Task: Open an excel sheet and write heading  Quantum Sales. Add 10 people name  'William Wilson, Isabella Robinson, James Taylor, Charlotte Clark, Michael Walker, Amelia Wright, Matthew Turner, Harper Hall, Joseph Phillips, Abigail Adams'Item code in between  450-900. Product range in between  1000-10000. Add Products  Nike shoe, Adidas shoe, Gucci T-shirt, Louis Vuitton bag, Zara Shirt, H&M jeans, Chanel perfume, Versace perfume, Ralph Lauren, Prada Shirt_x000D_
Choose quantity  2 to 5 Tax 12 percent Total Add Amount. Save page  Quantum Sales templetes book
Action: Mouse moved to (140, 218)
Screenshot: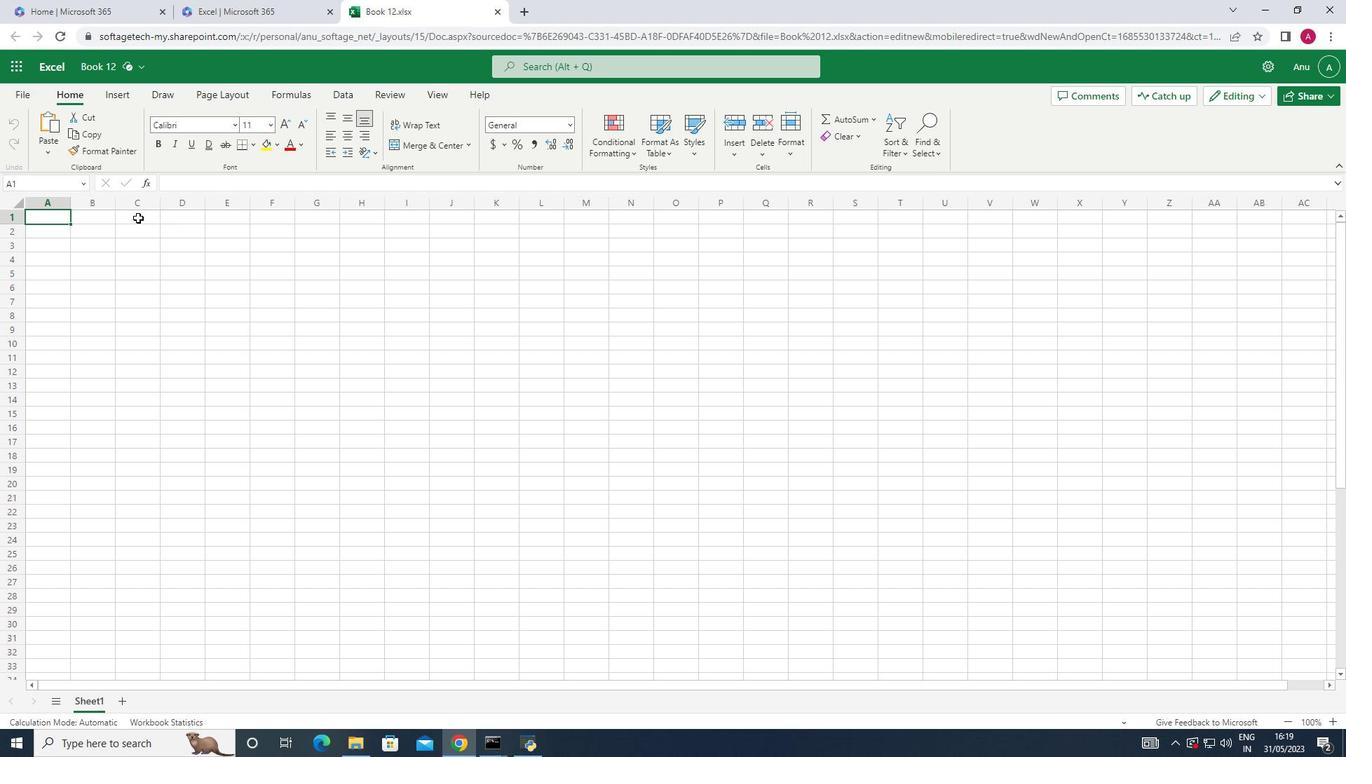
Action: Mouse pressed left at (140, 218)
Screenshot: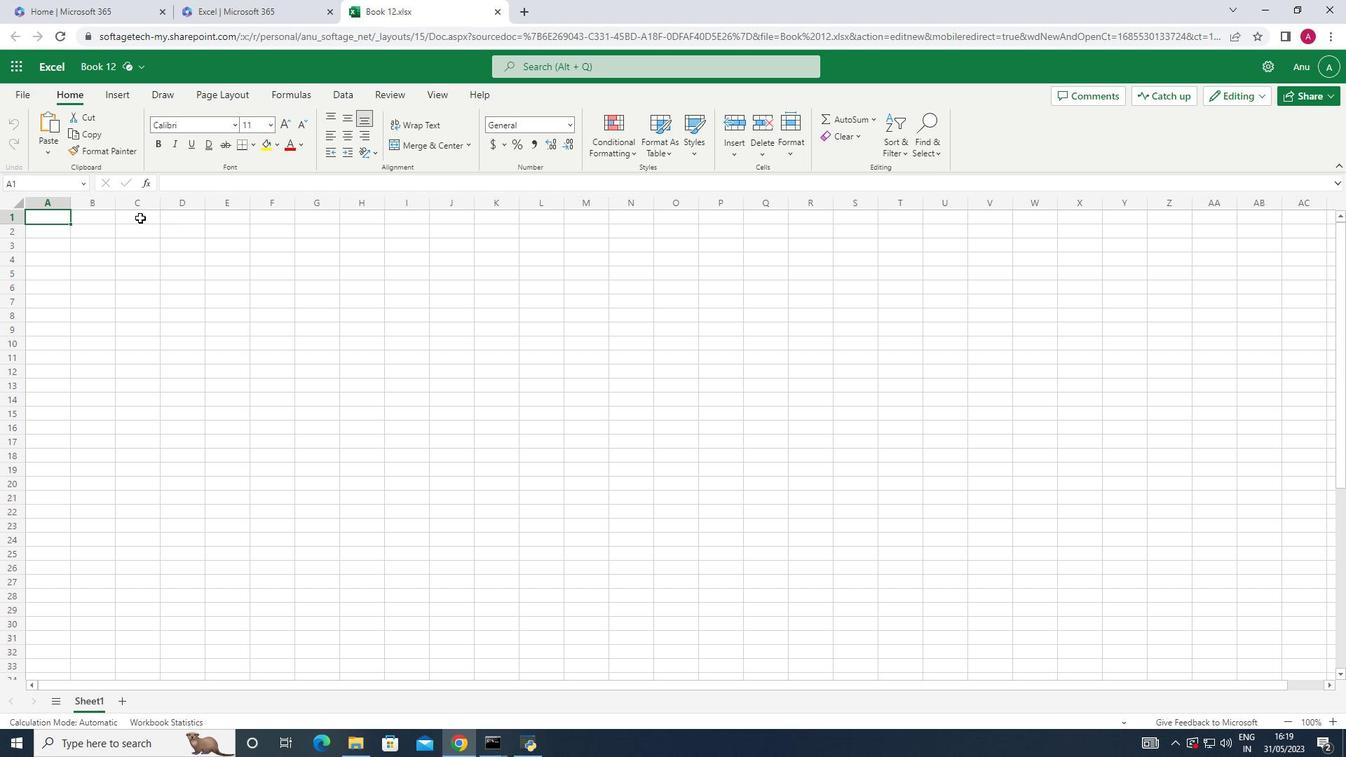 
Action: Key pressed <Key.shift><Key.shift><Key.shift><Key.shift>Quantum<Key.space><Key.shift><Key.shift>Sales
Screenshot: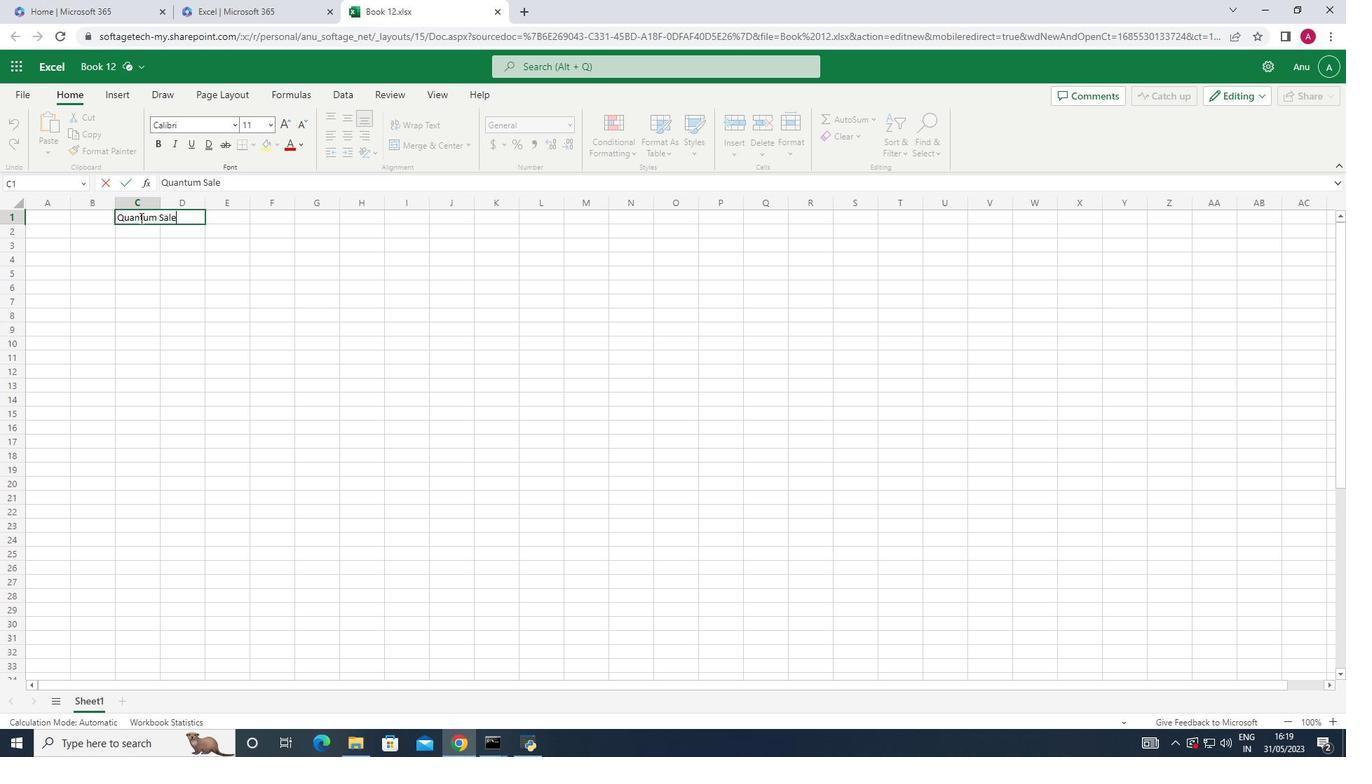 
Action: Mouse moved to (61, 231)
Screenshot: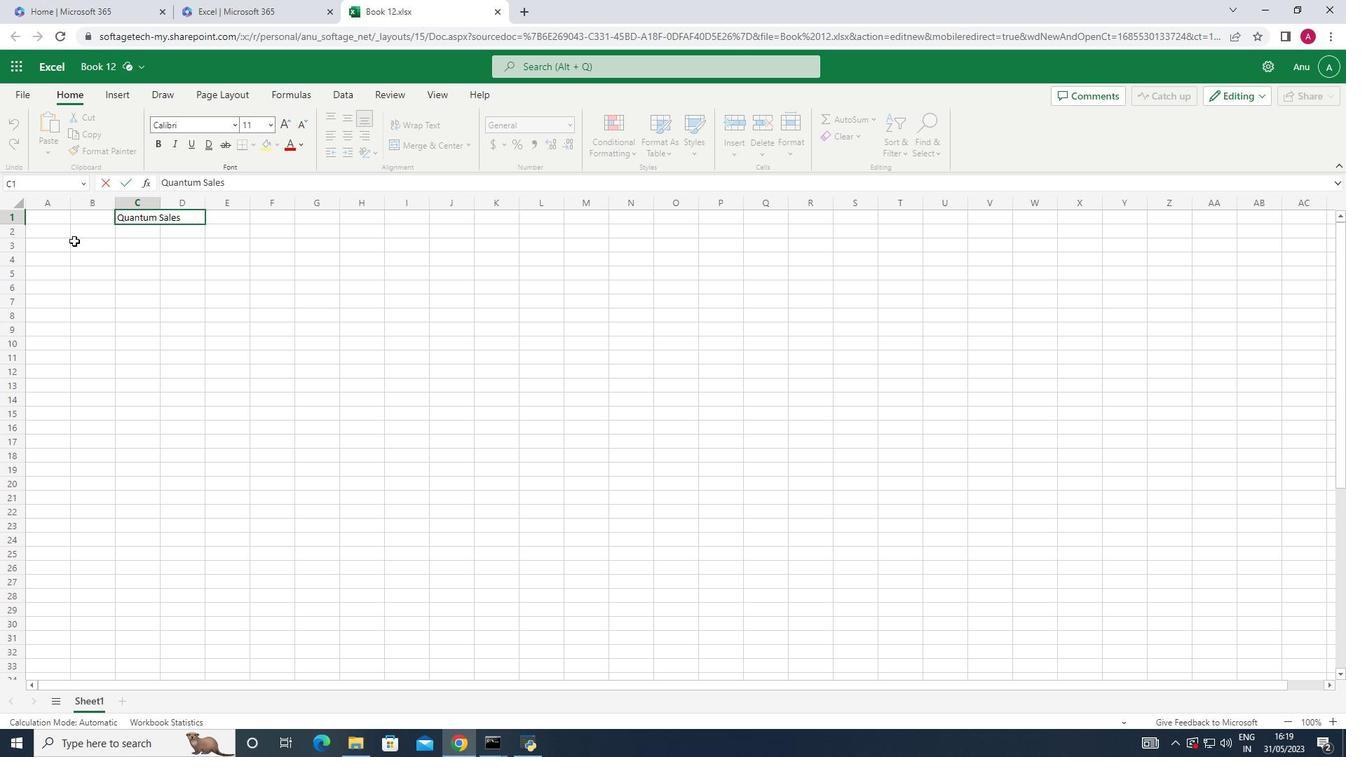 
Action: Mouse pressed left at (61, 231)
Screenshot: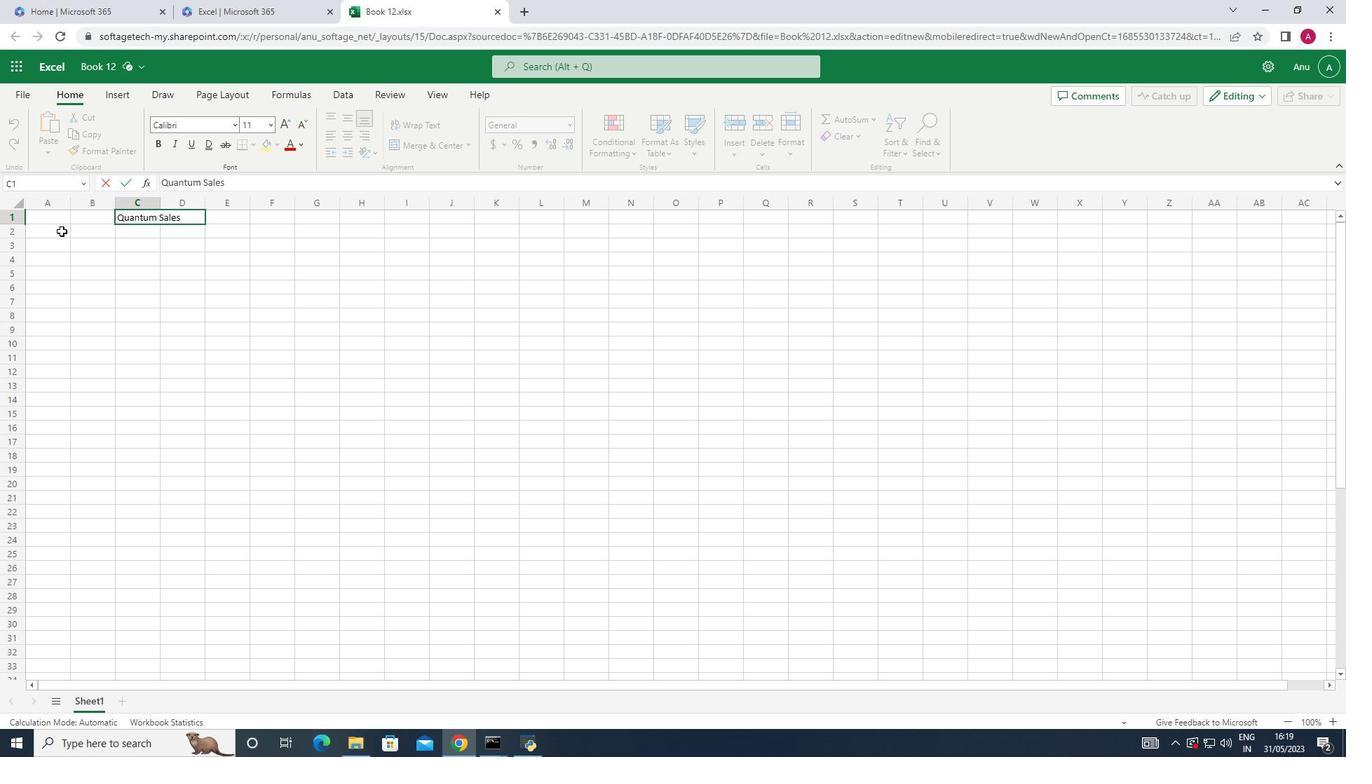 
Action: Key pressed <Key.shift_r>Name<Key.down><Key.shift>William<Key.space><Key.shift>Wilson<Key.down><Key.shift><Key.shift><Key.shift><Key.shift><Key.shift><Key.shift><Key.shift><Key.shift><Key.shift><Key.shift><Key.shift><Key.shift><Key.shift><Key.shift><Key.shift><Key.shift>Isabella<Key.space><Key.shift>Robinson<Key.down><Key.shift_r><Key.shift_r><Key.shift_r>James<Key.space><Key.shift>Ty<Key.backspace>aylor<Key.down><Key.shift>Charlotte<Key.space><Key.shift>Clr<Key.backspace>ark<Key.down><Key.shift_r>Michael<Key.space><Key.shift>Walker<Key.down><Key.shift><Key.shift><Key.shift><Key.shift><Key.shift><Key.shift><Key.shift><Key.shift><Key.shift><Key.shift>Amelia<Key.space><Key.shift>Wright<Key.down><Key.shift><Key.shift><Key.shift><Key.shift><Key.shift><Key.shift><Key.shift>Matthew<Key.space><Key.shift>Turner<Key.down><Key.shift>Harper<Key.space><Key.shift>Hall<Key.down><Key.shift>Joseph<Key.space><Key.shift>Phillips<Key.space><Key.shift>Abigail<Key.space><Key.backspace><Key.backspace><Key.backspace><Key.backspace><Key.backspace><Key.backspace><Key.backspace><Key.backspace><Key.down><Key.shift>Abigail<Key.space><Key.shift>Adams
Screenshot: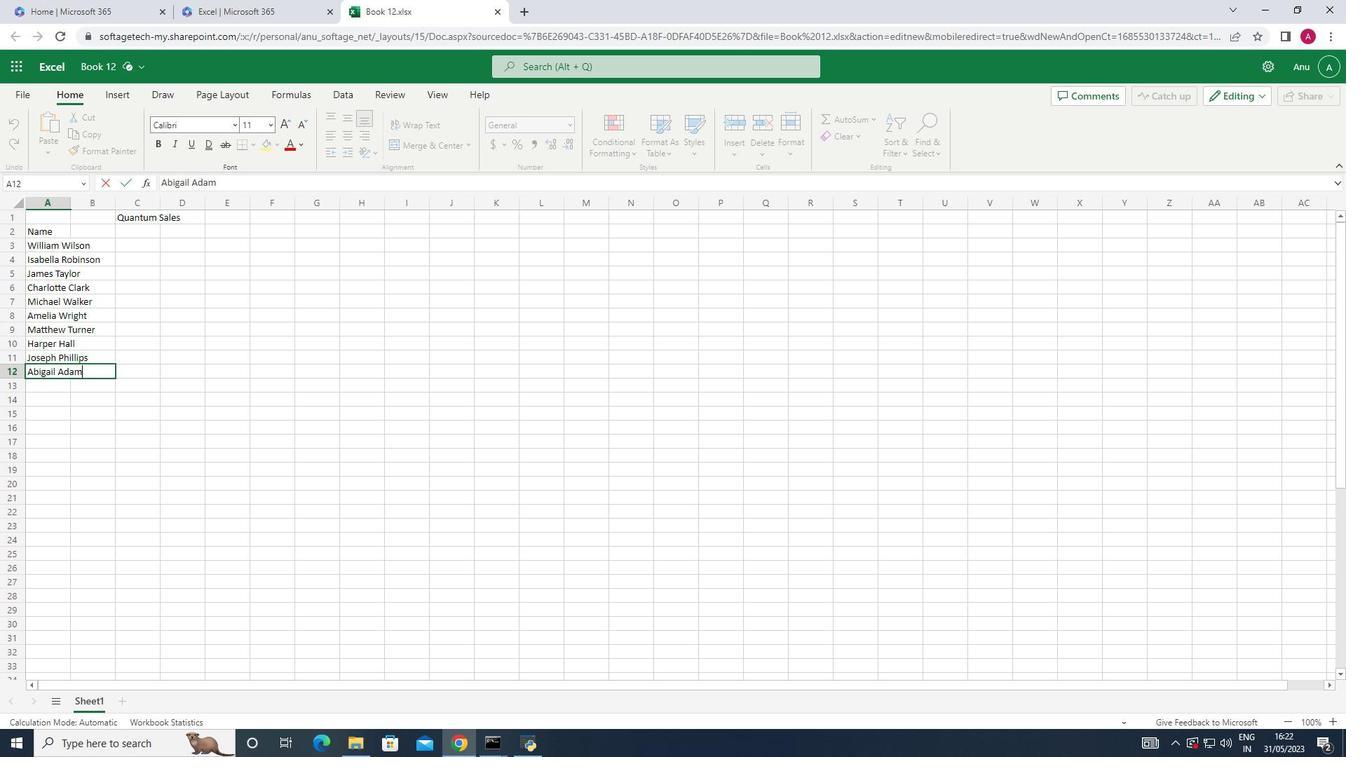 
Action: Mouse moved to (91, 234)
Screenshot: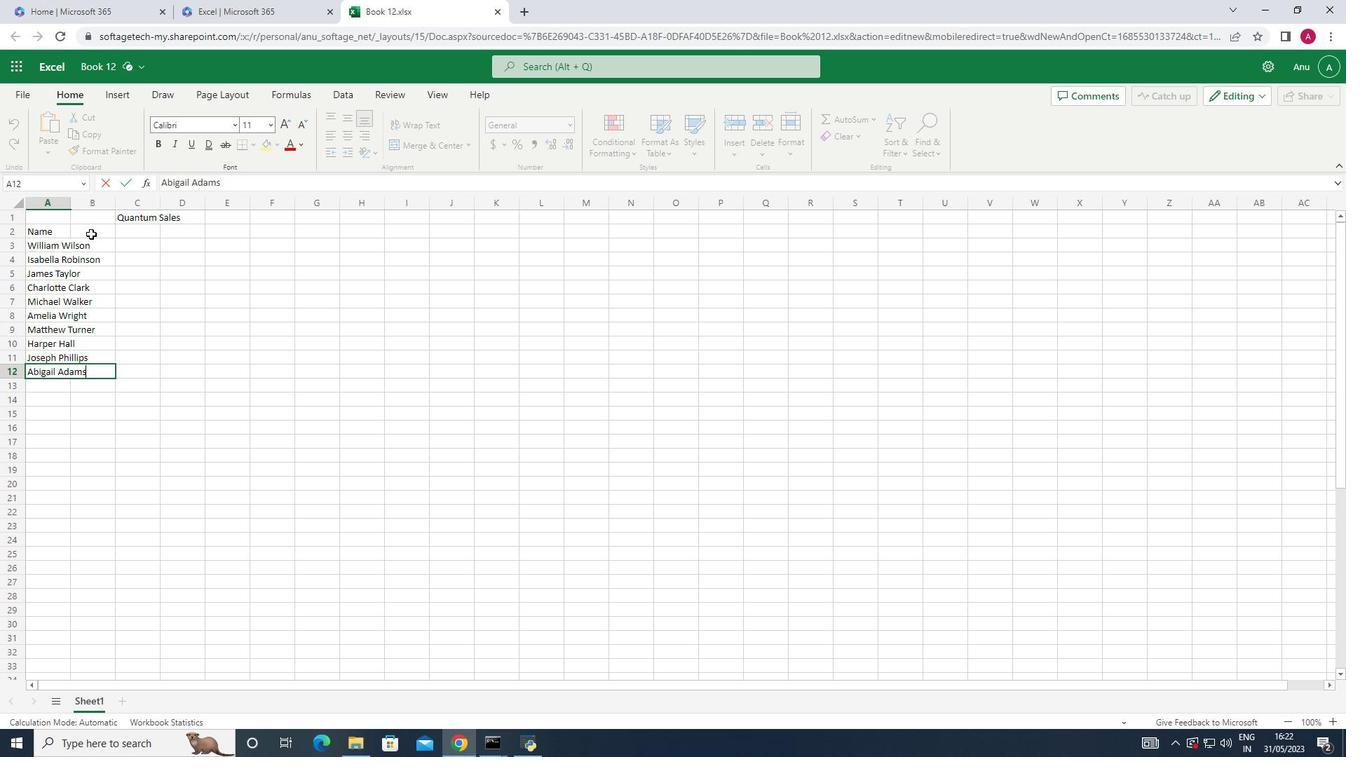 
Action: Mouse pressed left at (91, 234)
Screenshot: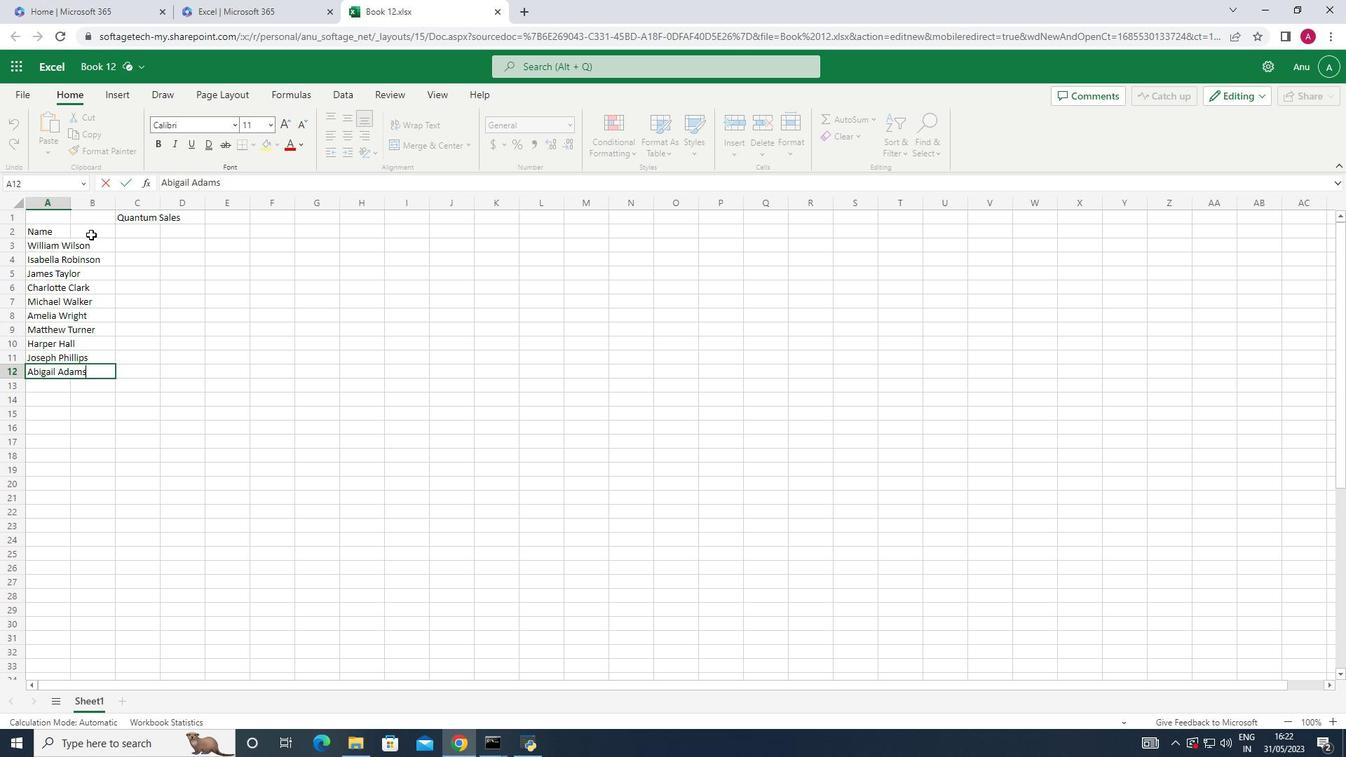 
Action: Mouse moved to (72, 204)
Screenshot: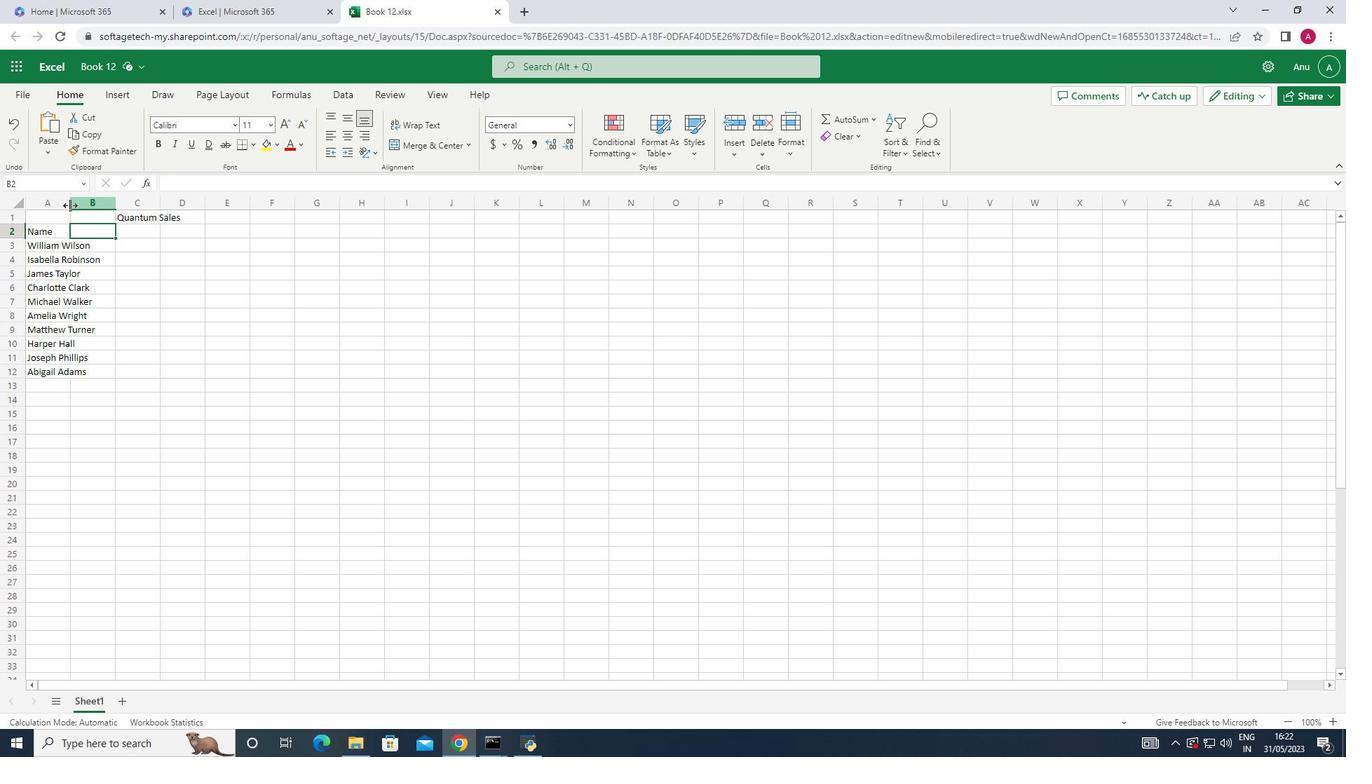 
Action: Mouse pressed left at (72, 204)
Screenshot: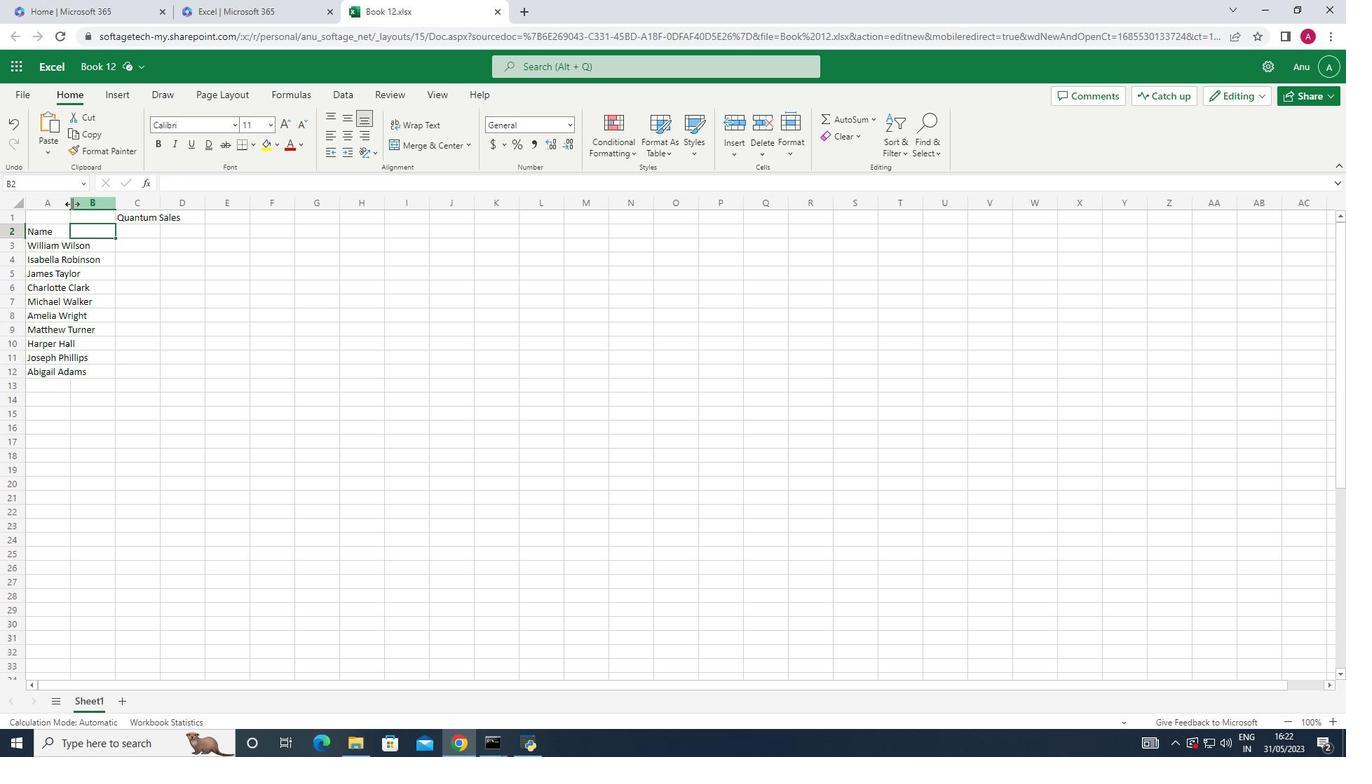 
Action: Mouse pressed left at (72, 204)
Screenshot: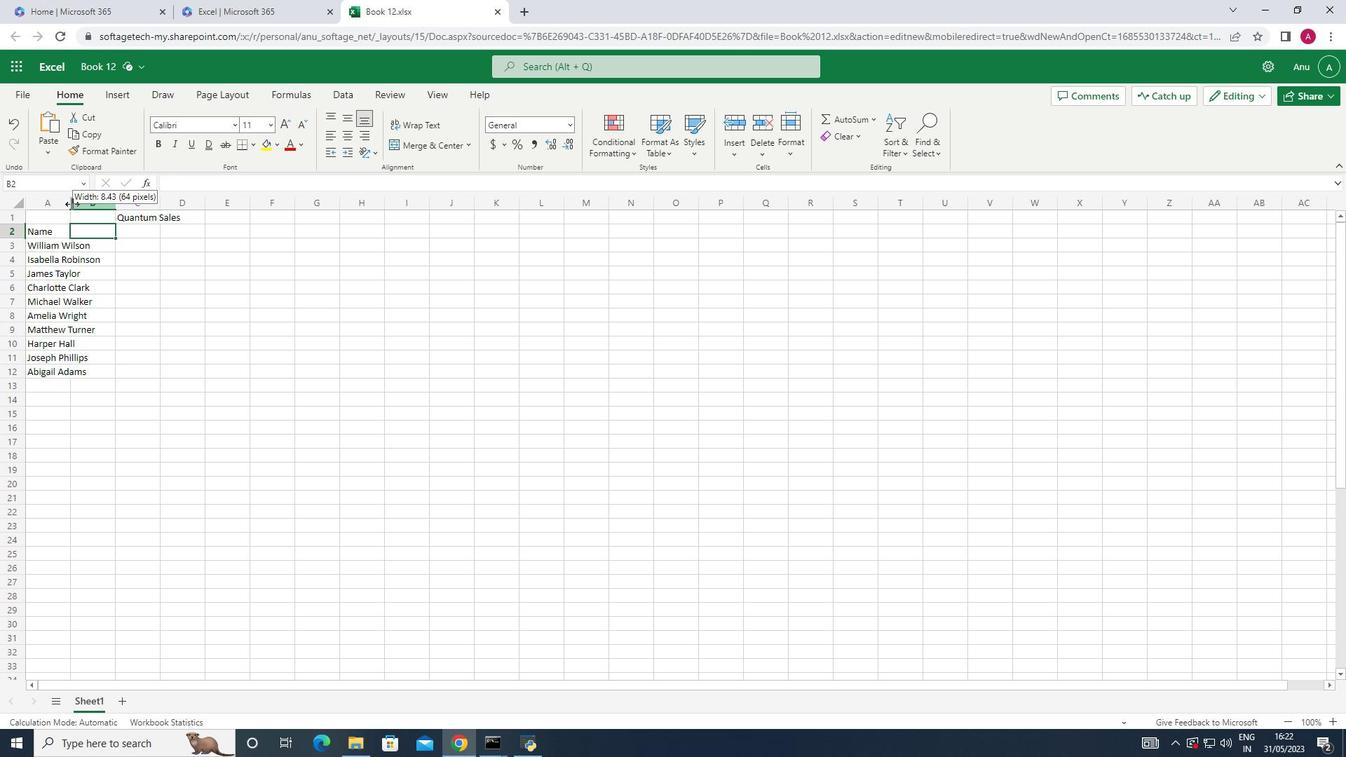 
Action: Mouse moved to (72, 203)
Screenshot: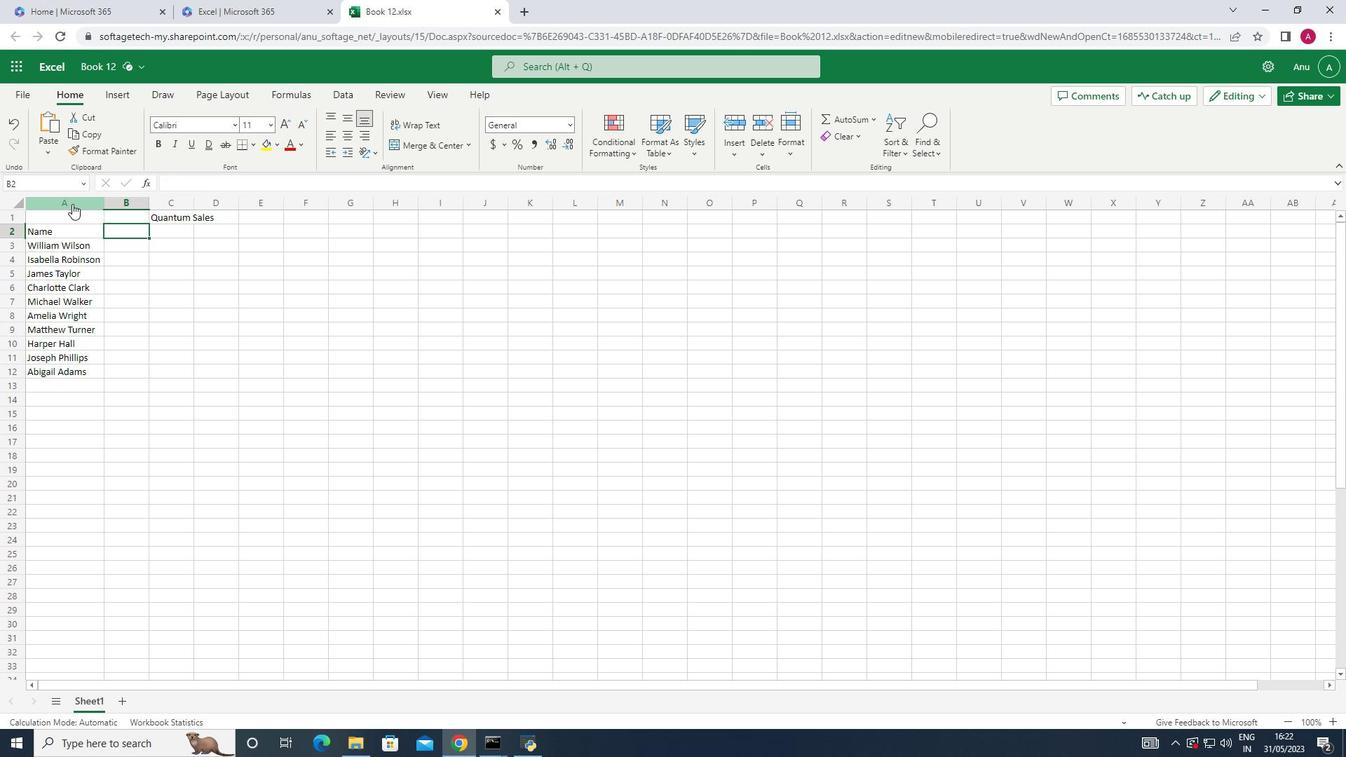 
Action: Key pressed <Key.shift_r>Item<Key.space><Key.shift><Key.shift><Key.shift><Key.shift><Key.shift>Code<Key.down>450465<Key.down><Key.up>450<Key.down>460<Key.down>480<Key.down>520<Key.down>590<Key.down>610<Key.down>660<Key.down>780<Key.down>800<Key.down>900
Screenshot: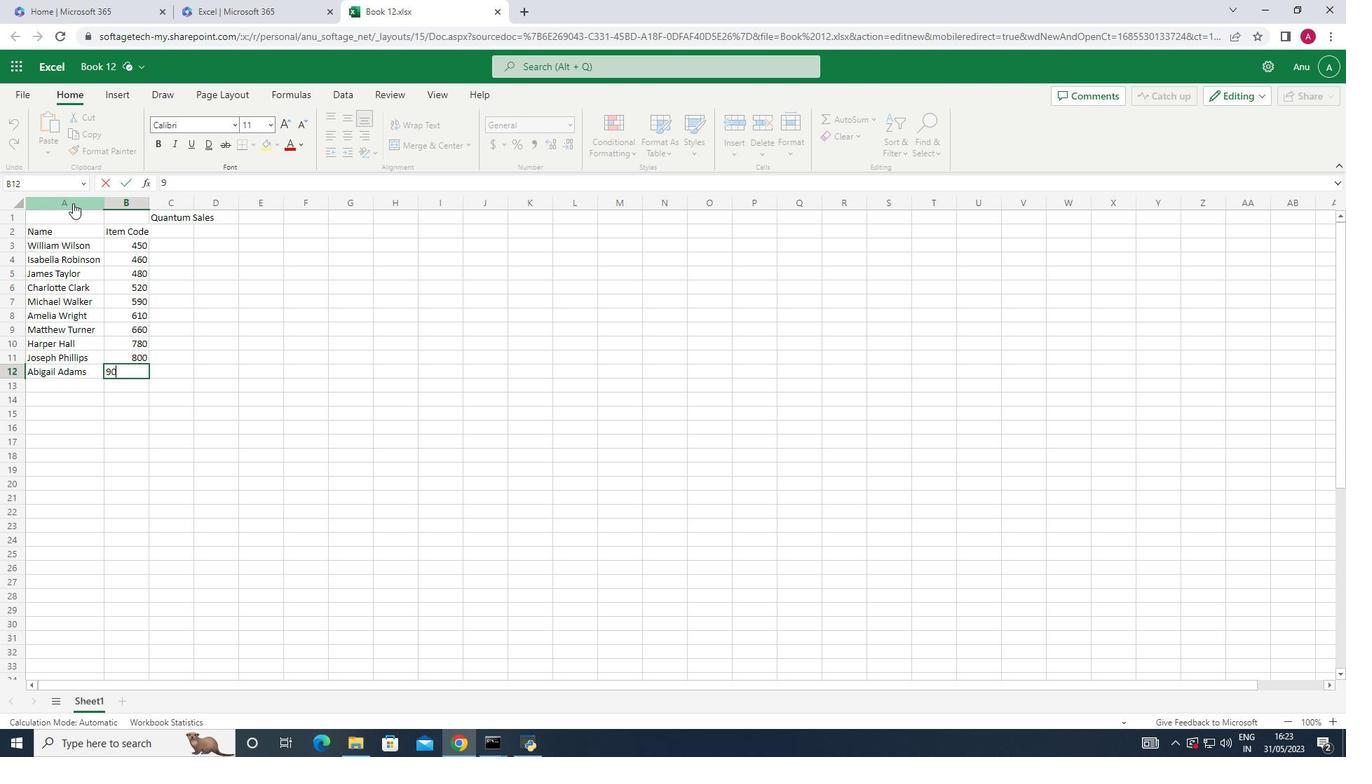 
Action: Mouse moved to (166, 234)
Screenshot: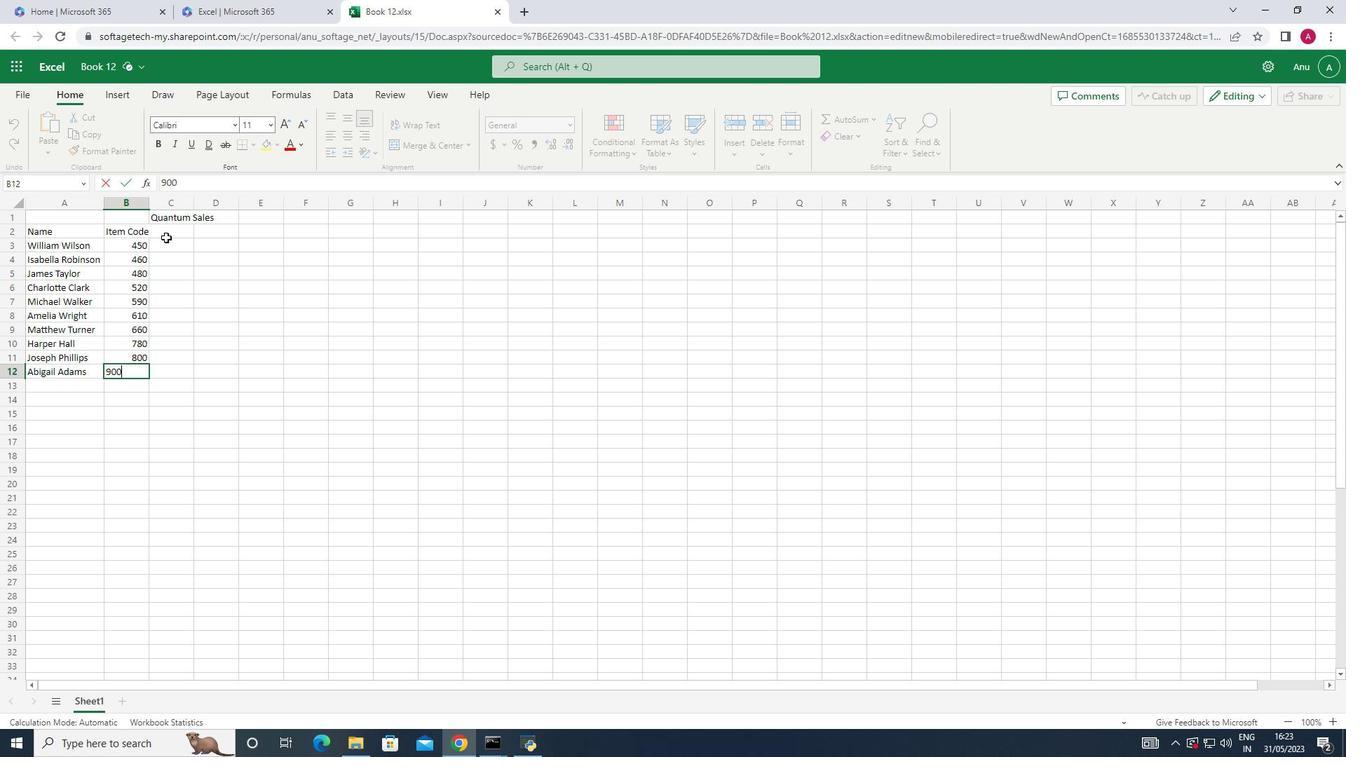 
Action: Mouse pressed left at (166, 234)
Screenshot: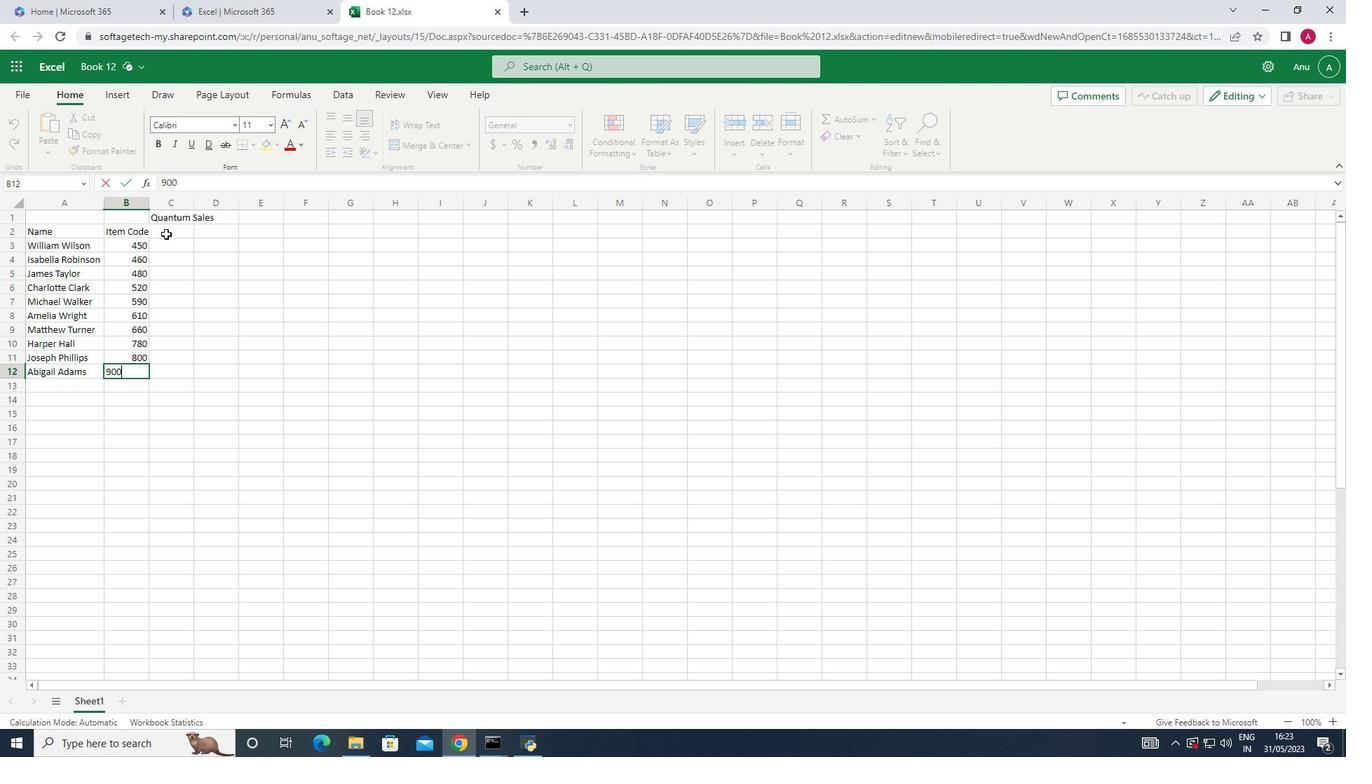 
Action: Key pressed <Key.shift_r>Product<Key.space><Key.shift>Range<Key.down>1000<Key.down>2500<Key.down>3200<Key.down>4500<Key.down>12000<Key.down>13500<Key.down>1480
Screenshot: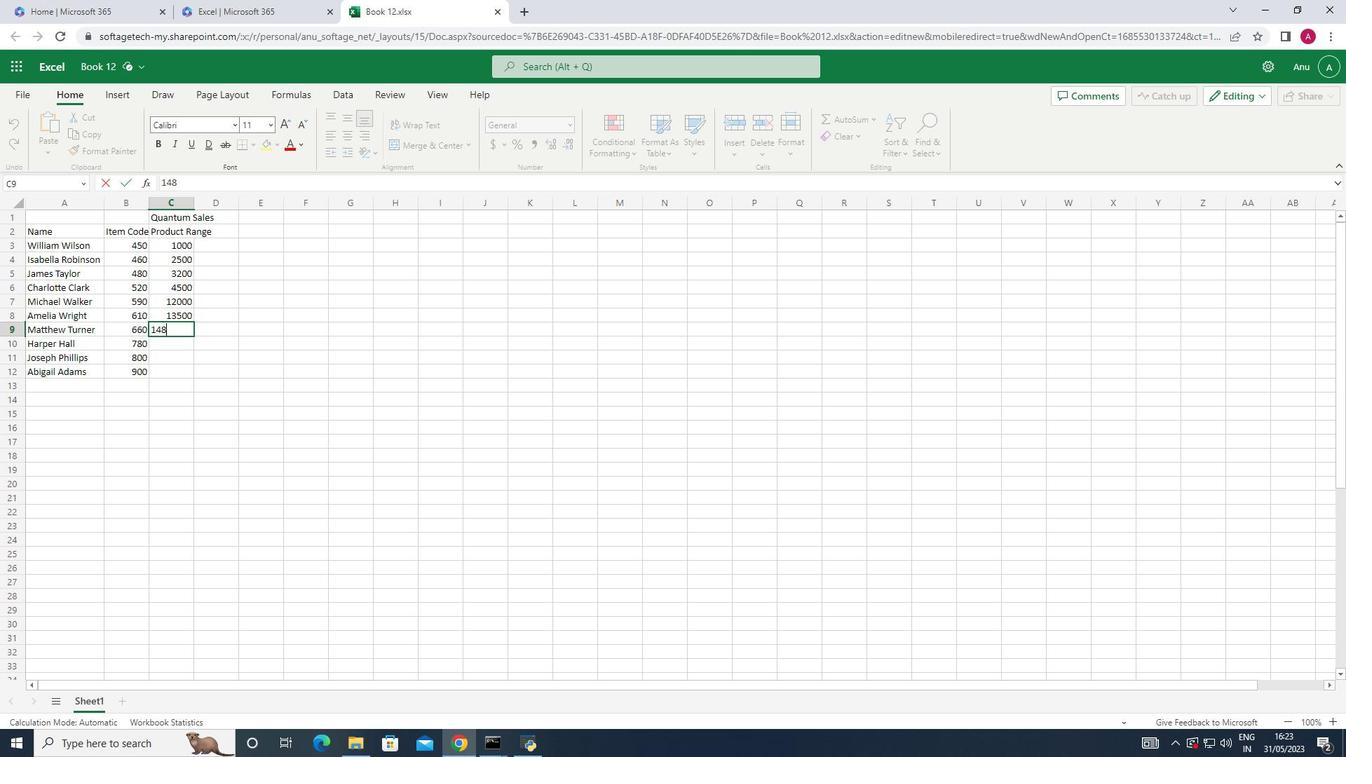 
Action: Mouse moved to (179, 296)
Screenshot: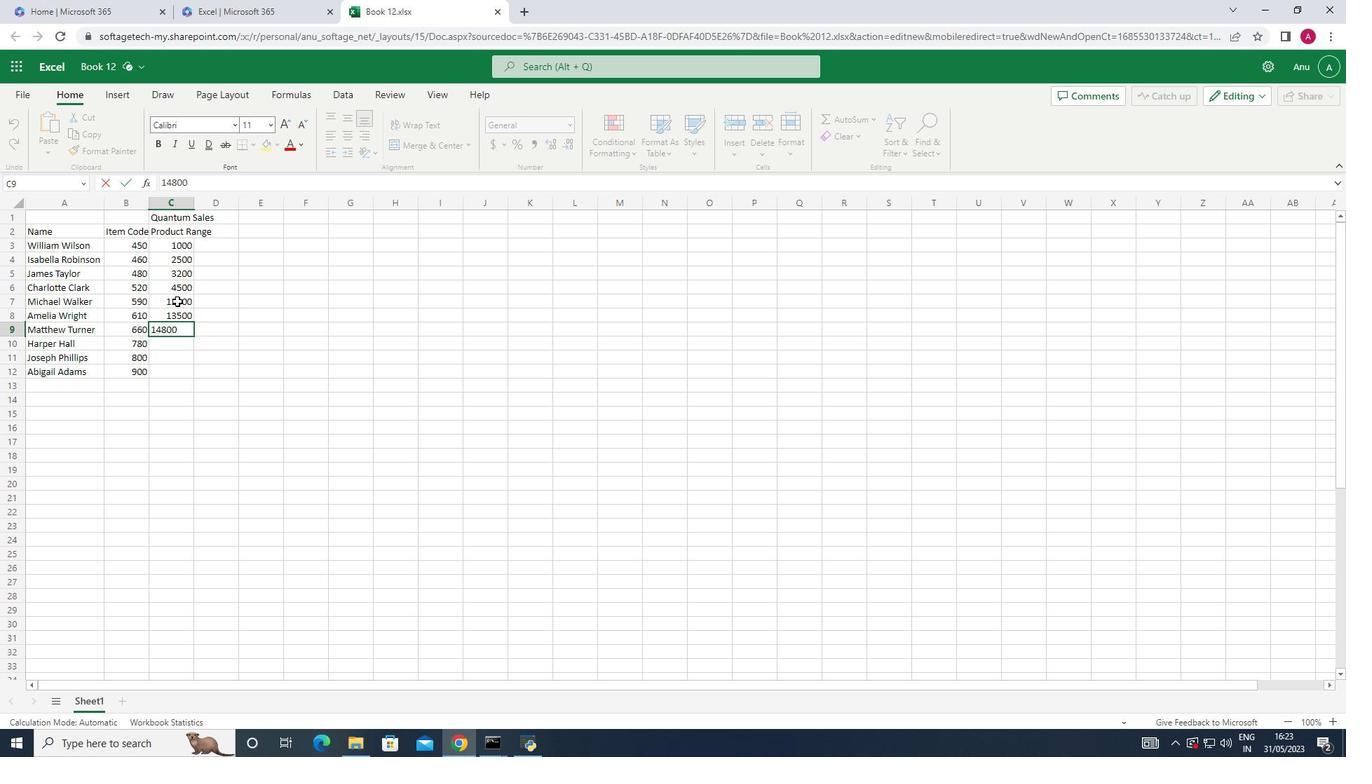 
Action: Mouse pressed left at (179, 296)
Screenshot: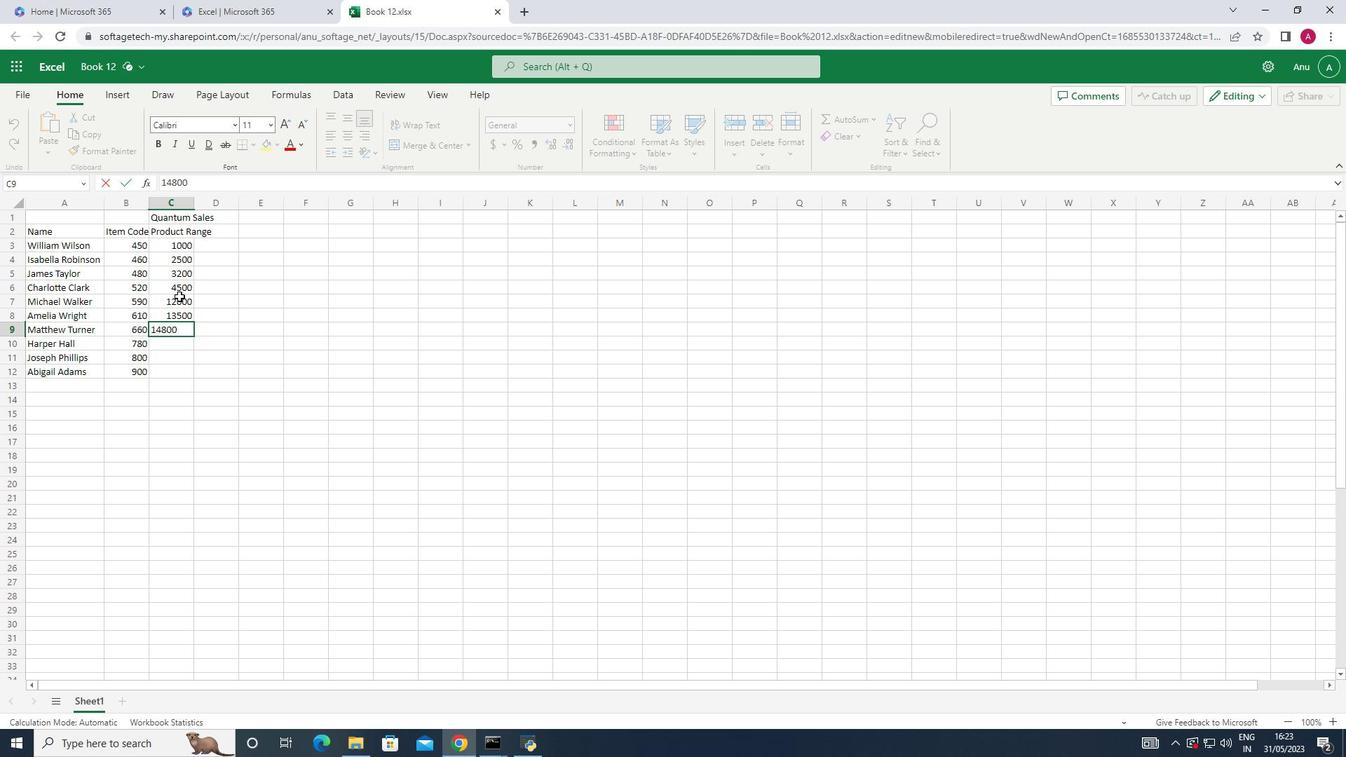 
Action: Mouse moved to (183, 327)
Screenshot: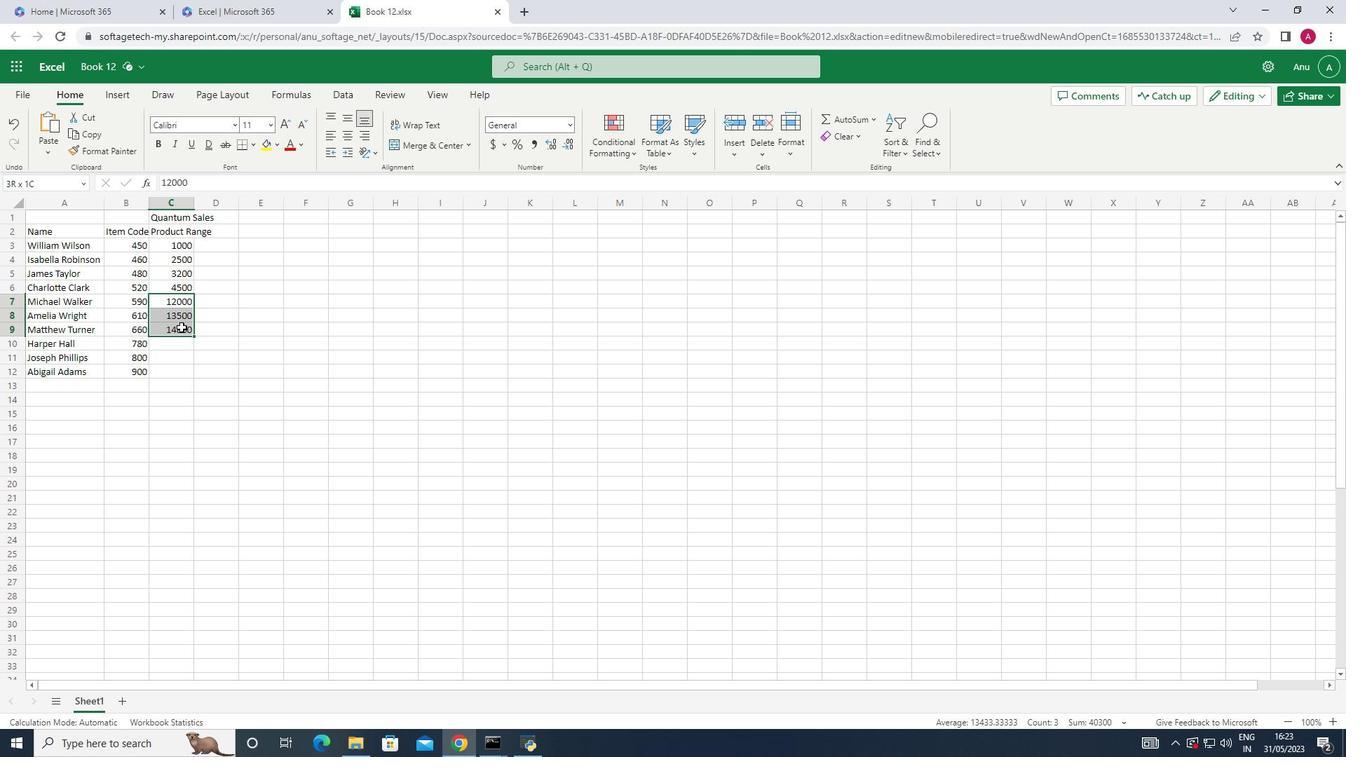 
Action: Key pressed <Key.delete>
Screenshot: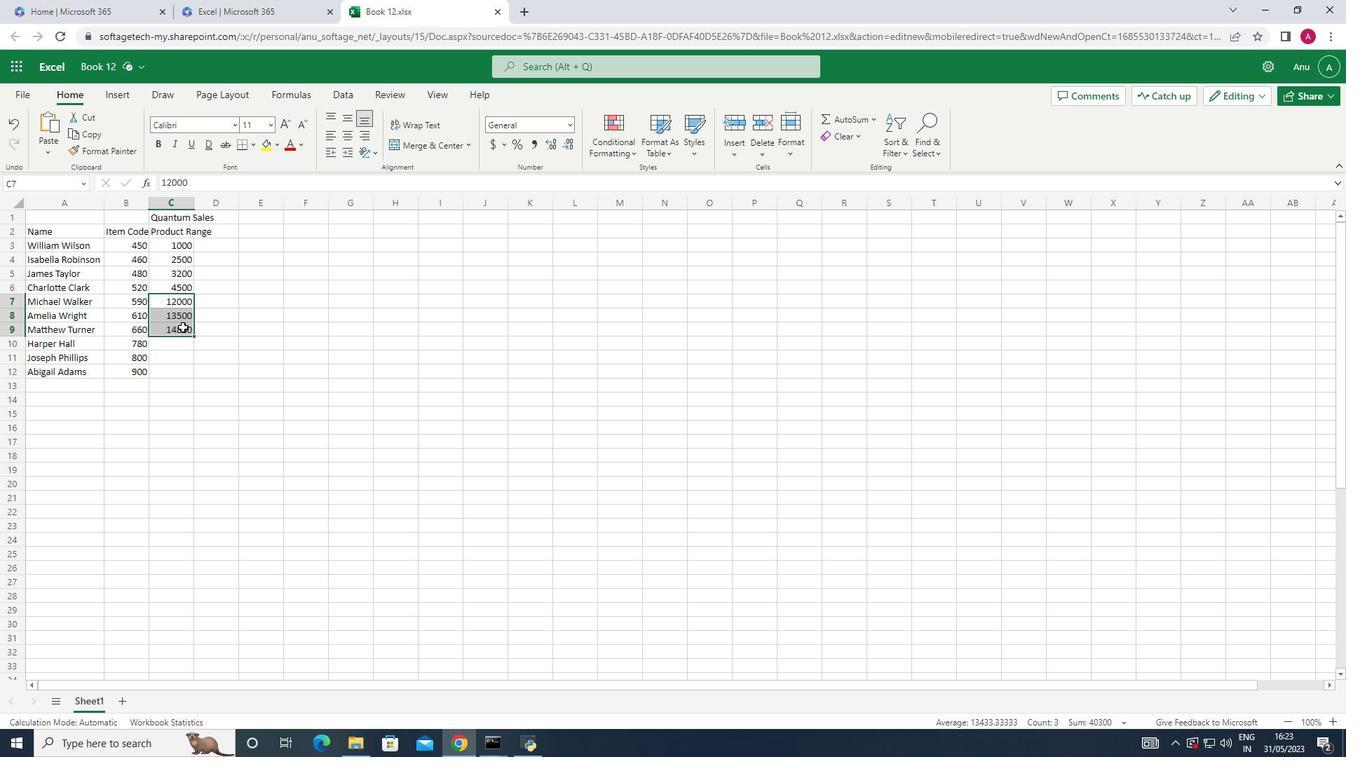 
Action: Mouse moved to (182, 300)
Screenshot: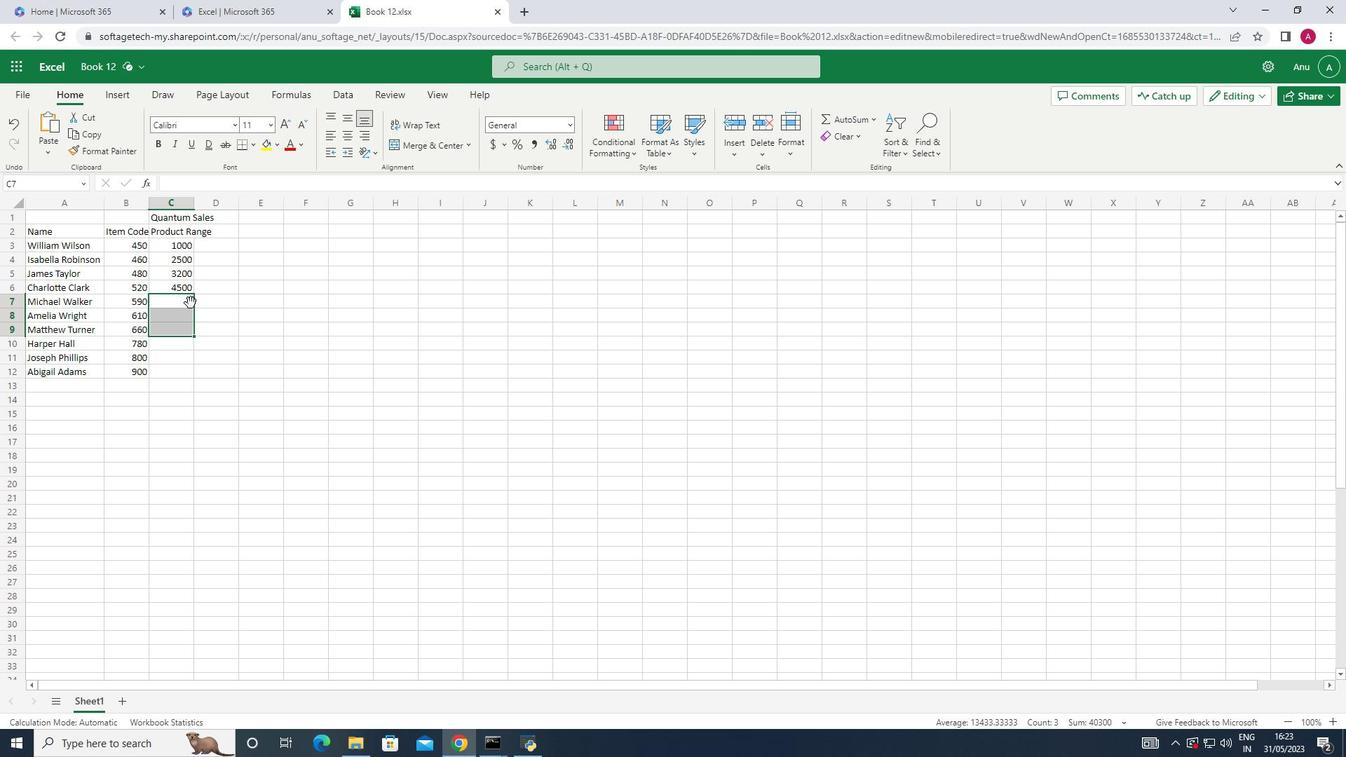 
Action: Mouse pressed left at (182, 300)
Screenshot: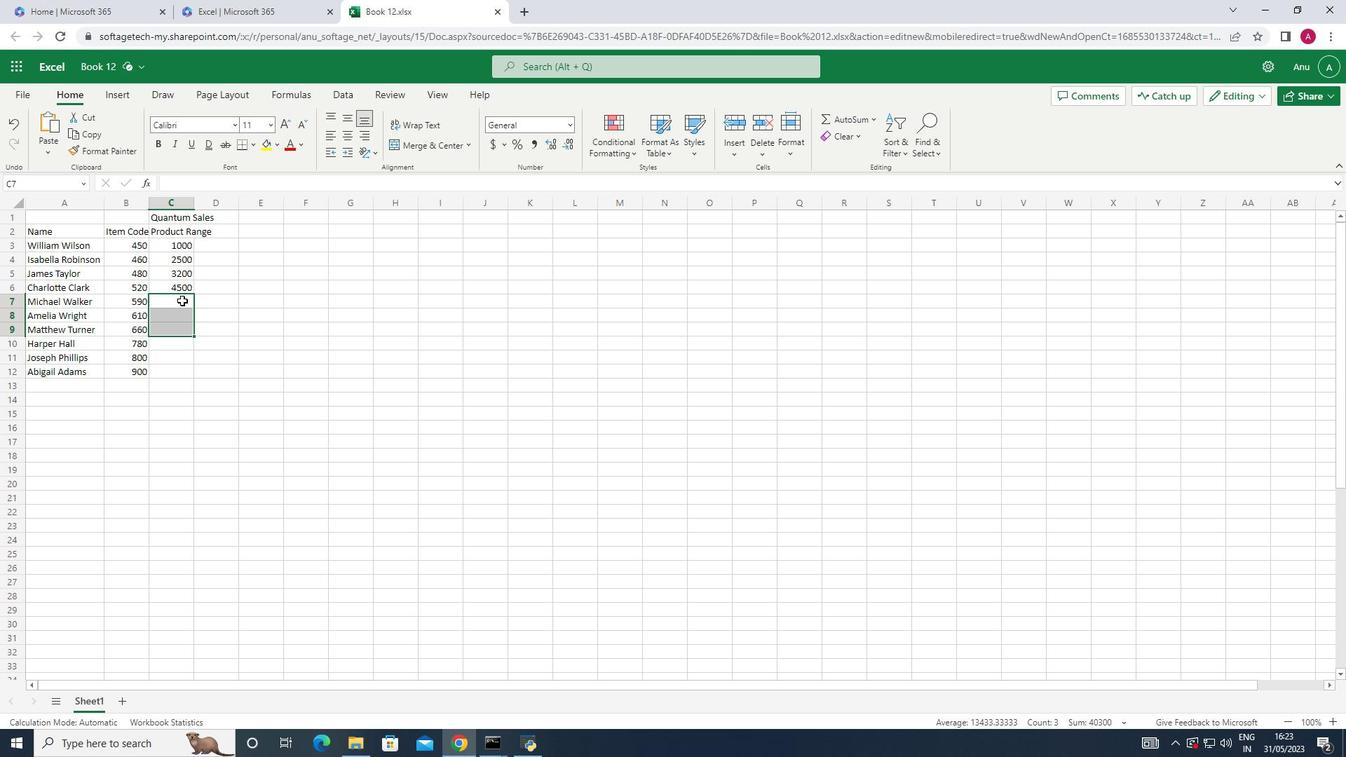 
Action: Mouse moved to (180, 295)
Screenshot: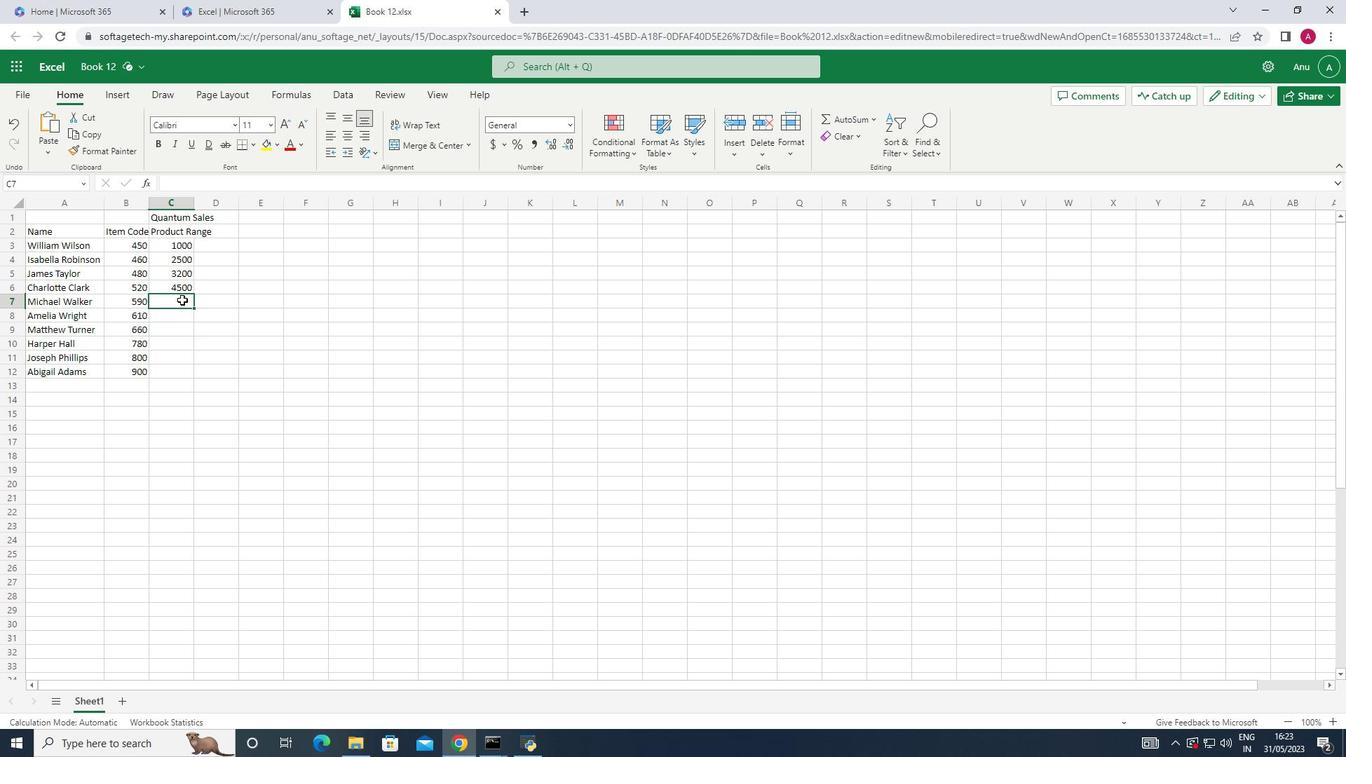 
Action: Key pressed 5000<Key.down>5200<Key.down>5600<Key.down>5800<Key.down>5900
Screenshot: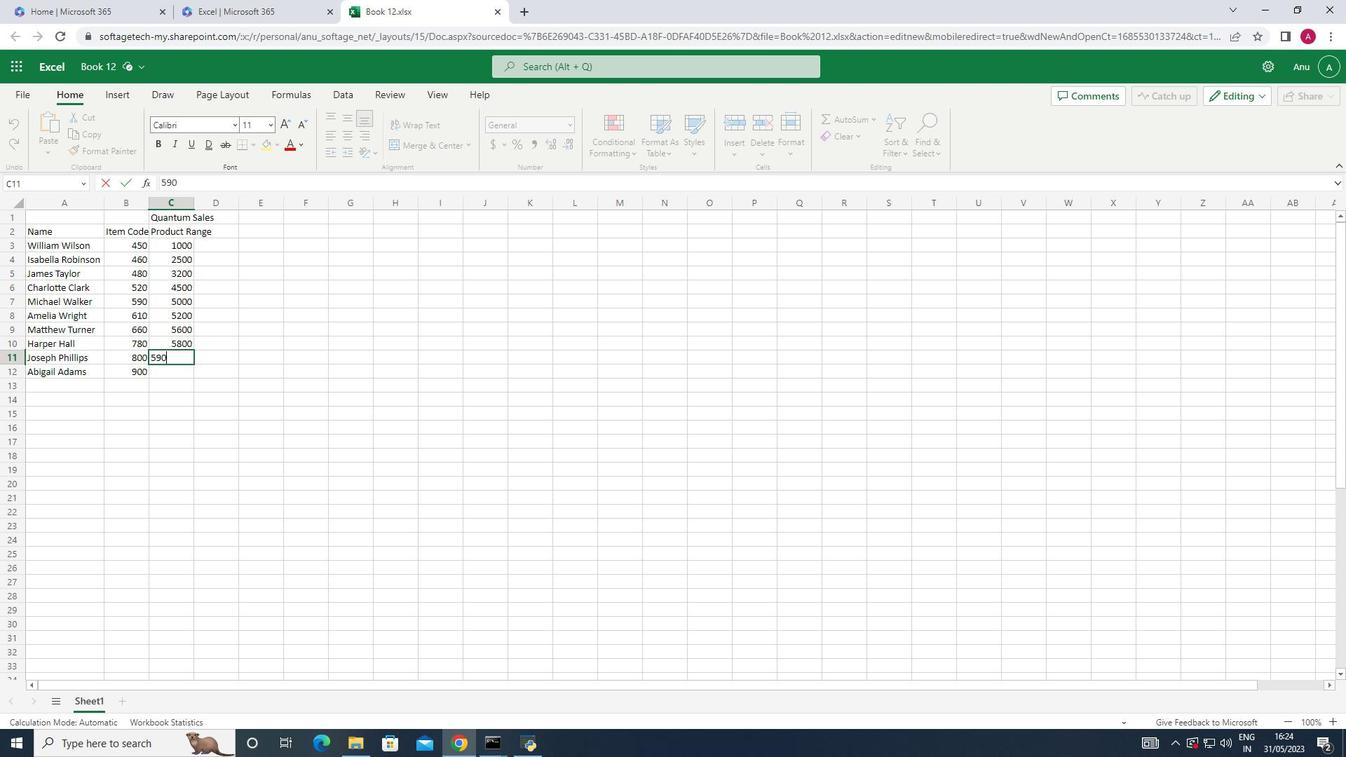 
Action: Mouse moved to (186, 326)
Screenshot: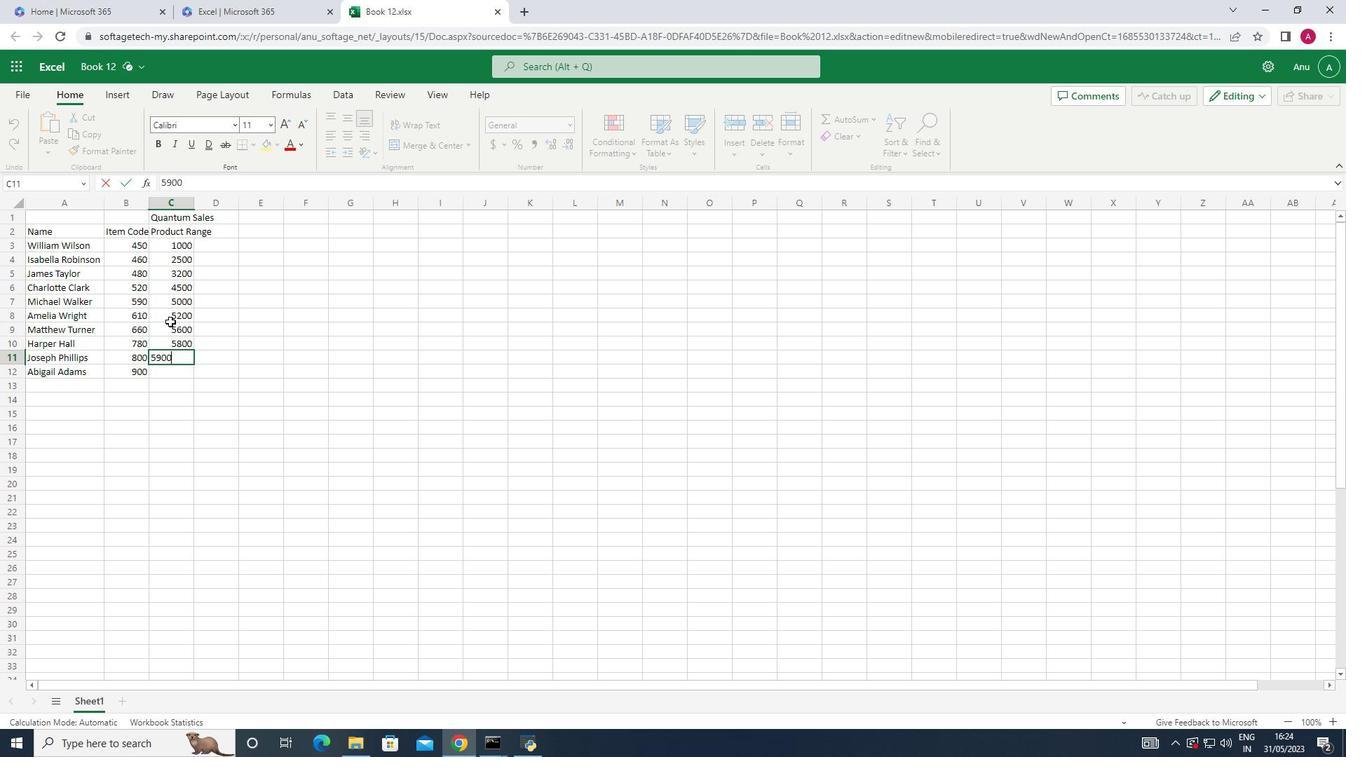 
Action: Mouse pressed left at (186, 326)
Screenshot: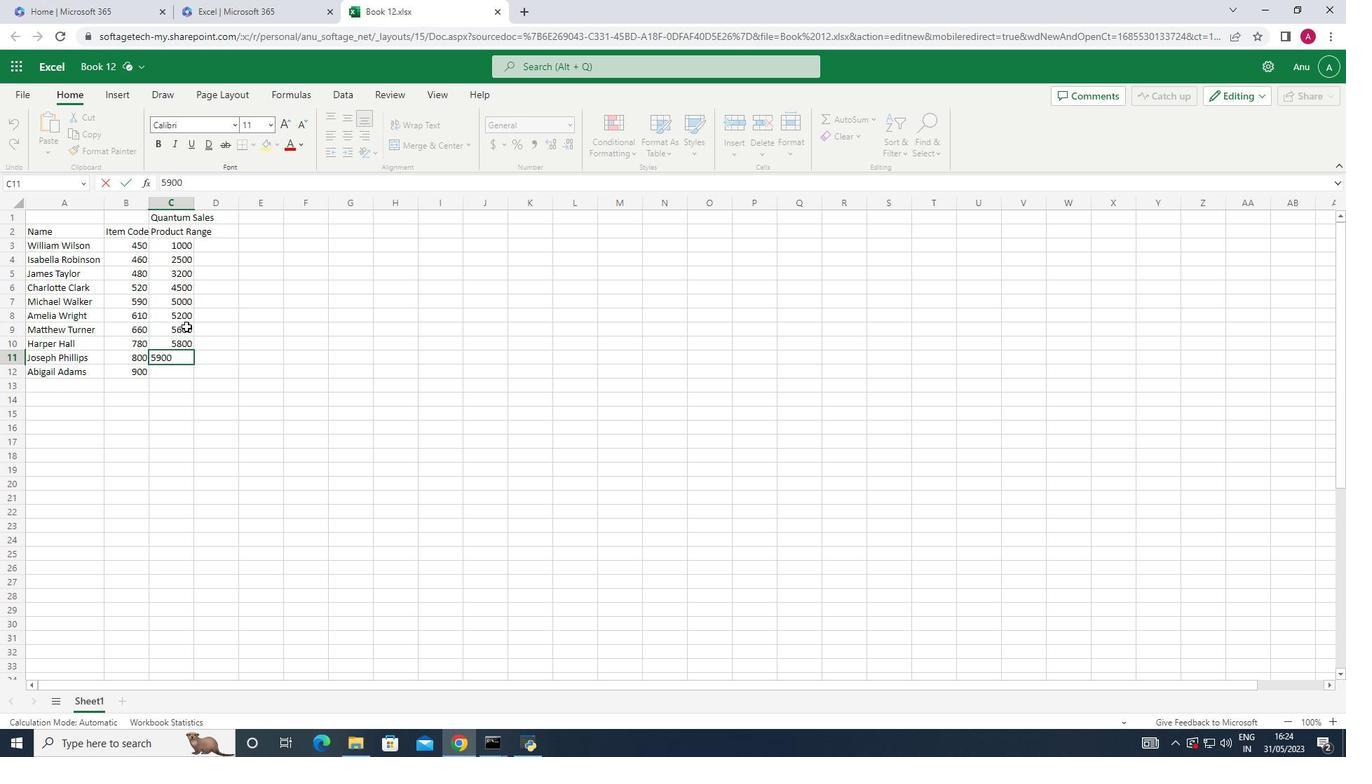 
Action: Key pressed 6000
Screenshot: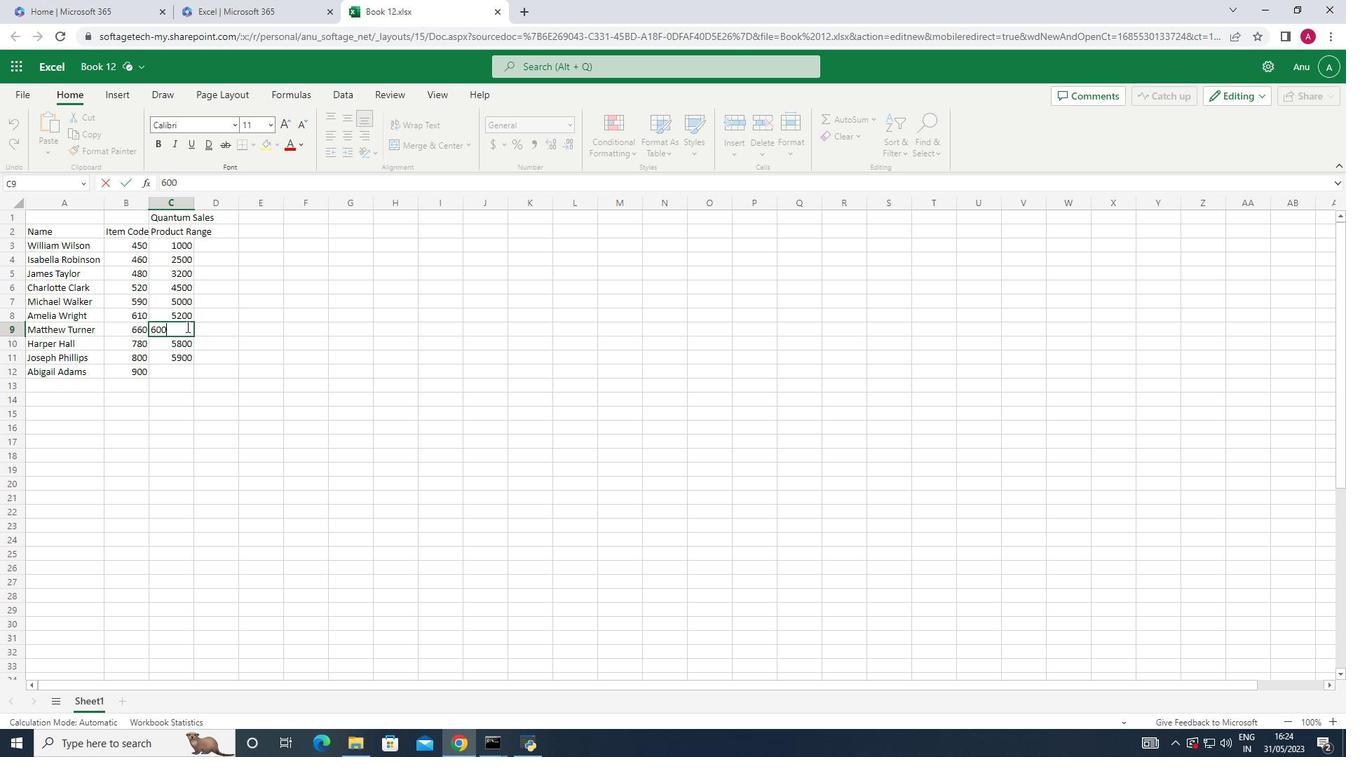 
Action: Mouse moved to (185, 349)
Screenshot: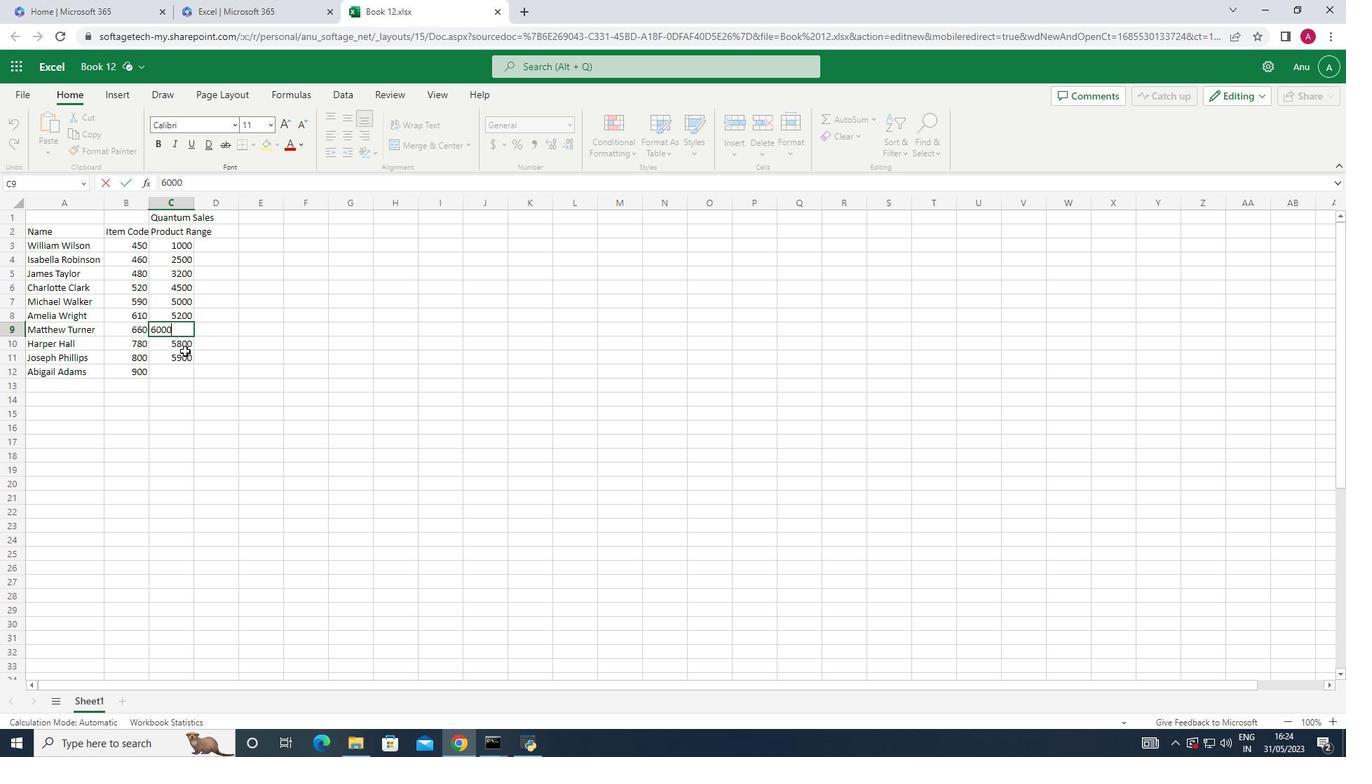 
Action: Mouse pressed left at (185, 349)
Screenshot: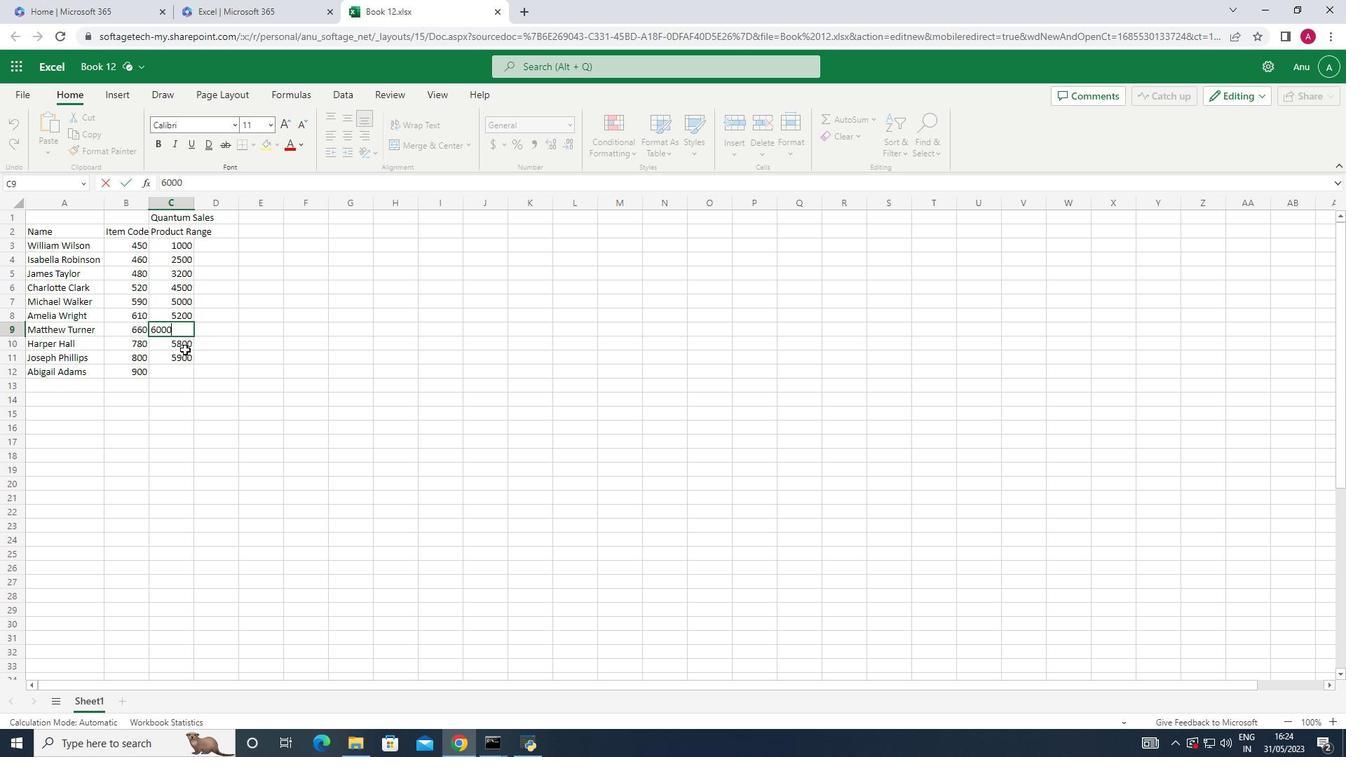 
Action: Key pressed 6800
Screenshot: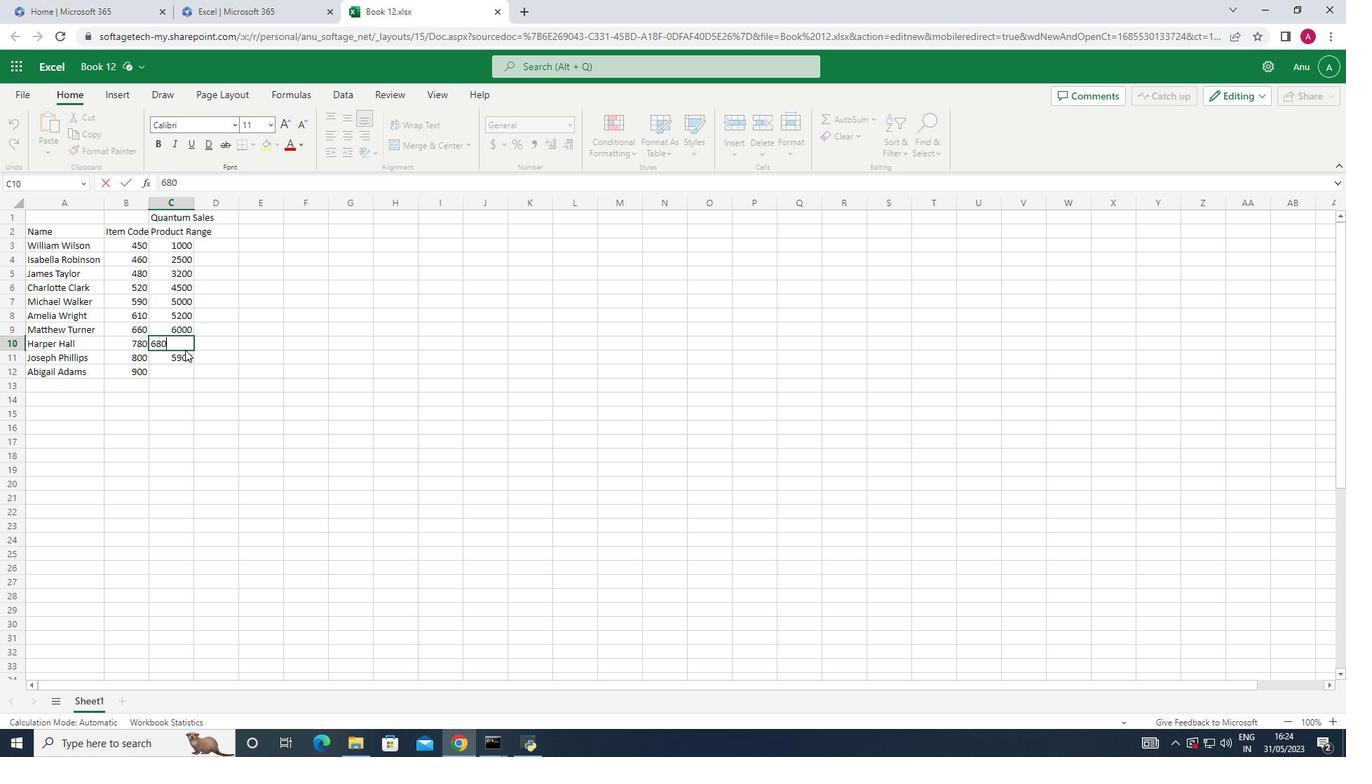 
Action: Mouse moved to (180, 356)
Screenshot: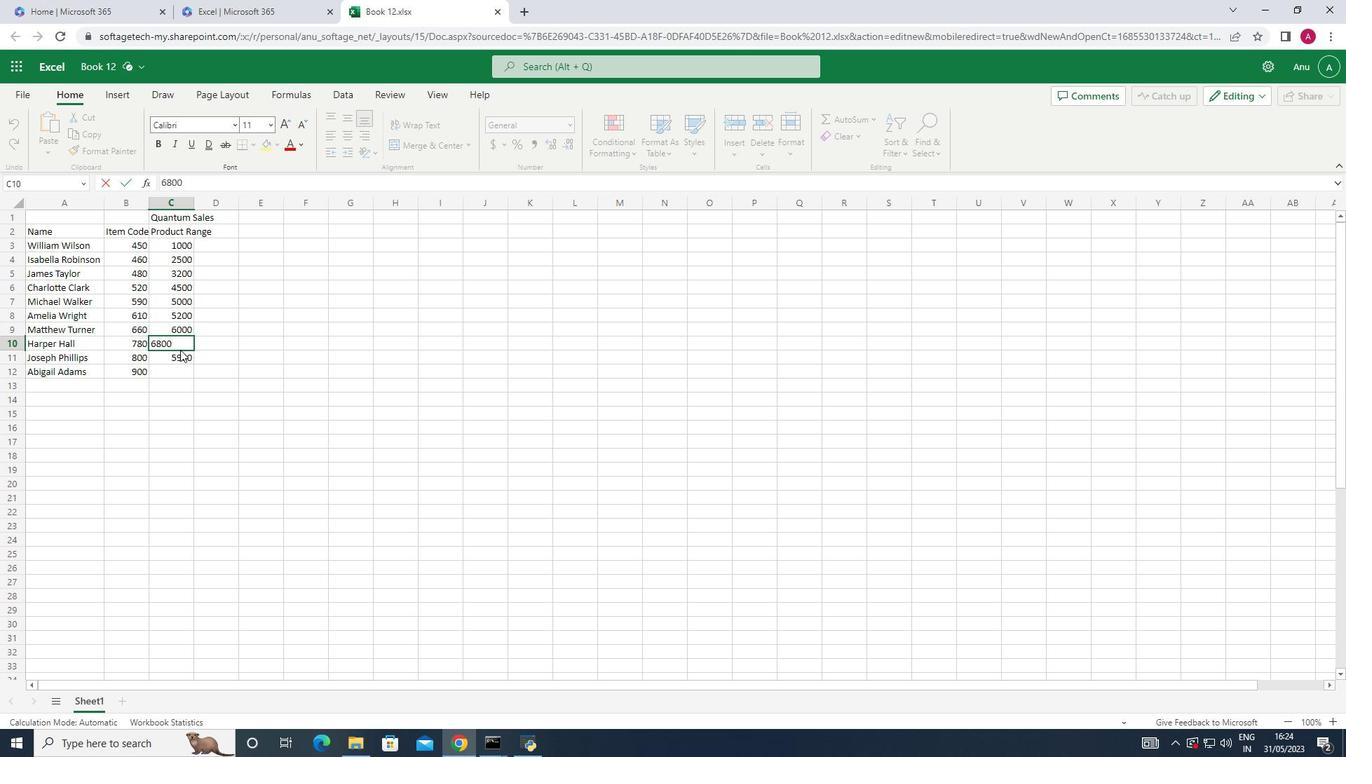 
Action: Mouse pressed left at (180, 356)
Screenshot: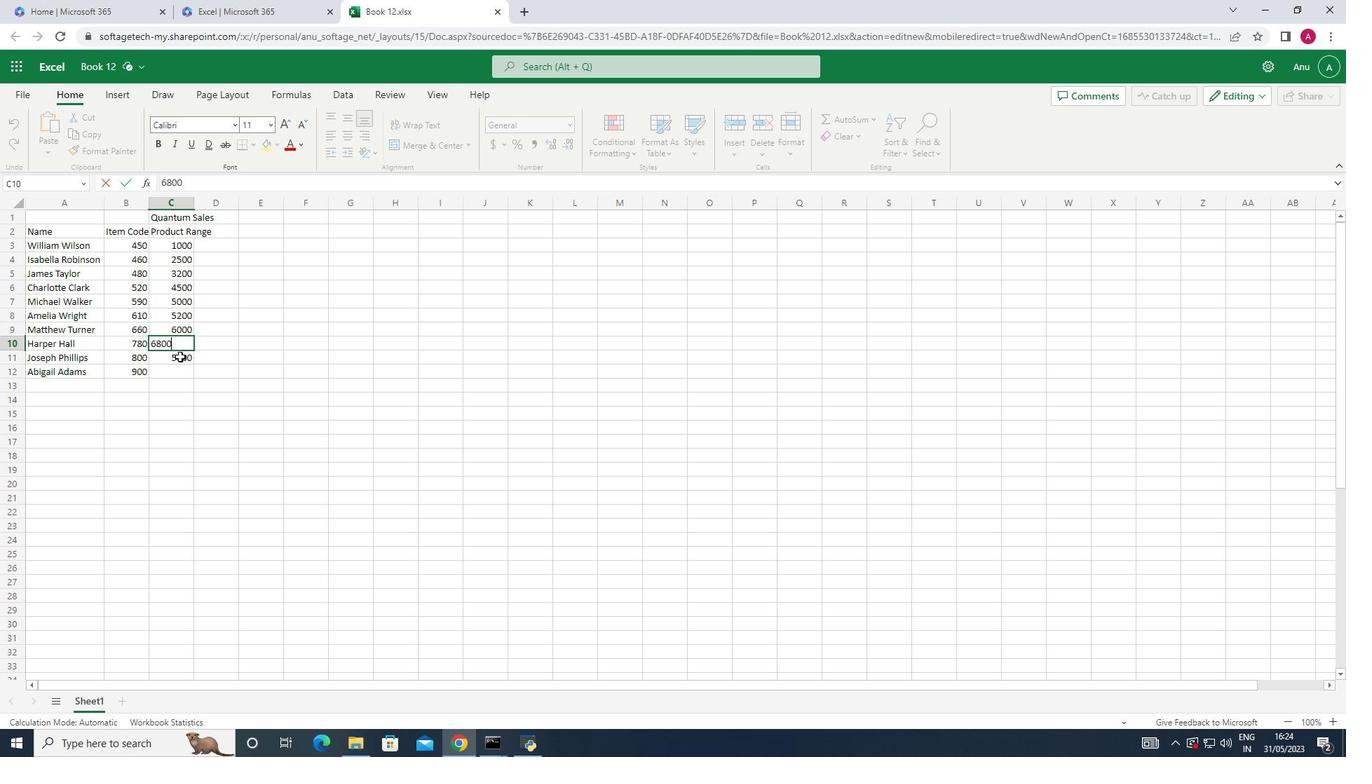 
Action: Key pressed 7800
Screenshot: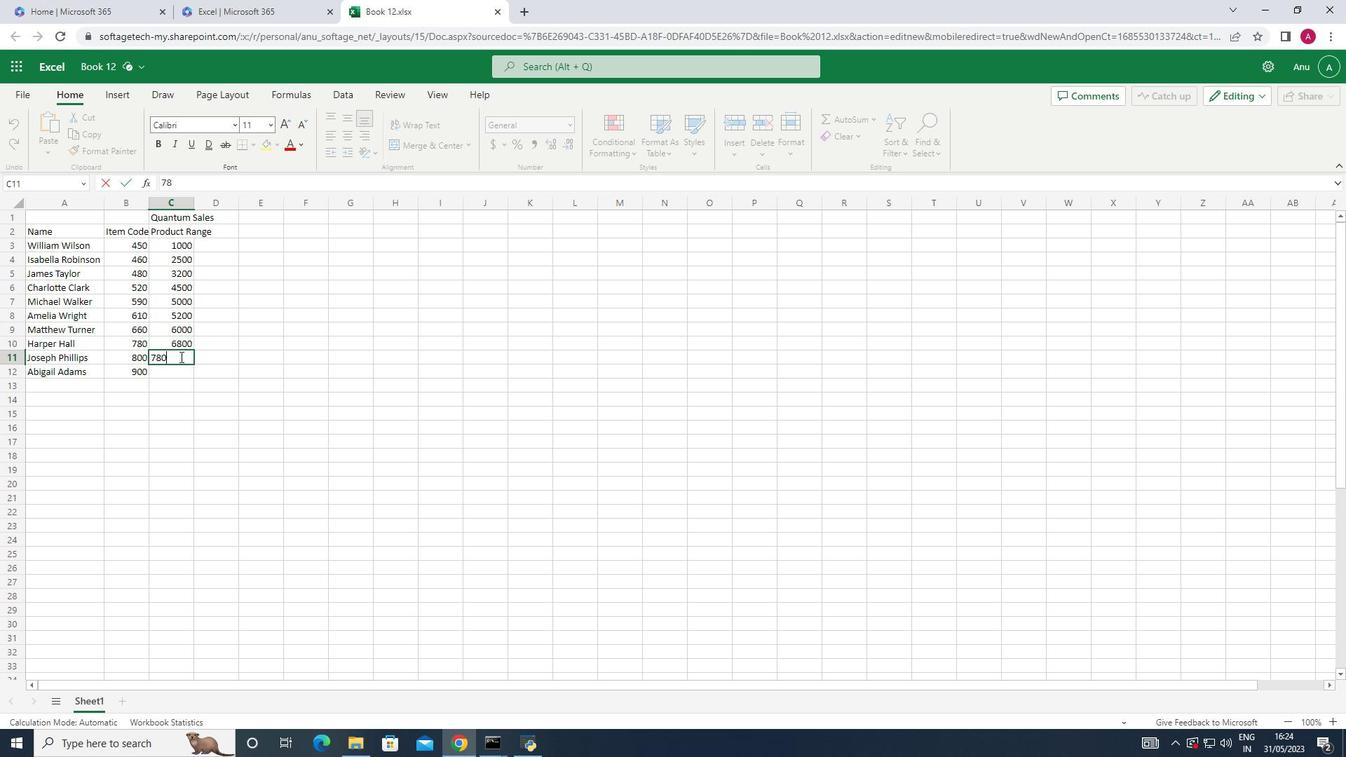 
Action: Mouse moved to (182, 375)
Screenshot: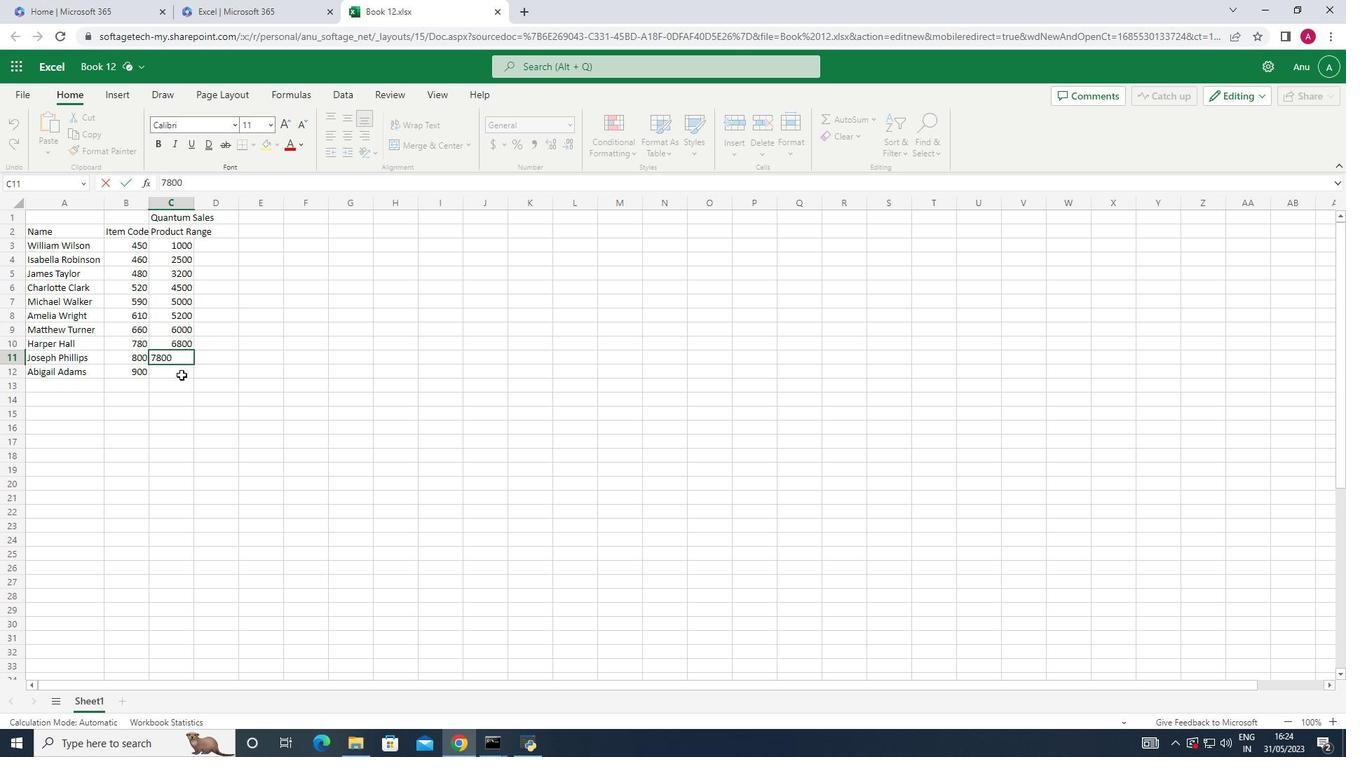 
Action: Mouse pressed left at (182, 375)
Screenshot: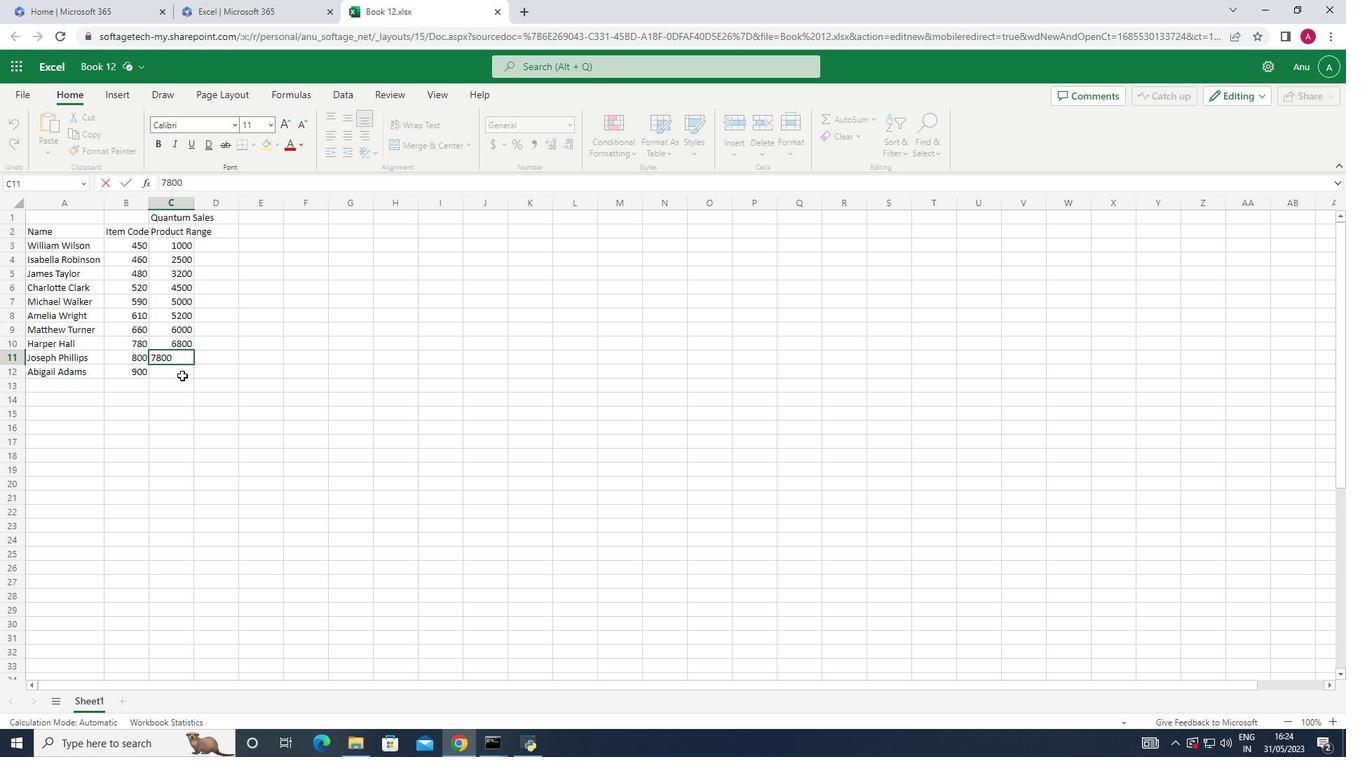 
Action: Key pressed 10000
Screenshot: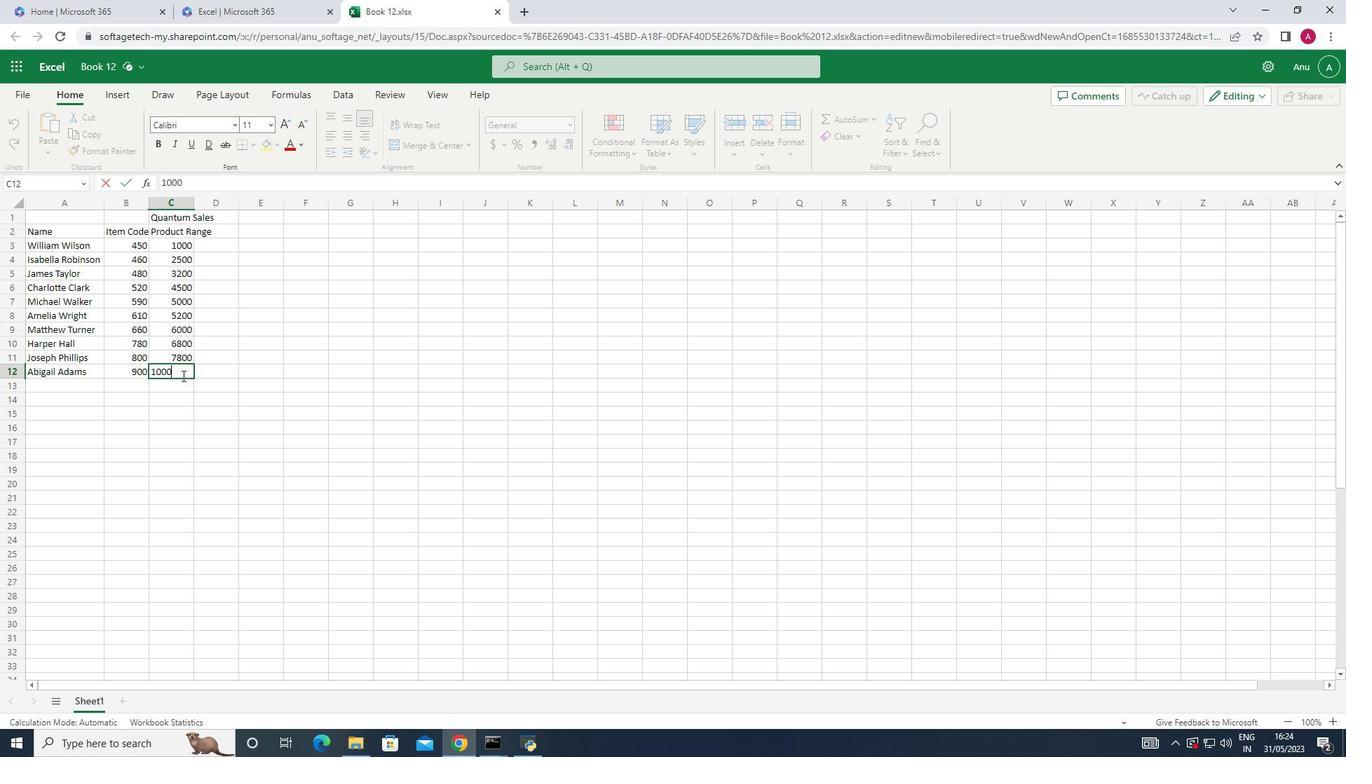 
Action: Mouse moved to (219, 237)
Screenshot: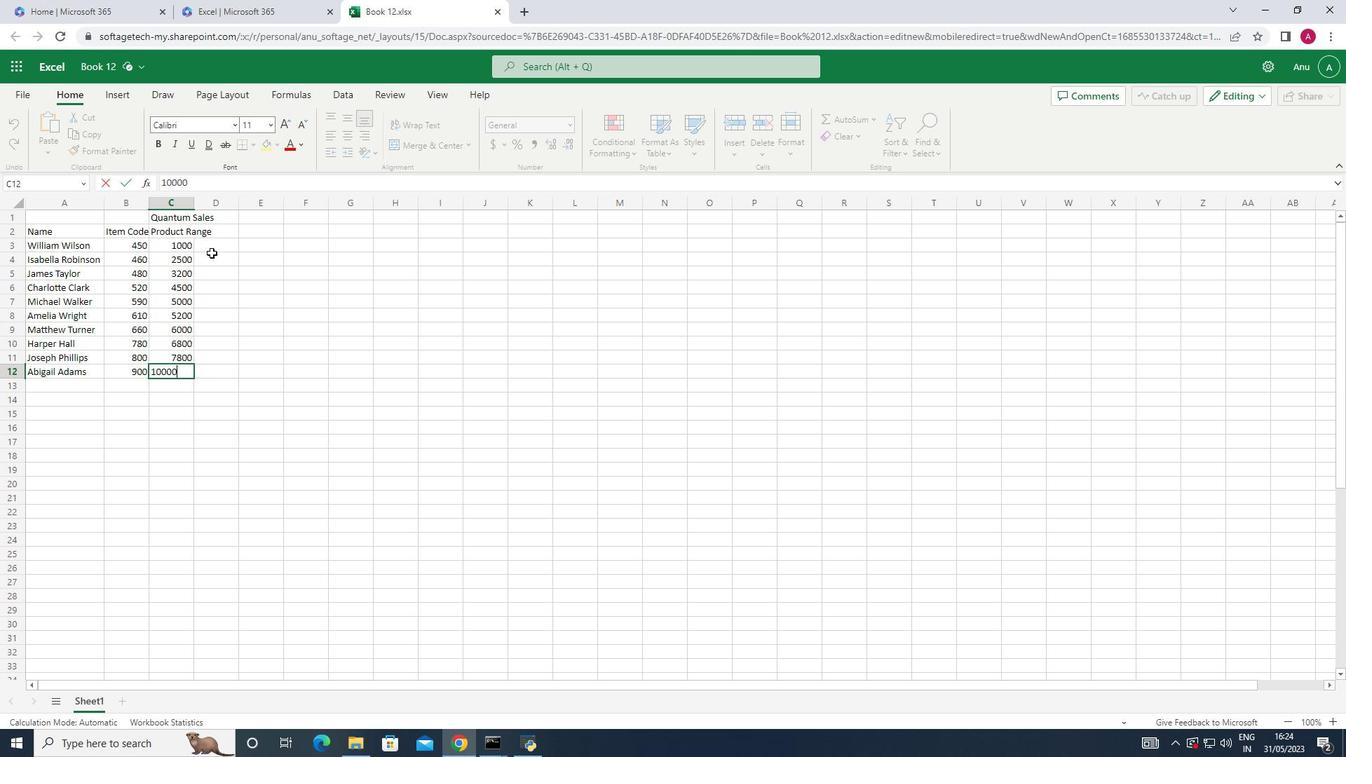 
Action: Mouse pressed left at (219, 237)
Screenshot: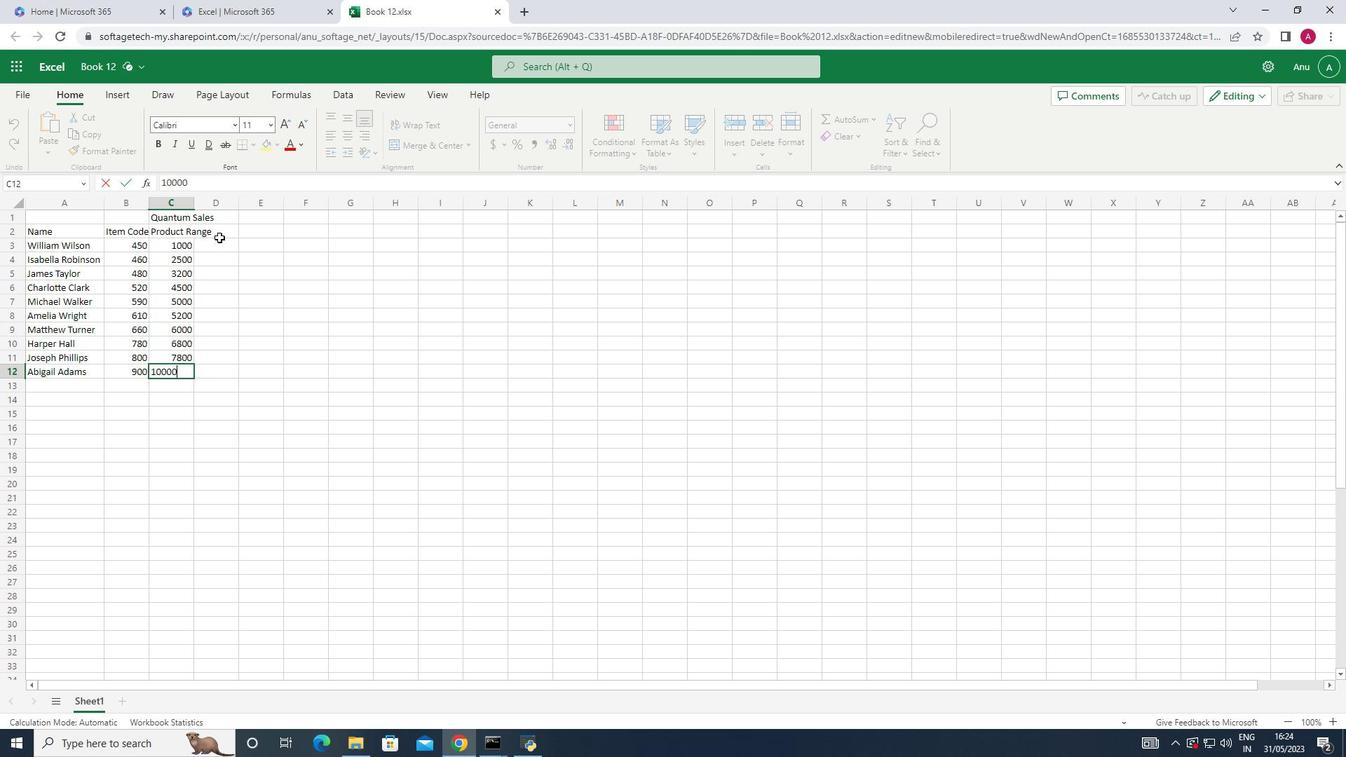 
Action: Key pressed <Key.shift_r>Products<Key.down><Key.shift_r>Nike<Key.space><Key.shift>Shoe<Key.down><Key.shift>Adidas<Key.space><Key.shift>Shoe<Key.down><Key.shift>Gucci<Key.space><Key.shift_r><Key.shift_r><Key.shift_r><Key.shift_r><Key.shift_r><Key.shift_r><Key.shift_r><Key.shift_r><Key.shift_r><Key.shift_r><Key.shift_r><Key.shift_r><Key.shift_r><Key.shift_r><Key.shift_r><Key.shift_r><Key.shift_r><Key.shift_r><Key.shift_r><Key.shift_r><Key.shift_r><Key.shift_r><Key.shift_r>T-<Key.shift>Shirt<Key.down><Key.shift_r><Key.shift_r><Key.shift_r><Key.shift_r><Key.shift_r><Key.shift_r><Key.shift_r><Key.shift_r><Key.shift_r><Key.shift_r><Key.shift_r><Key.shift_r><Key.shift_r><Key.shift_r><Key.shift_r><Key.shift_r><Key.shift_r><Key.shift_r><Key.shift_r>H<Key.shift_r>&<Key.shift_r>M<Key.space>jeans<Key.down><Key.shift>Chanel<Key.space>perfume<Key.down><Key.shift>Versace<Key.space>perfume<Key.down><Key.shift><Key.shift><Key.shift><Key.shift><Key.shift><Key.shift><Key.shift><Key.shift>Rai<Key.backspace>lph<Key.space><Key.shift_r>Lauren<Key.down><Key.shift_r>P
Screenshot: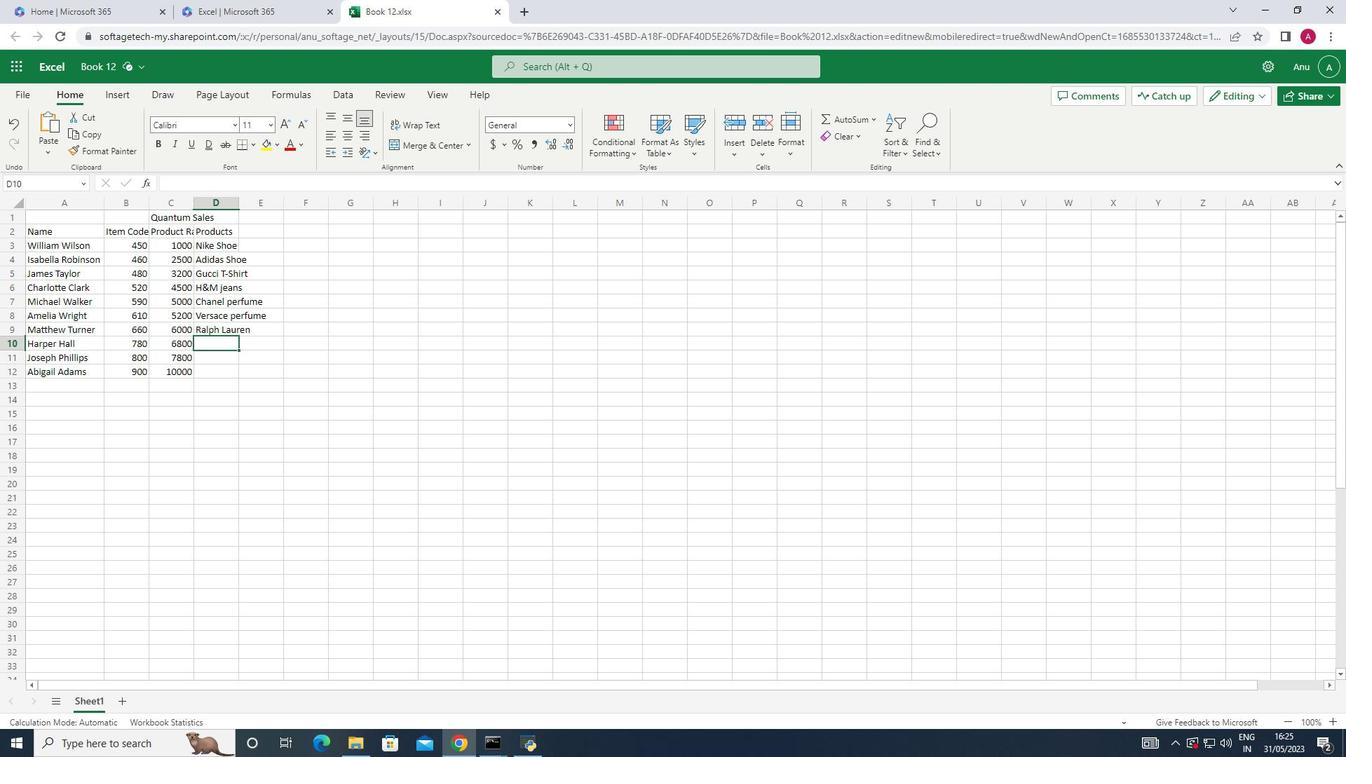 
Action: Mouse moved to (222, 286)
Screenshot: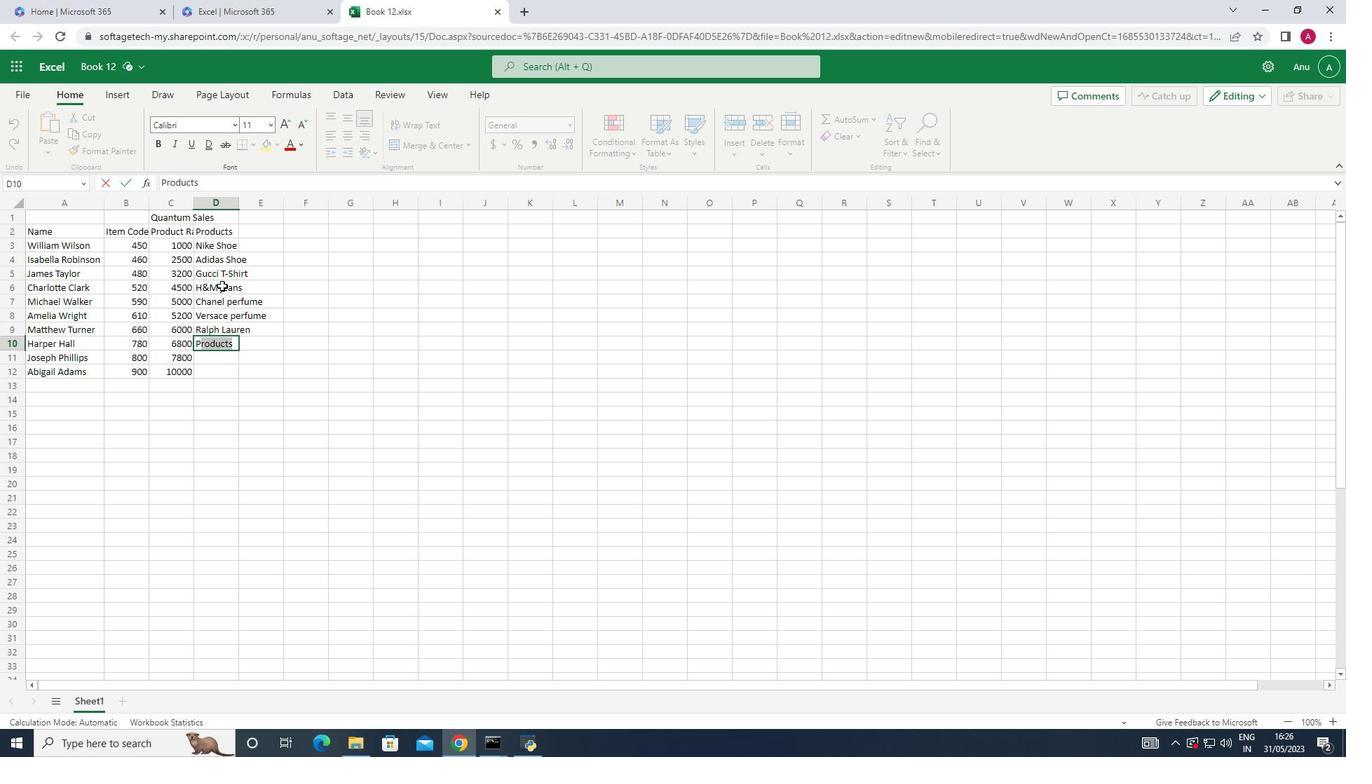 
Action: Mouse pressed left at (222, 286)
Screenshot: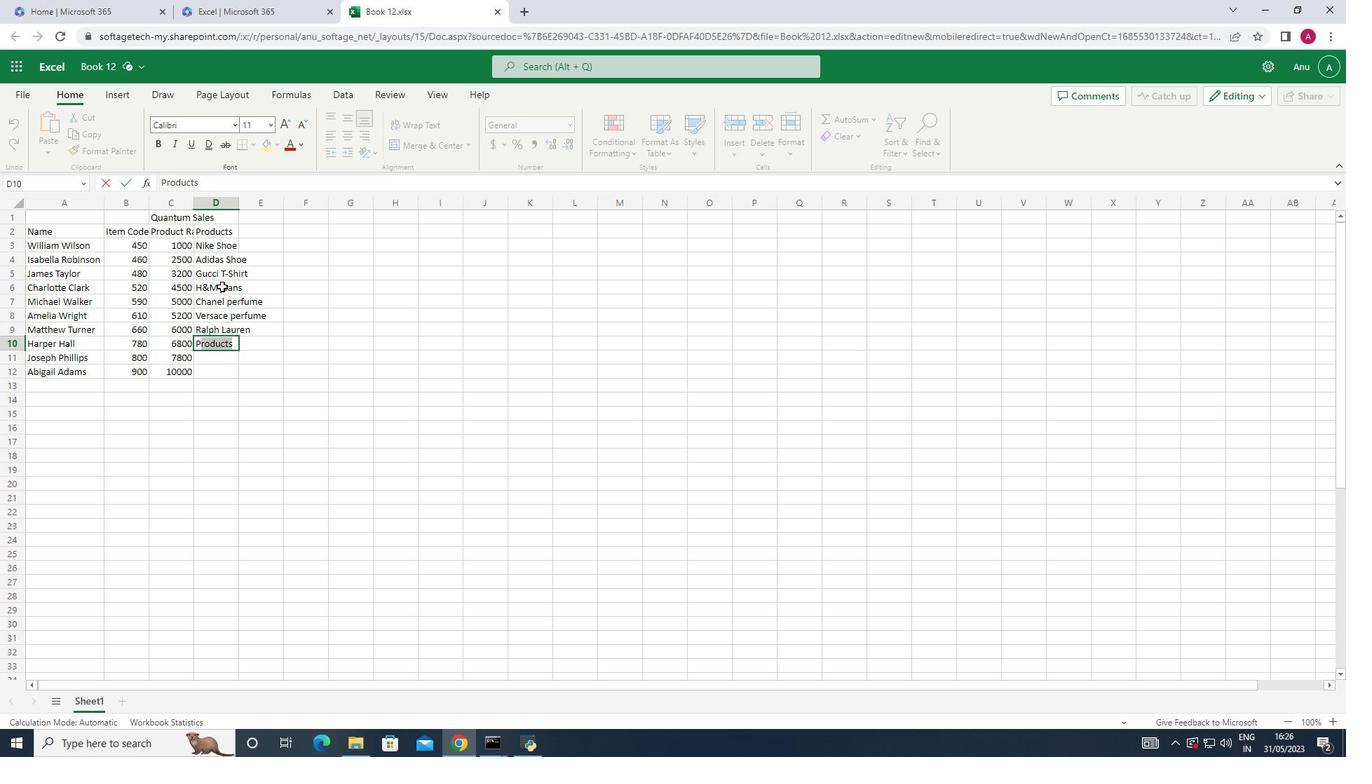 
Action: Mouse moved to (218, 340)
Screenshot: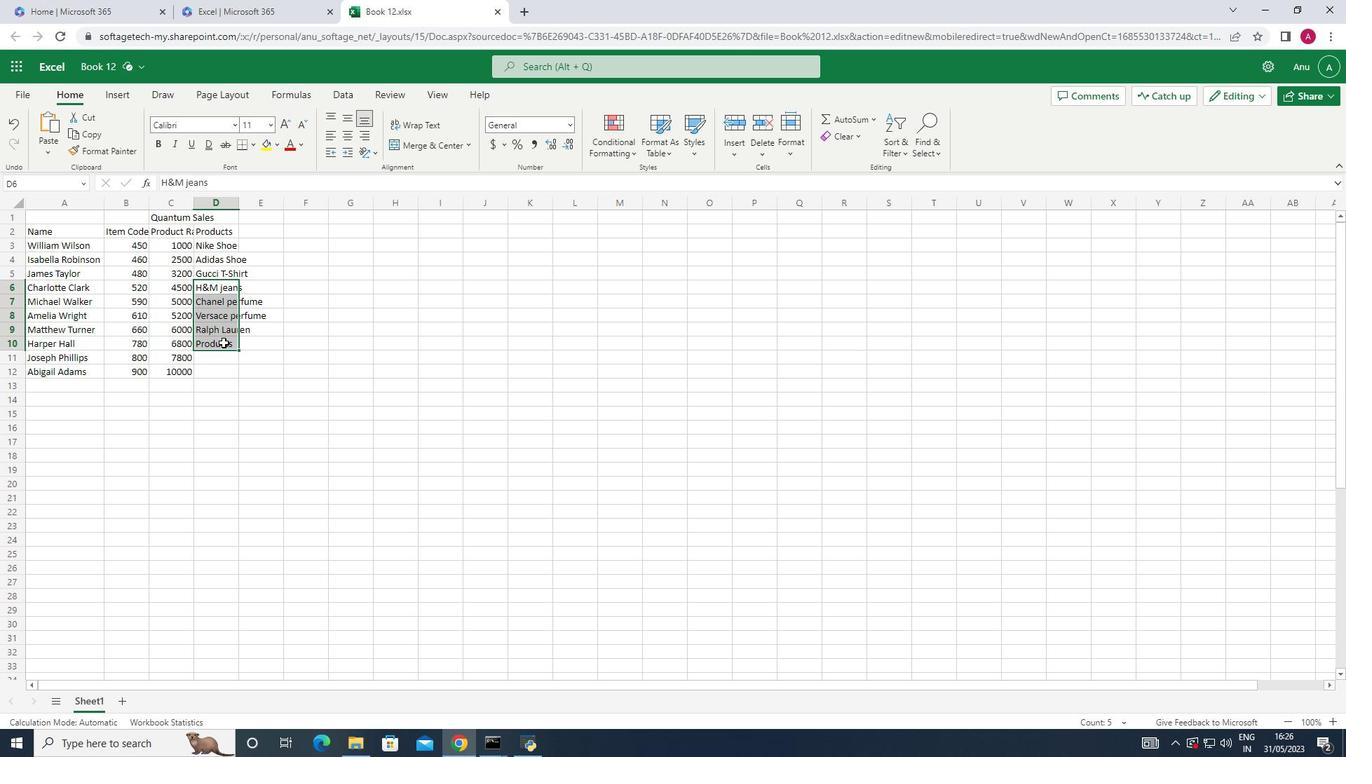 
Action: Key pressed <Key.delete>
Screenshot: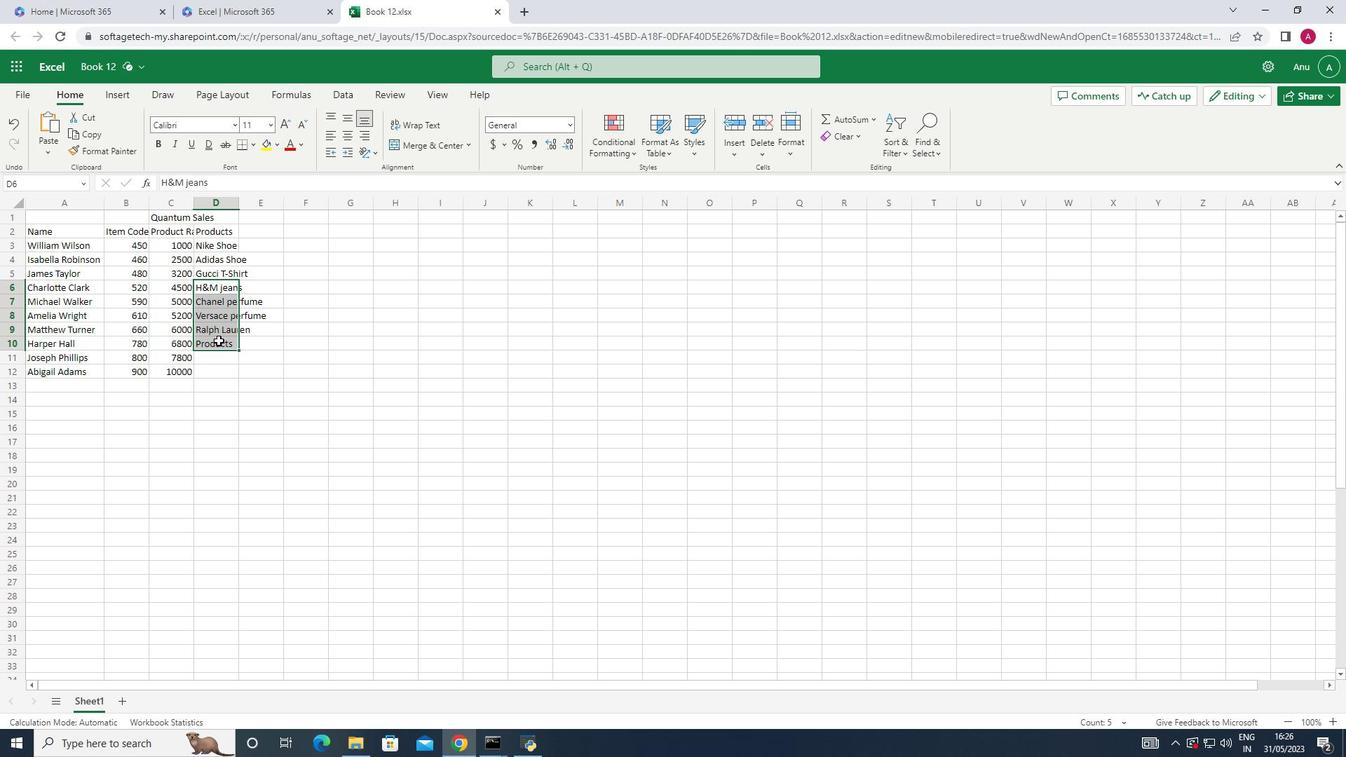 
Action: Mouse moved to (222, 284)
Screenshot: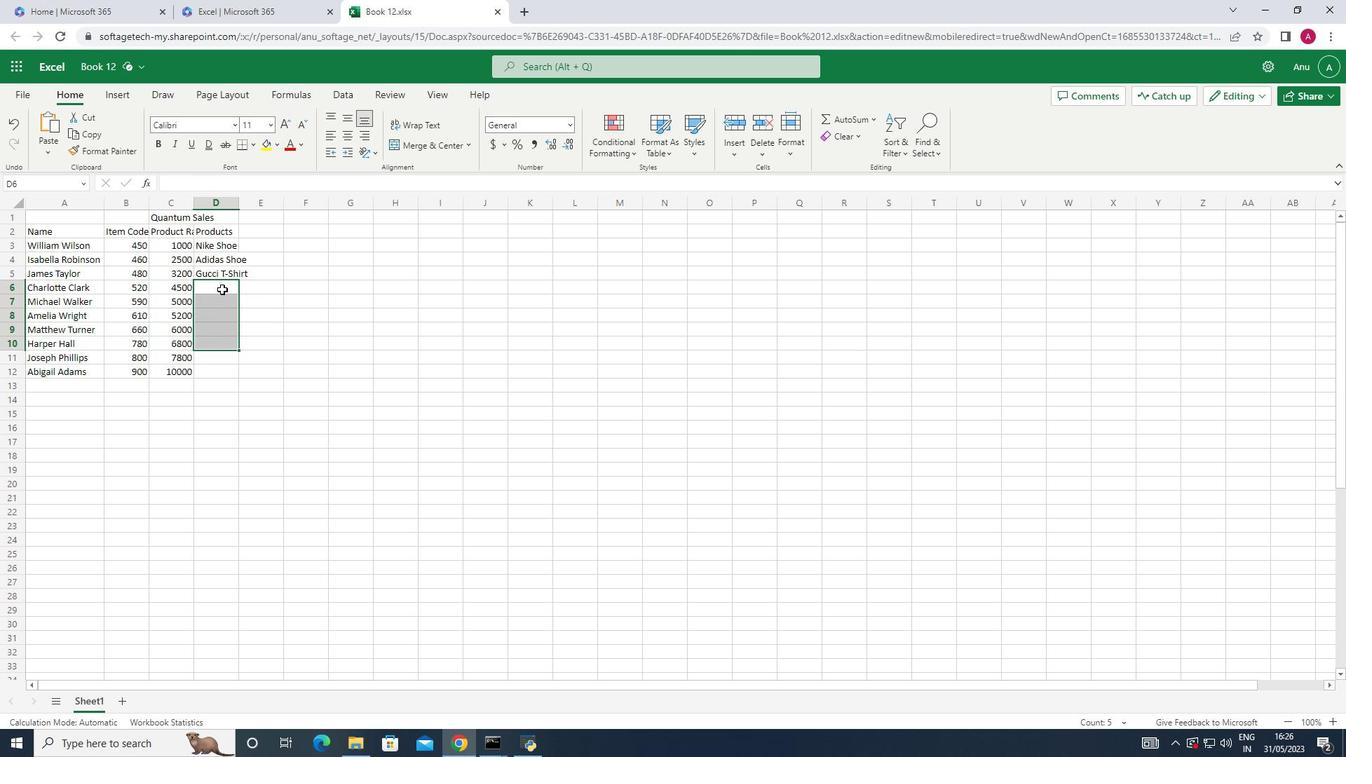 
Action: Mouse pressed left at (222, 284)
Screenshot: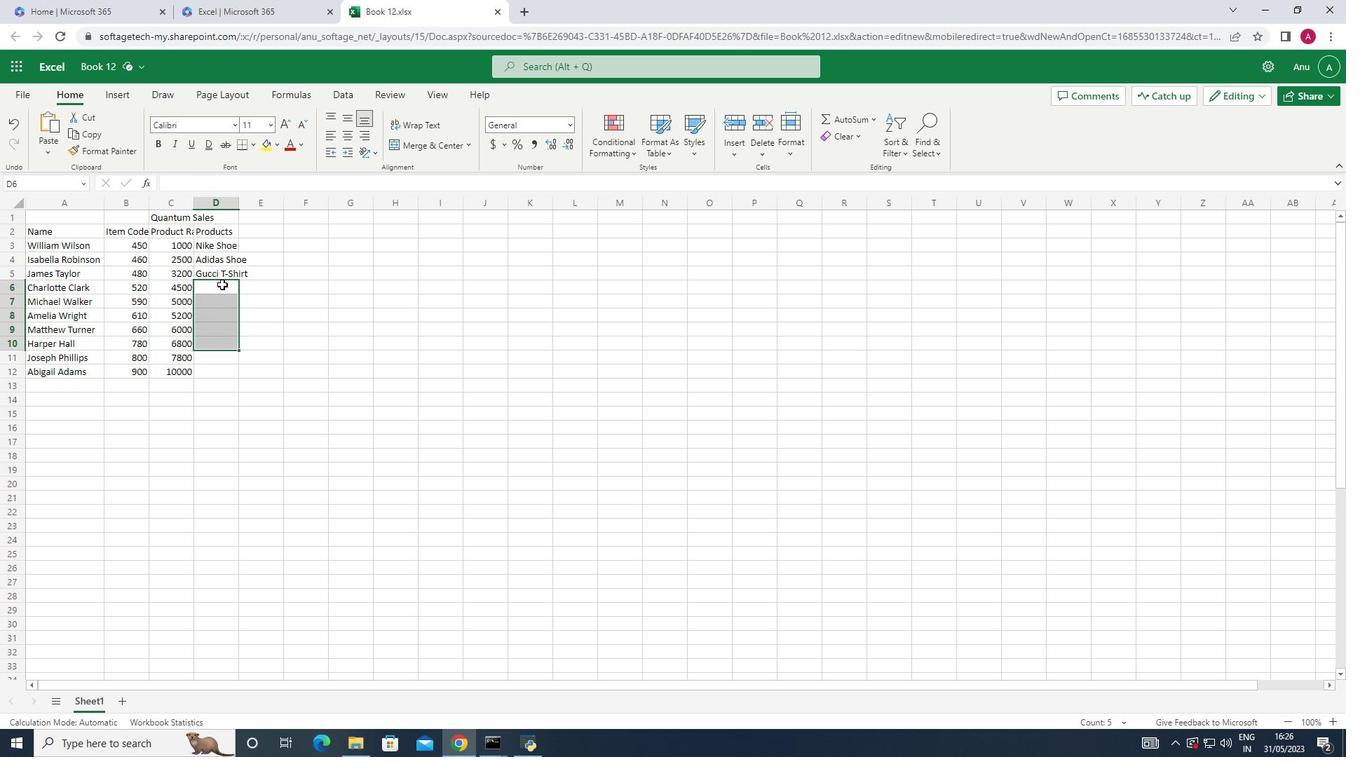 
Action: Key pressed <Key.shift_r>Louis<Key.space><Key.shift><Key.shift><Key.shift><Key.shift><Key.shift>Vuitton<Key.space>bag<Key.down><Key.shift><Key.shift><Key.shift><Key.shift><Key.shift>Zara<Key.space><Key.shift>Shirt<Key.down><Key.shift_r><Key.shift_r><Key.shift_r><Key.shift_r><Key.shift_r><Key.shift_r><Key.shift_r><Key.shift_r><Key.shift_r><Key.shift_r><Key.shift_r><Key.shift_r><Key.shift_r><Key.shift_r><Key.shift_r>H<Key.shift><Key.shift><Key.shift><Key.shift><Key.shift><Key.shift>&<Key.shift_r>M<Key.space>jeans<Key.down><Key.shift>Chanel<Key.space>perfume<Key.down><Key.shift><Key.shift><Key.shift><Key.shift>Versace<Key.space>perfume<Key.down><Key.shift>Ralph<Key.space><Key.shift_r>Lauren<Key.down><Key.shift_r>Prada<Key.space><Key.shift>Shirt
Screenshot: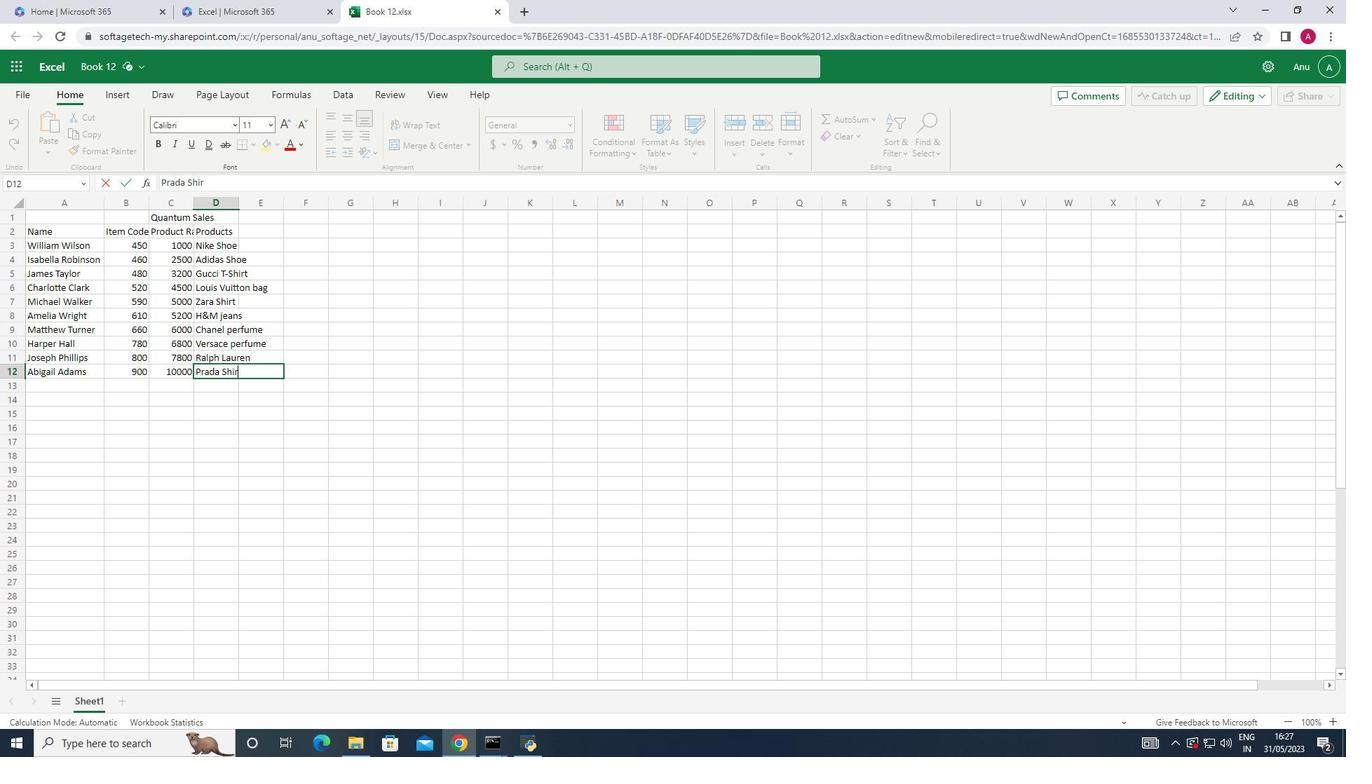 
Action: Mouse moved to (238, 197)
Screenshot: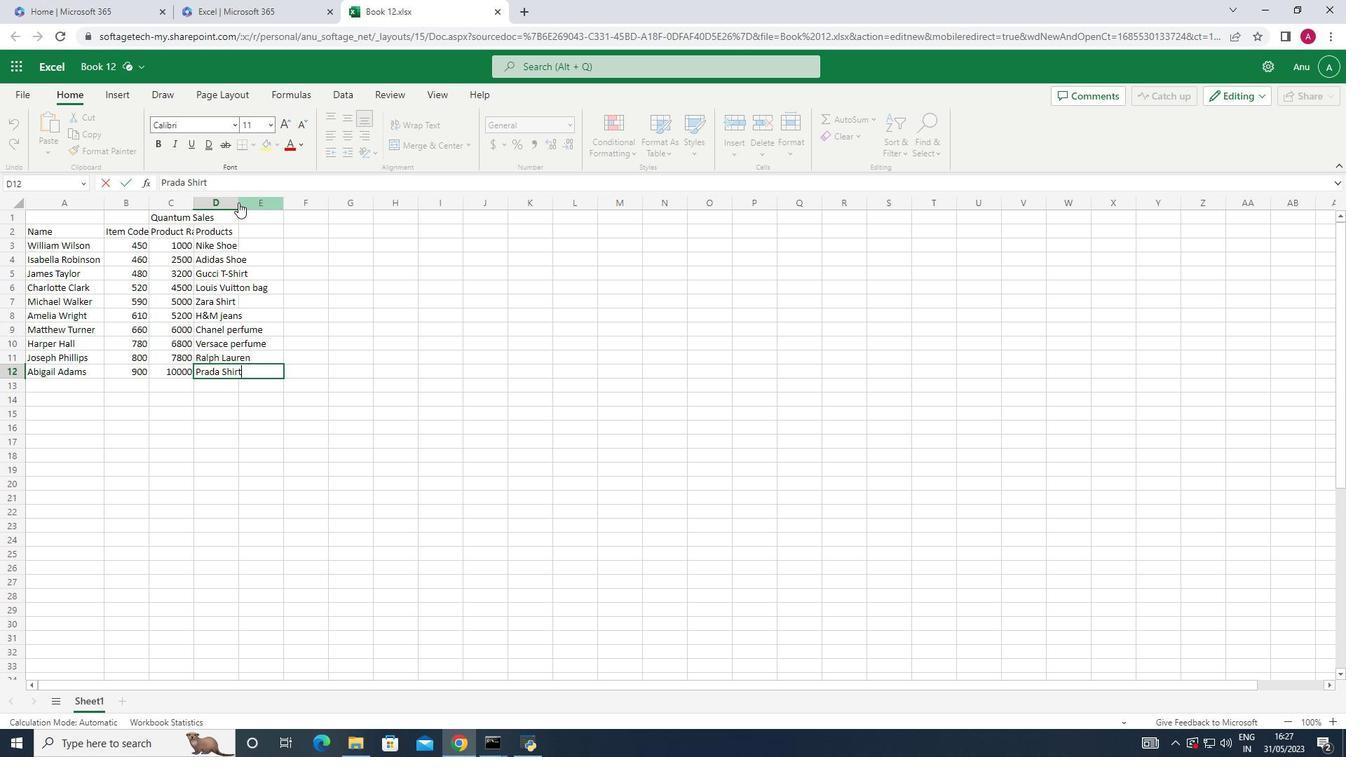
Action: Mouse pressed left at (238, 197)
Screenshot: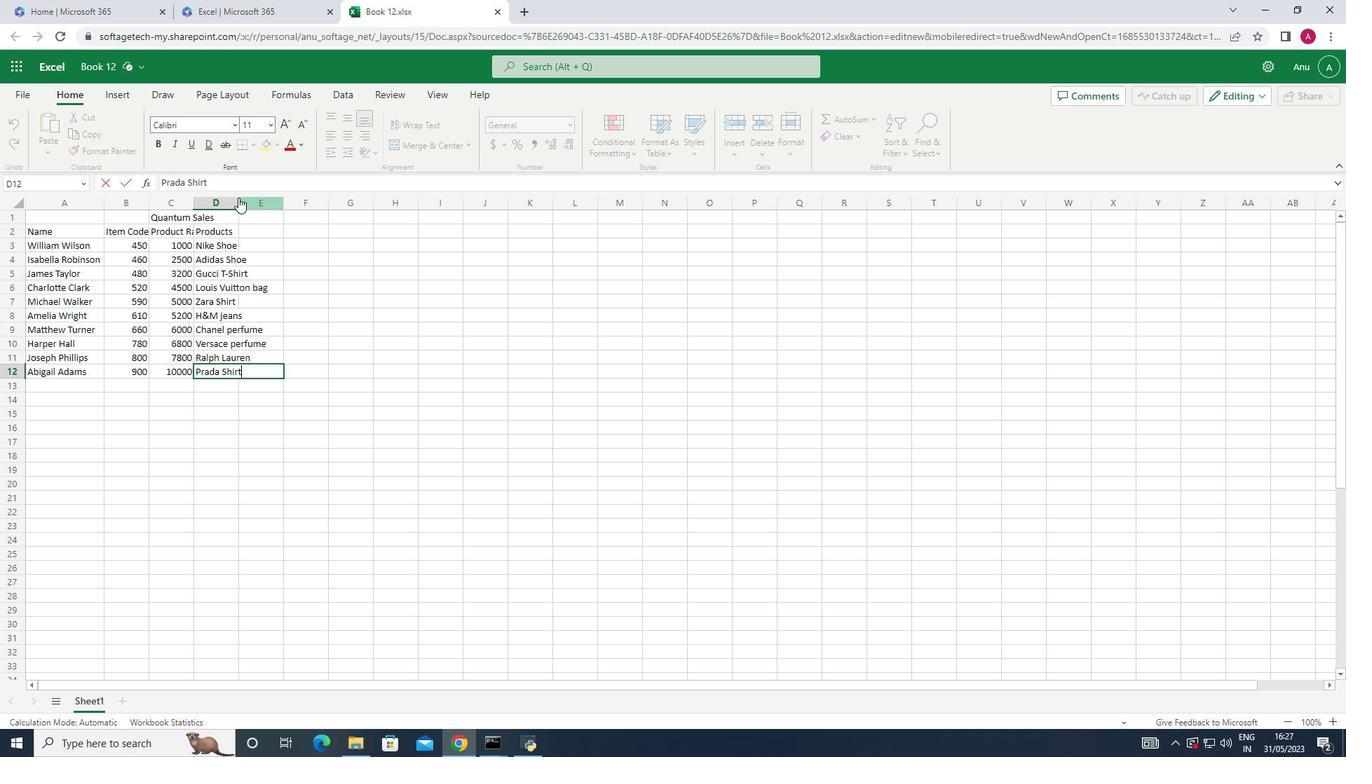 
Action: Mouse moved to (238, 192)
Screenshot: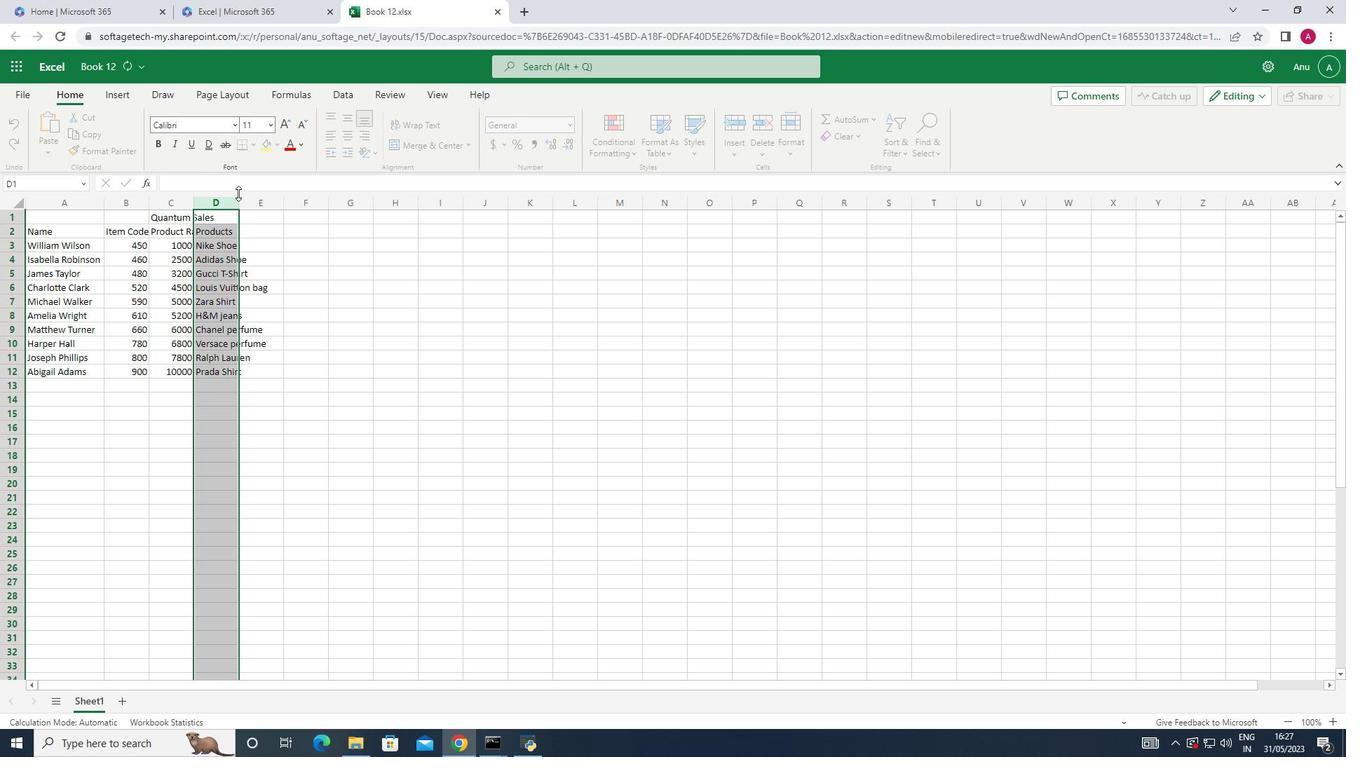 
Action: Mouse pressed left at (238, 192)
Screenshot: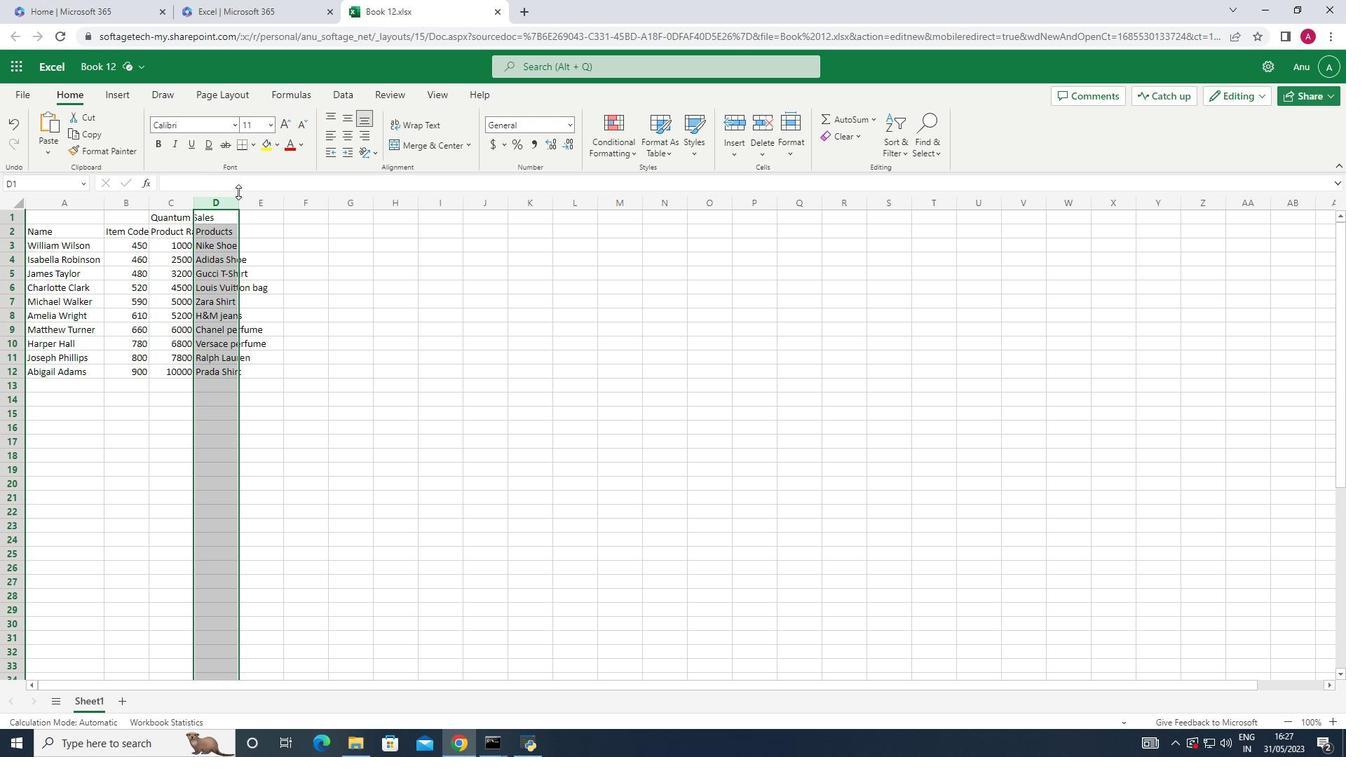 
Action: Mouse moved to (237, 197)
Screenshot: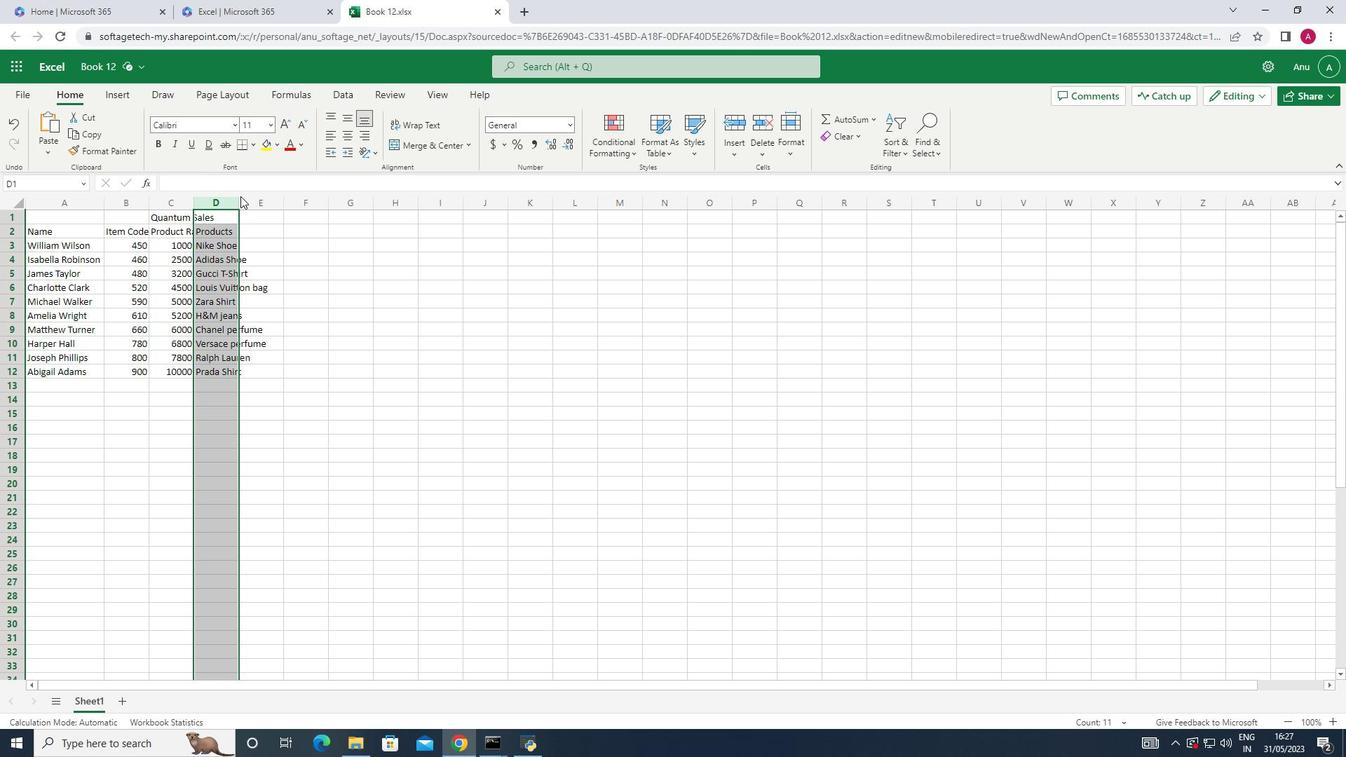 
Action: Mouse pressed left at (237, 197)
Screenshot: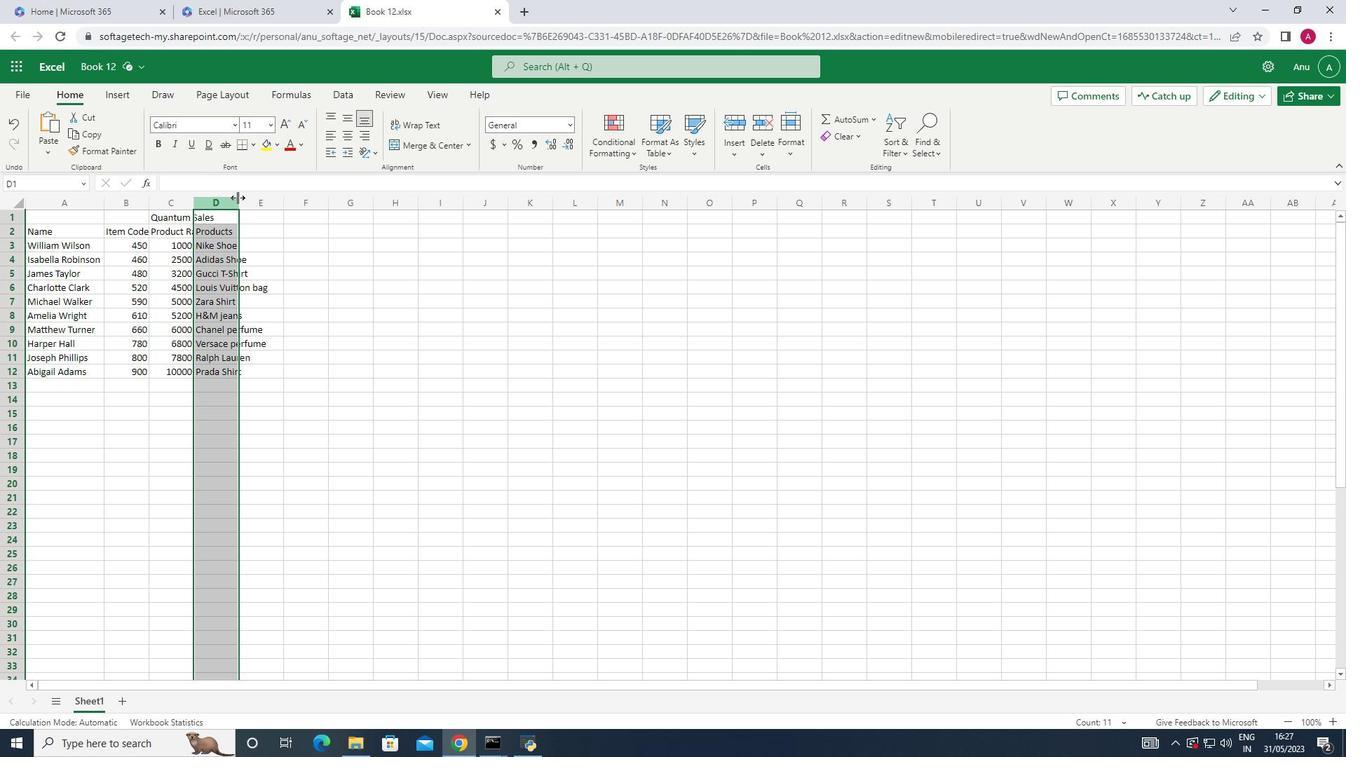 
Action: Mouse pressed left at (237, 197)
Screenshot: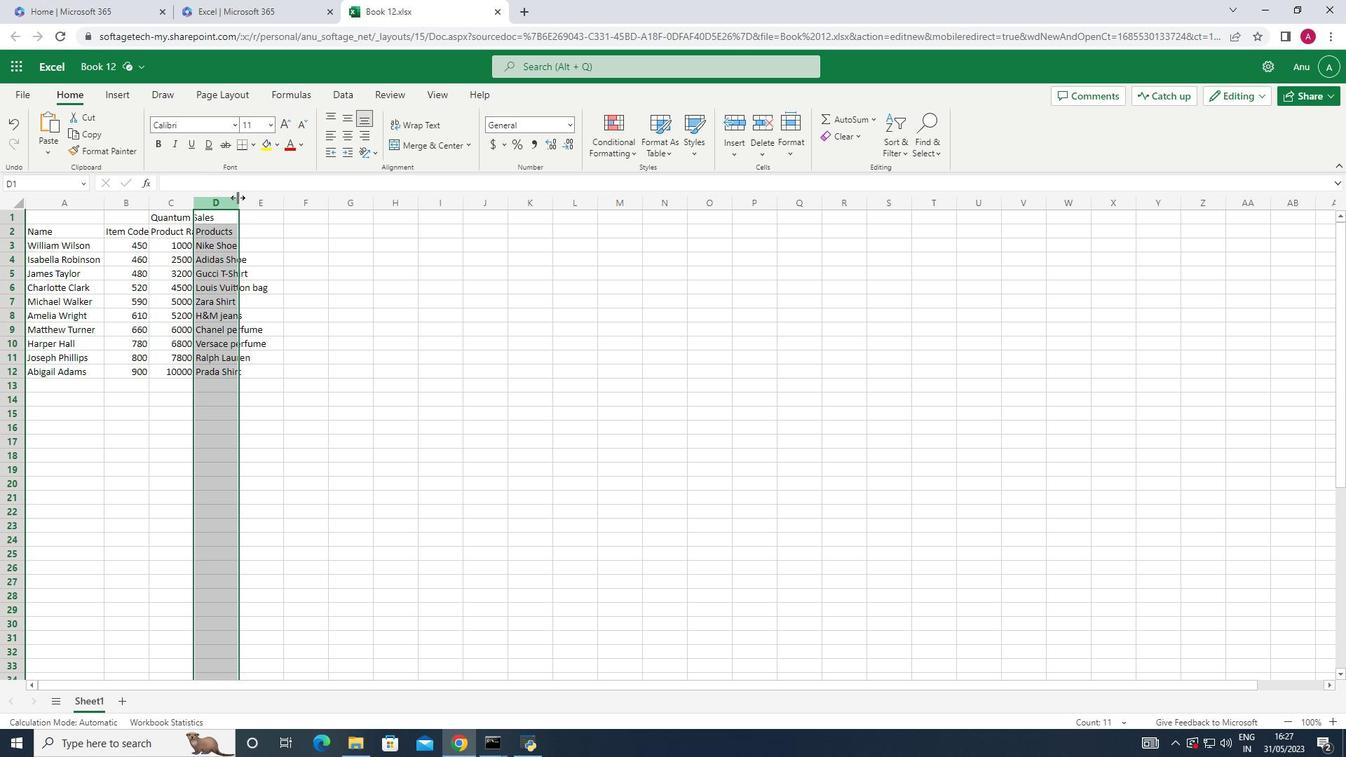 
Action: Mouse moved to (290, 237)
Screenshot: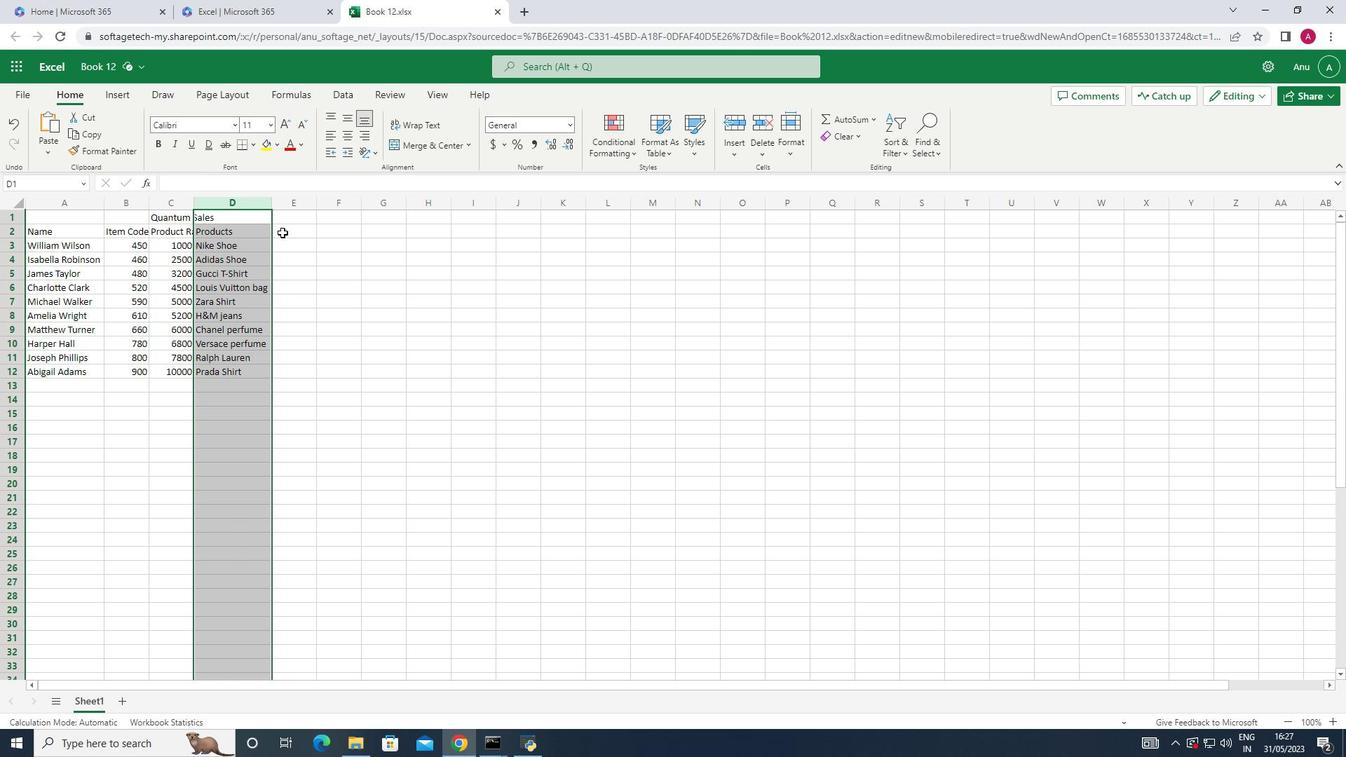 
Action: Mouse pressed left at (290, 237)
Screenshot: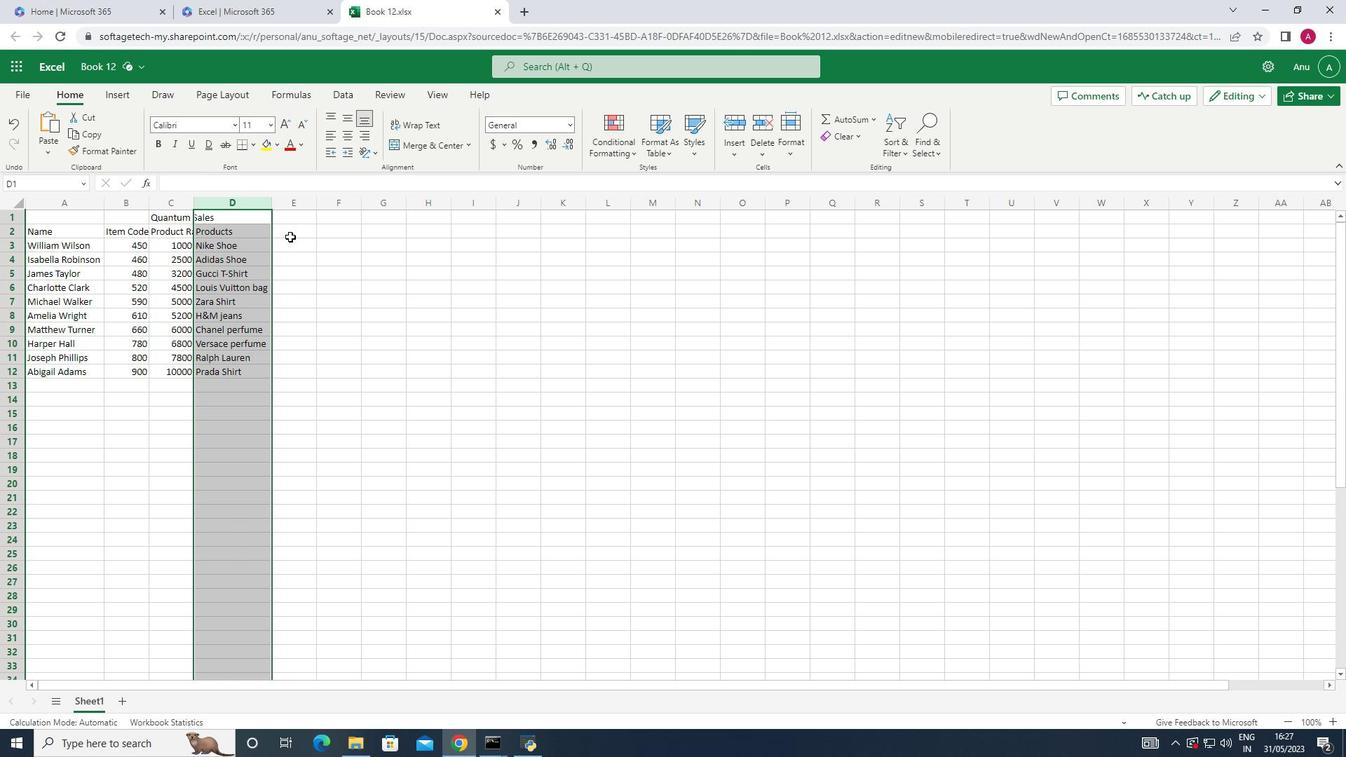 
Action: Key pressed <Key.shift>Quantity<Key.down>2<Key.down>3<Key.down>4<Key.down>3<Key.down>5<Key.down>4<Key.down>2<Key.down>5<Key.down>2<Key.down>4
Screenshot: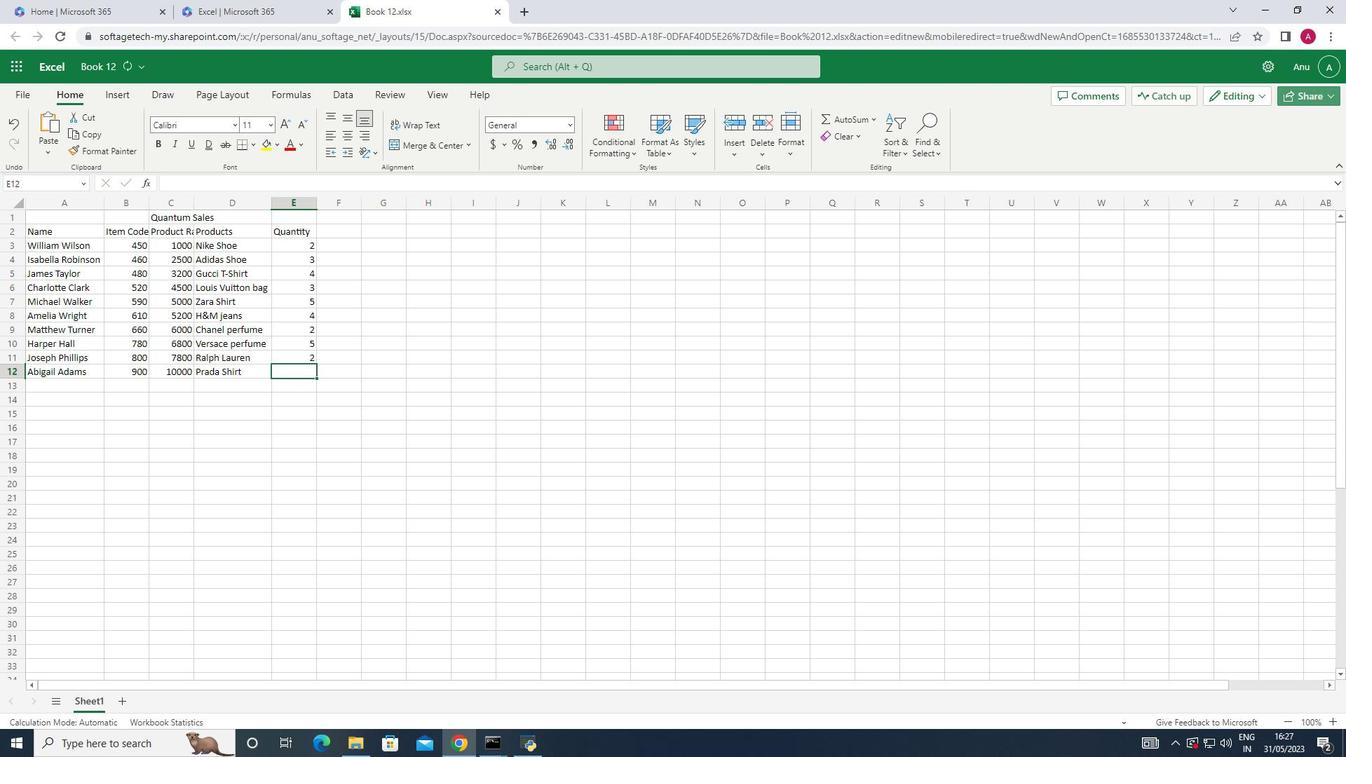 
Action: Mouse moved to (333, 230)
Screenshot: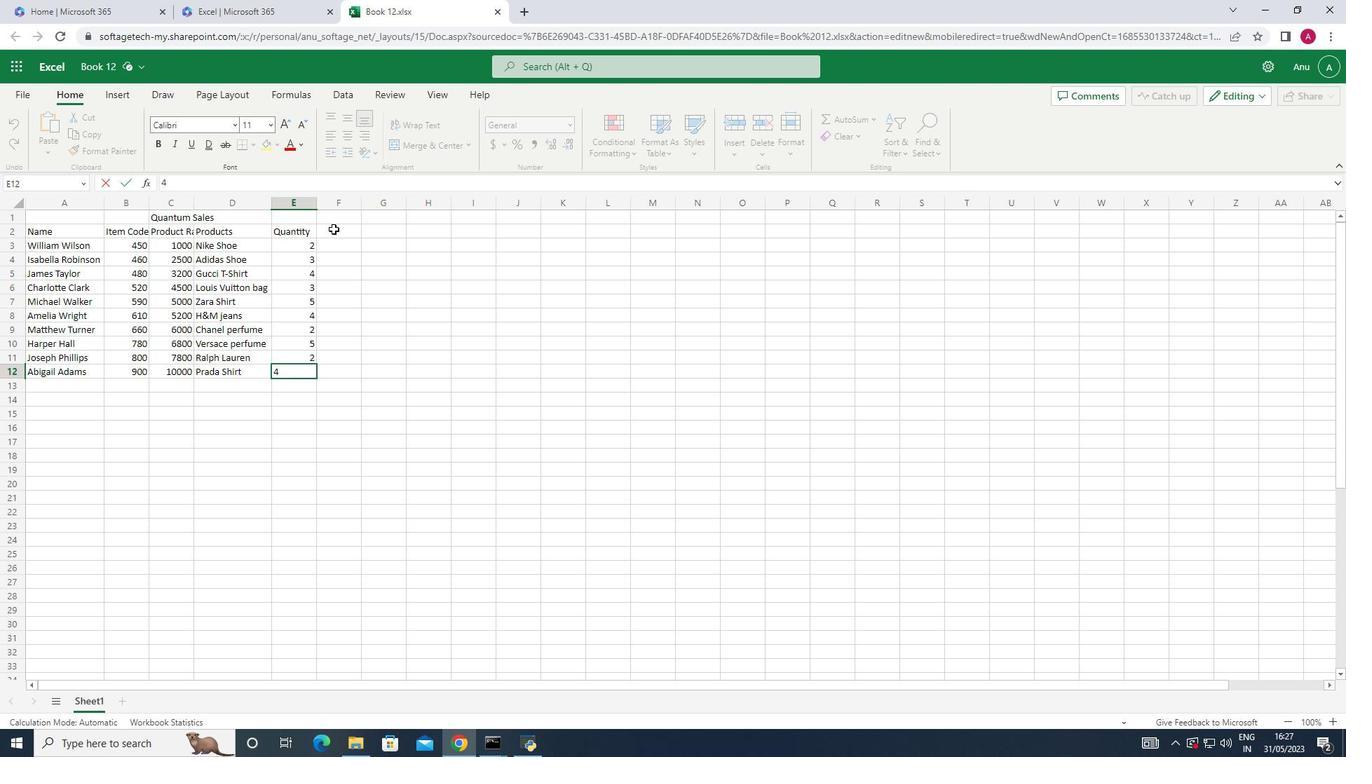 
Action: Mouse pressed left at (333, 230)
Screenshot: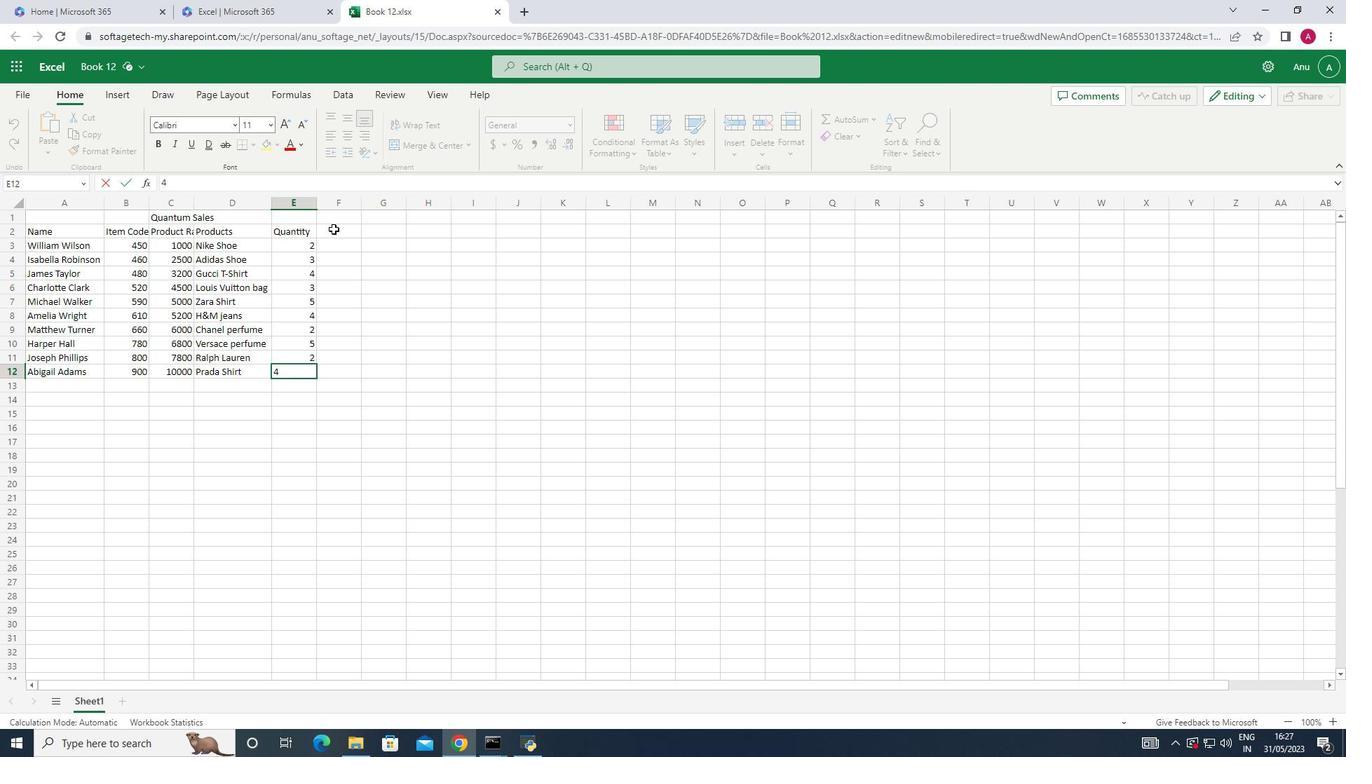 
Action: Mouse moved to (333, 230)
Screenshot: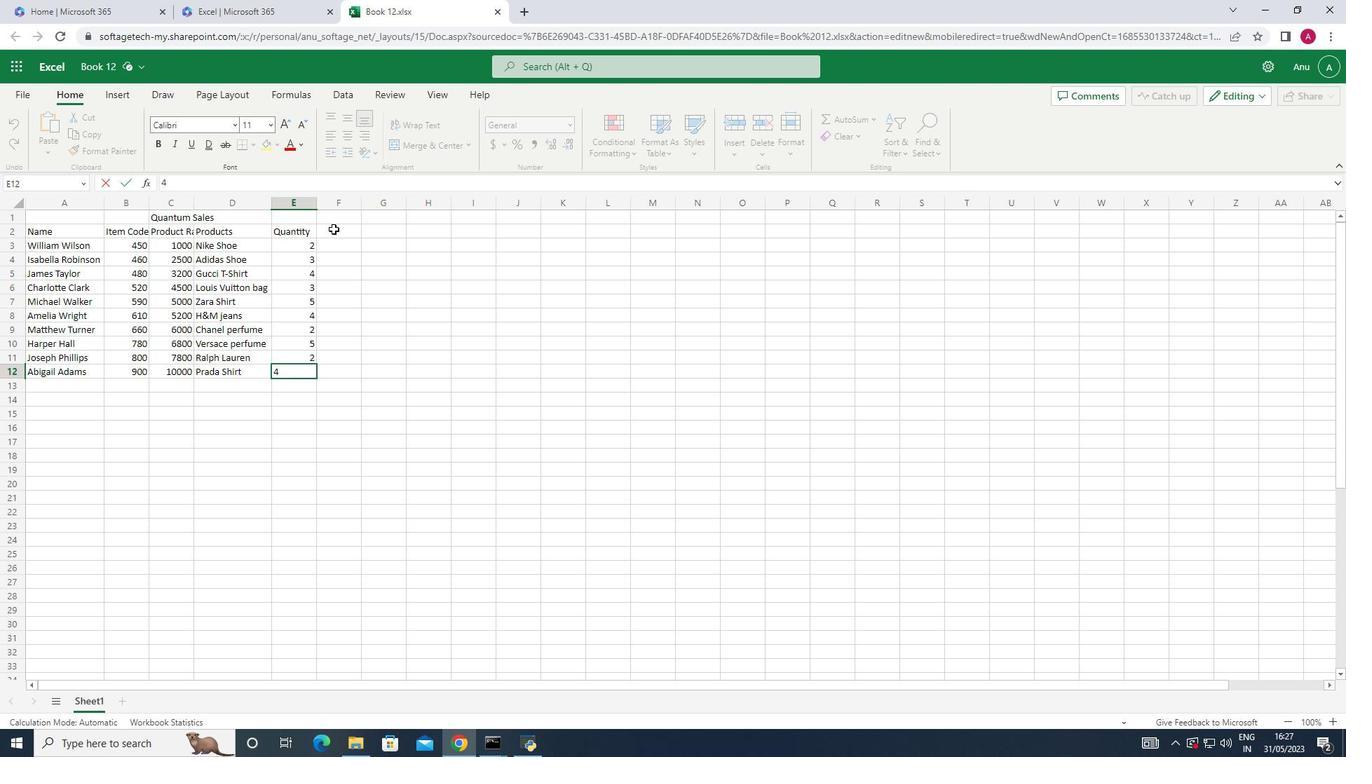 
Action: Key pressed <Key.shift>Total
Screenshot: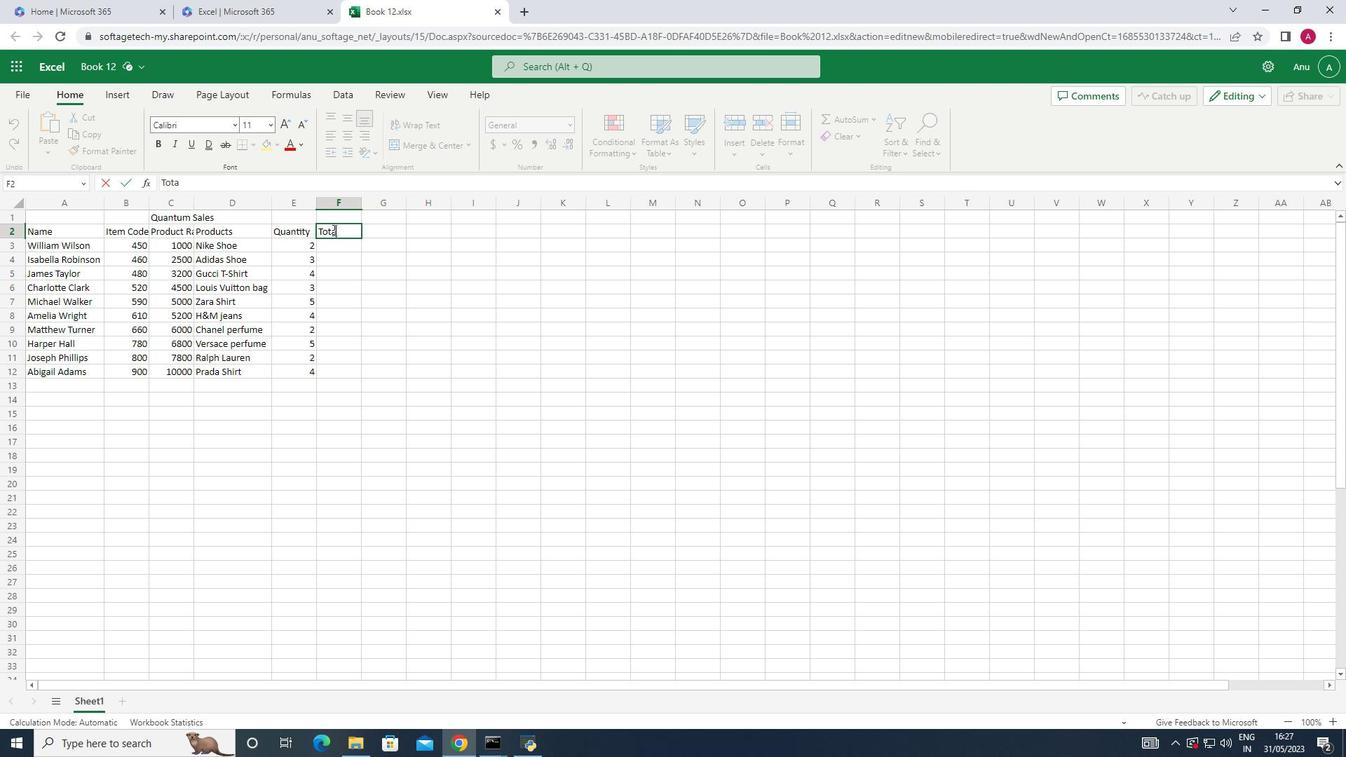 
Action: Mouse moved to (328, 245)
Screenshot: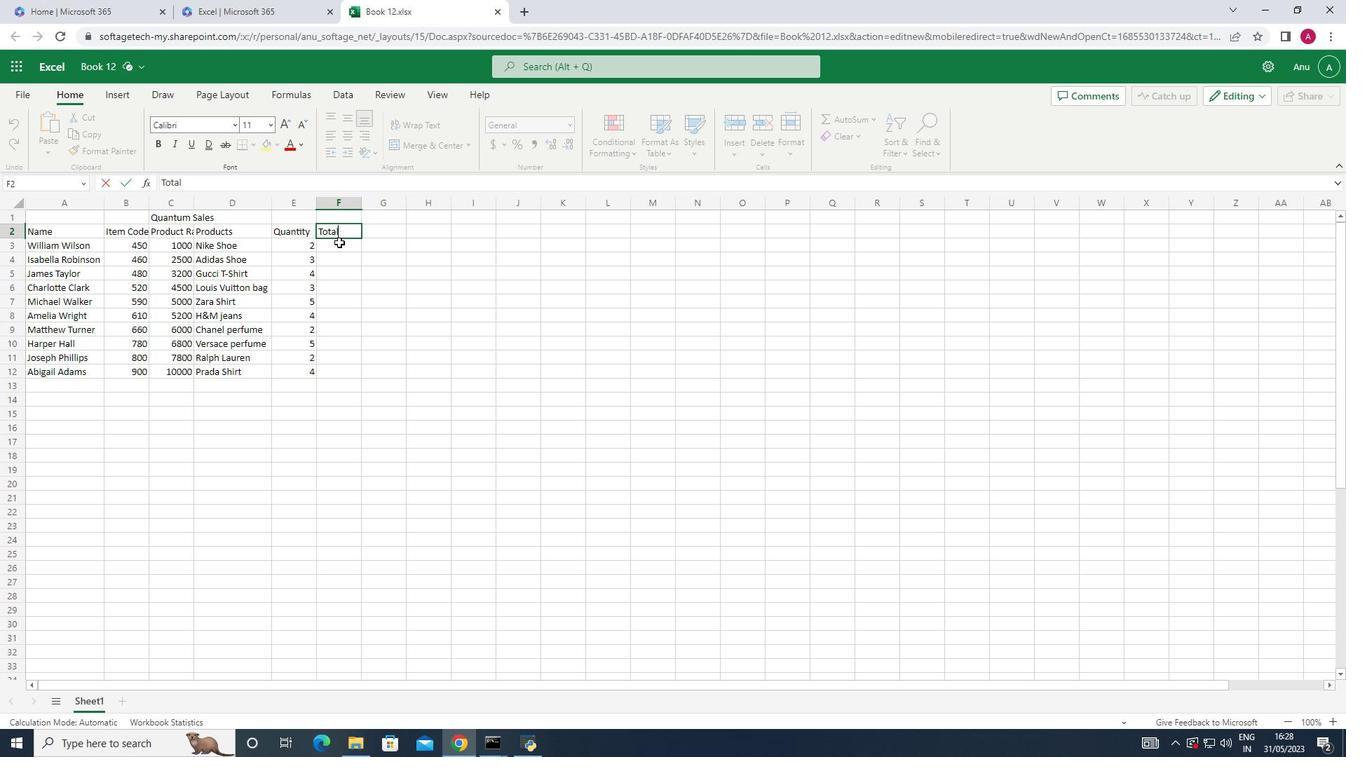 
Action: Mouse pressed left at (328, 245)
Screenshot: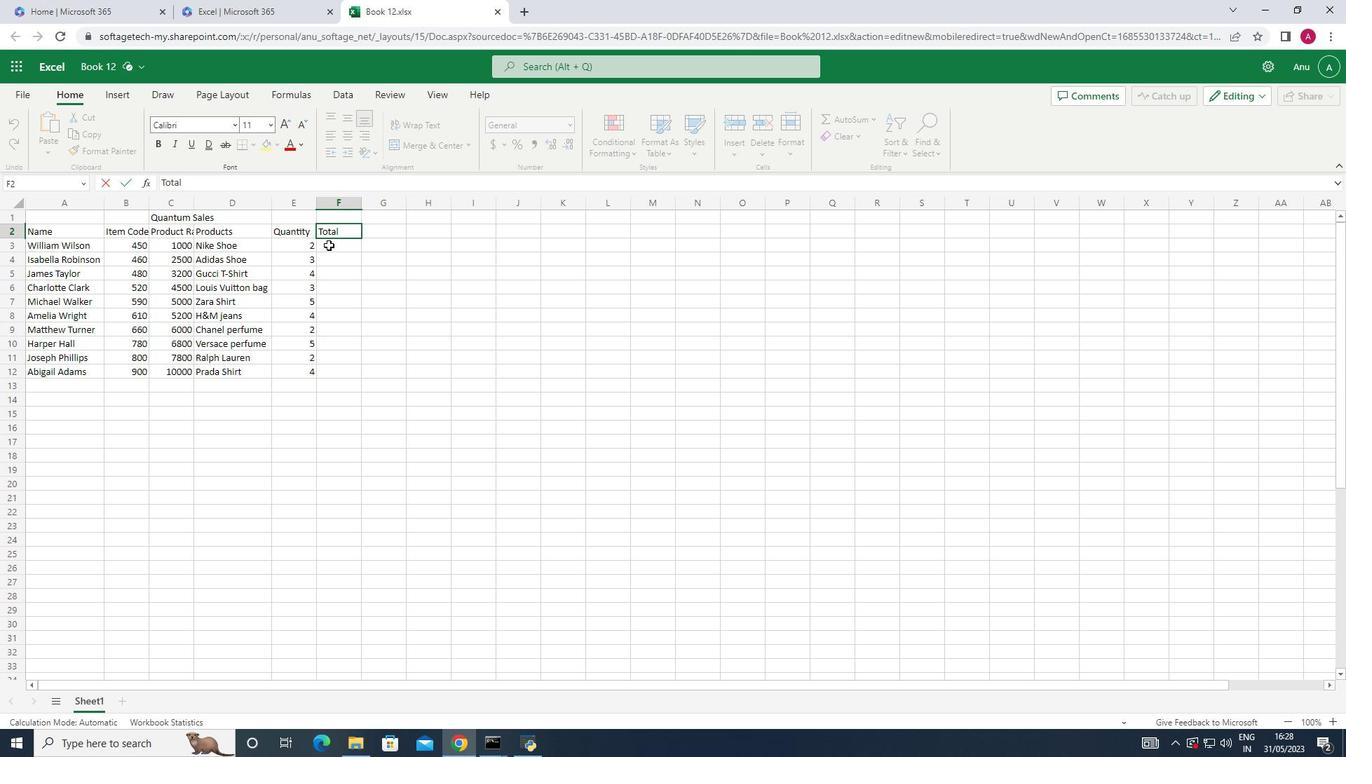 
Action: Key pressed =
Screenshot: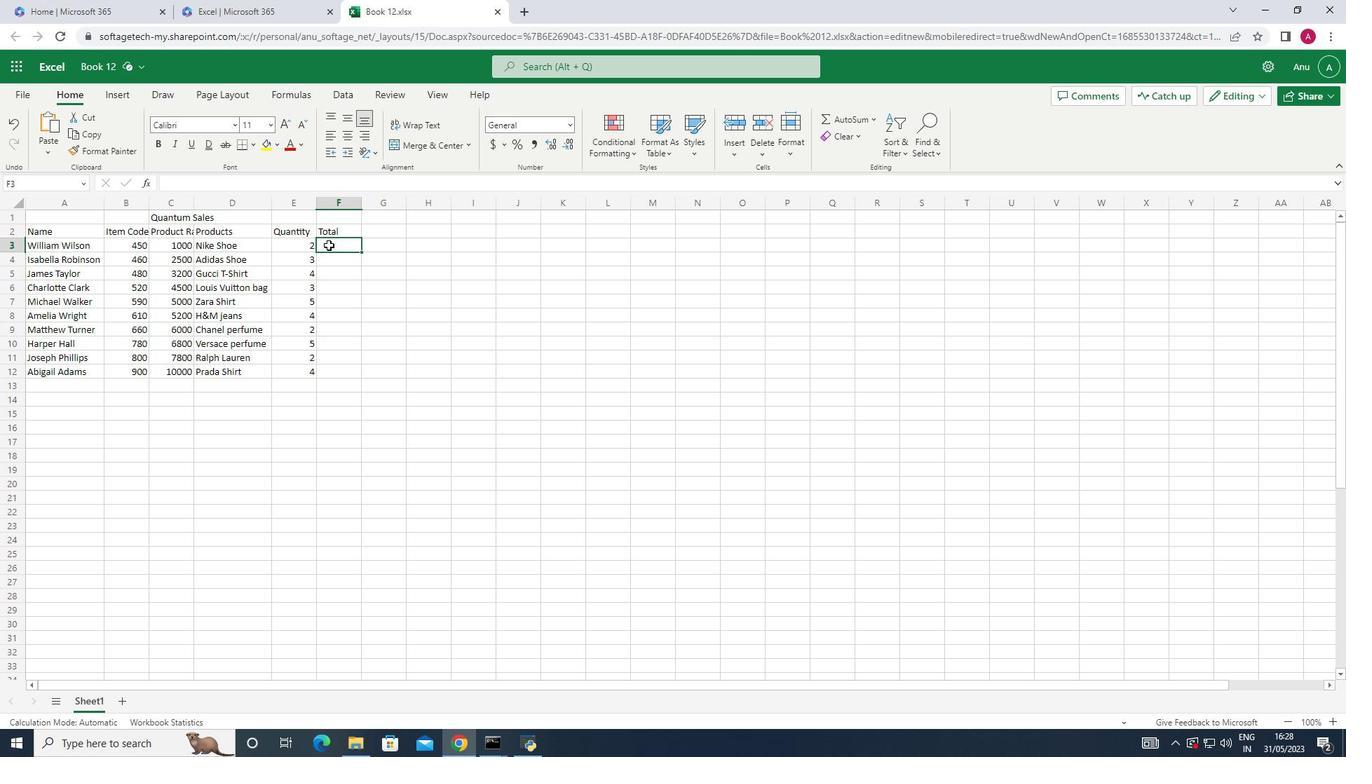 
Action: Mouse moved to (178, 248)
Screenshot: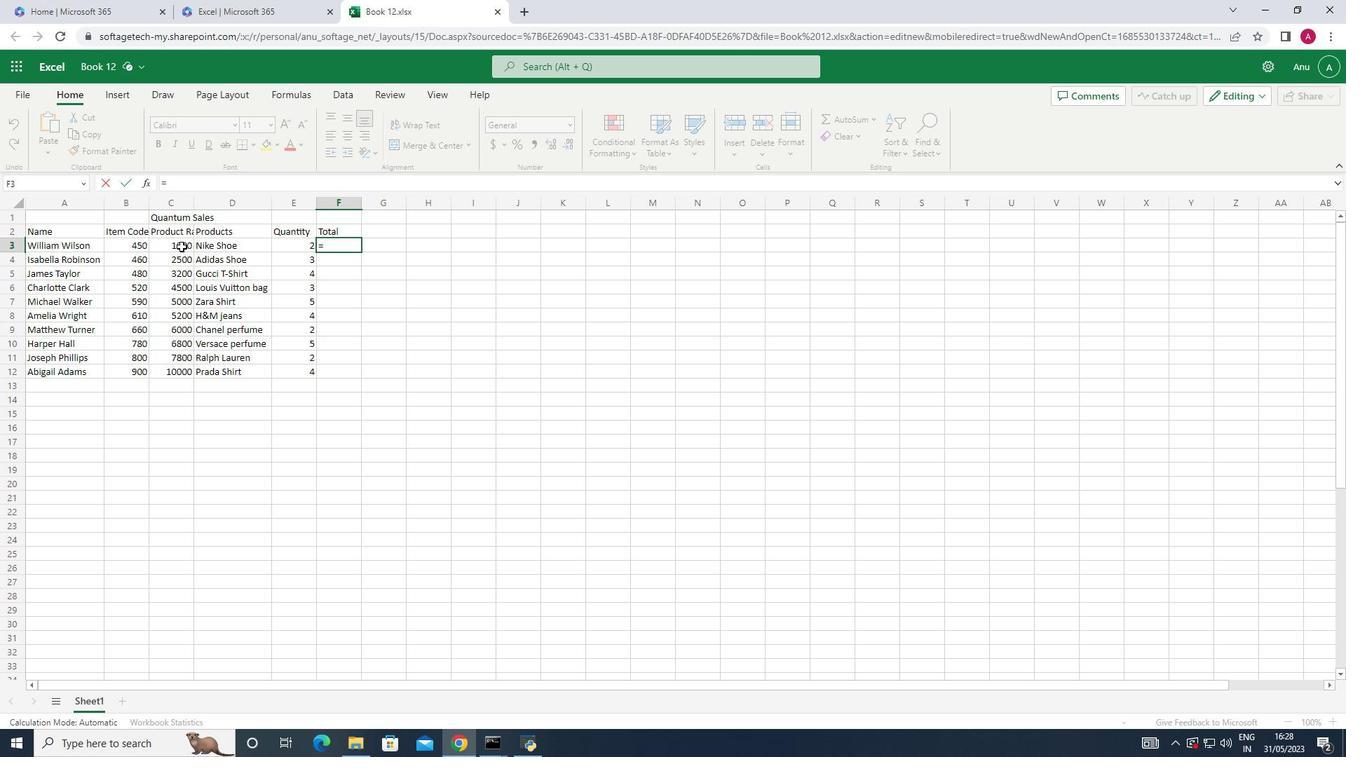 
Action: Mouse pressed left at (178, 248)
Screenshot: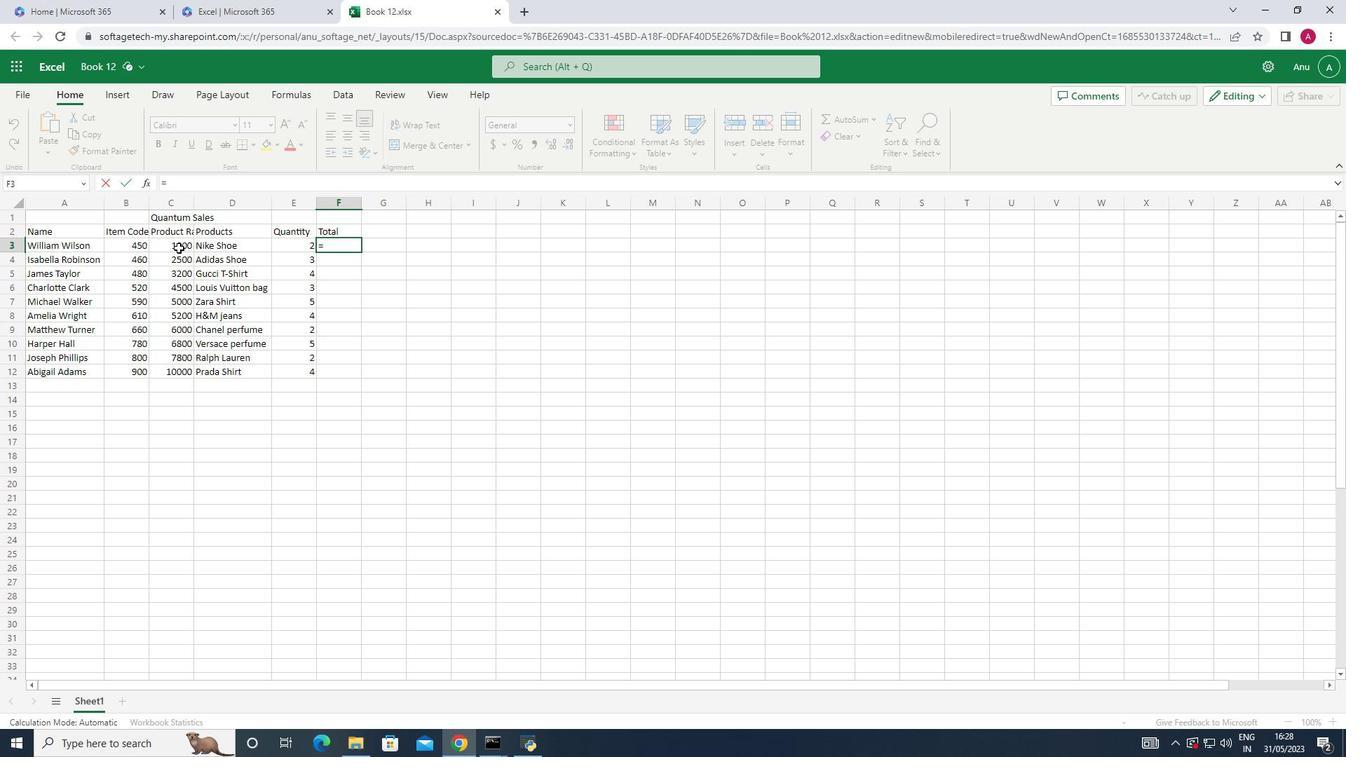 
Action: Key pressed *
Screenshot: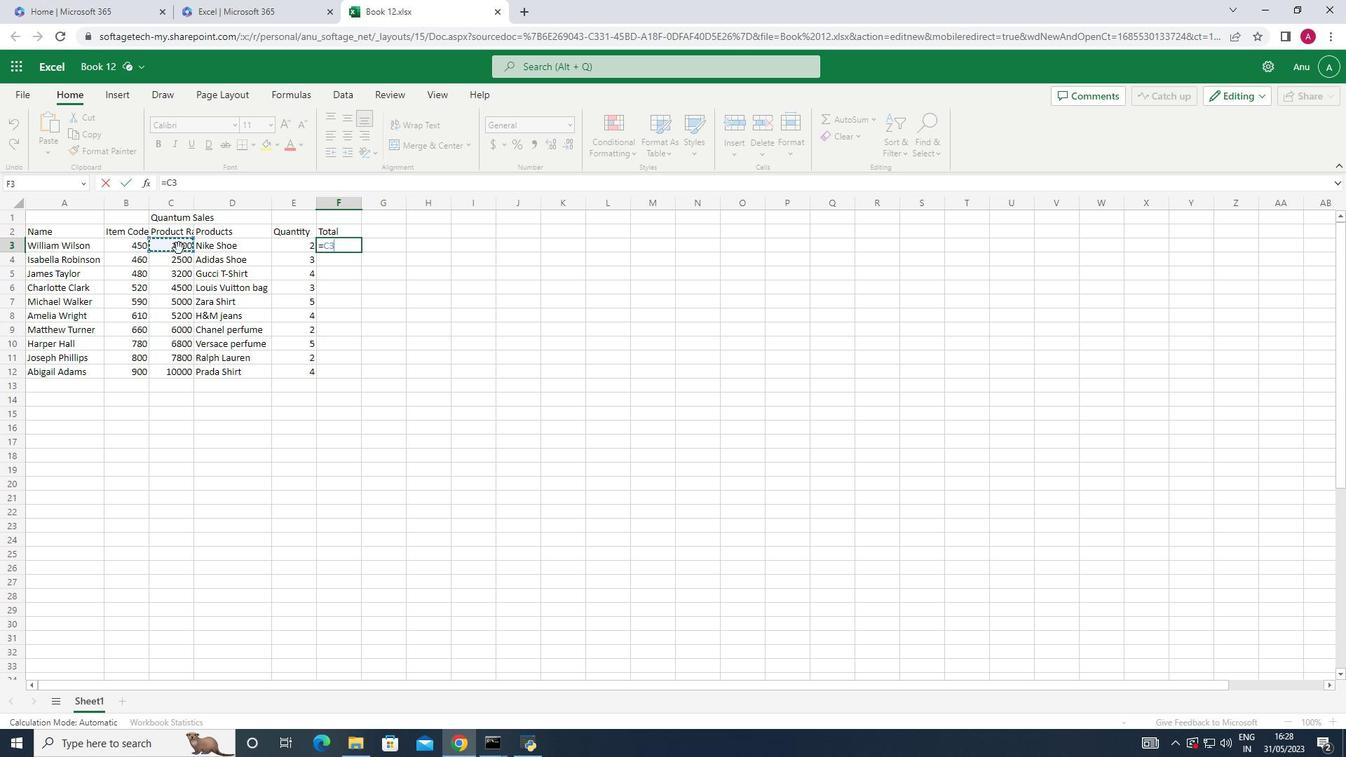 
Action: Mouse moved to (290, 239)
Screenshot: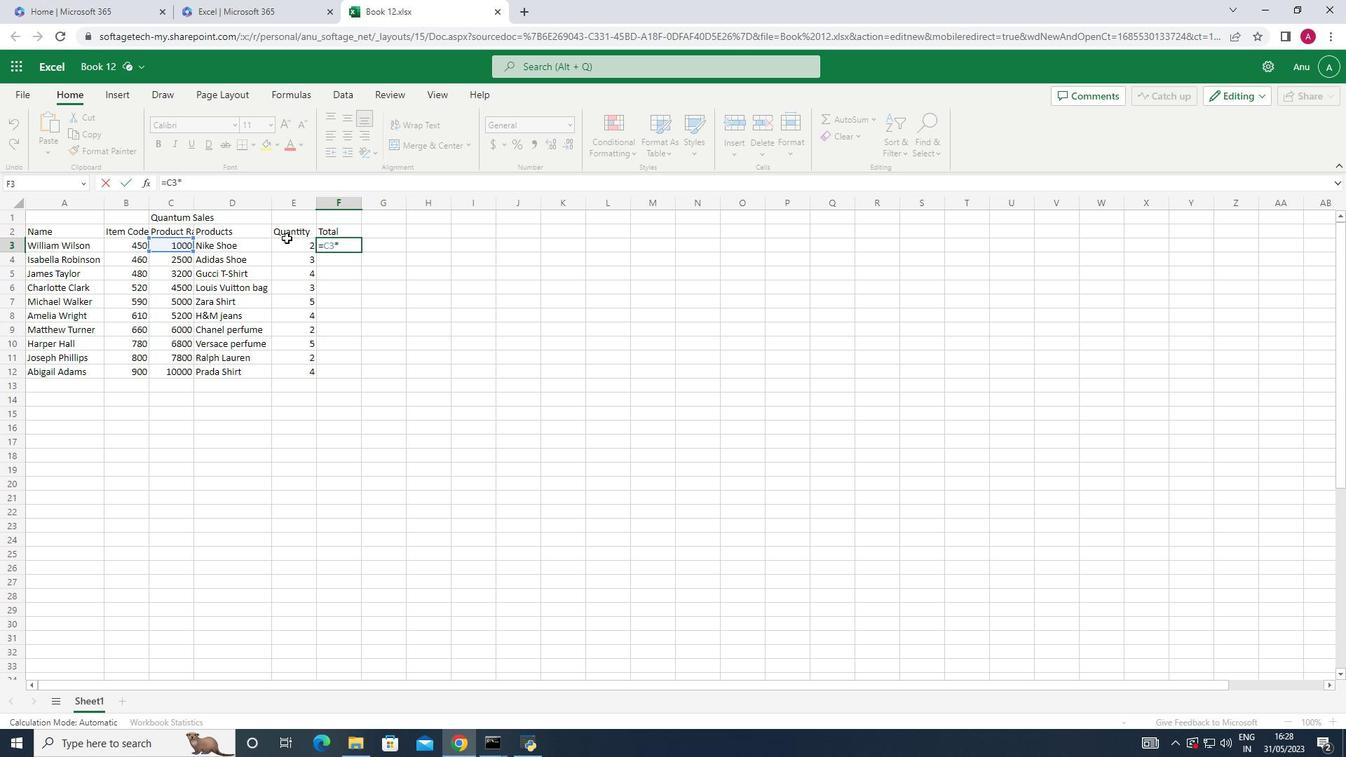 
Action: Mouse pressed left at (290, 239)
Screenshot: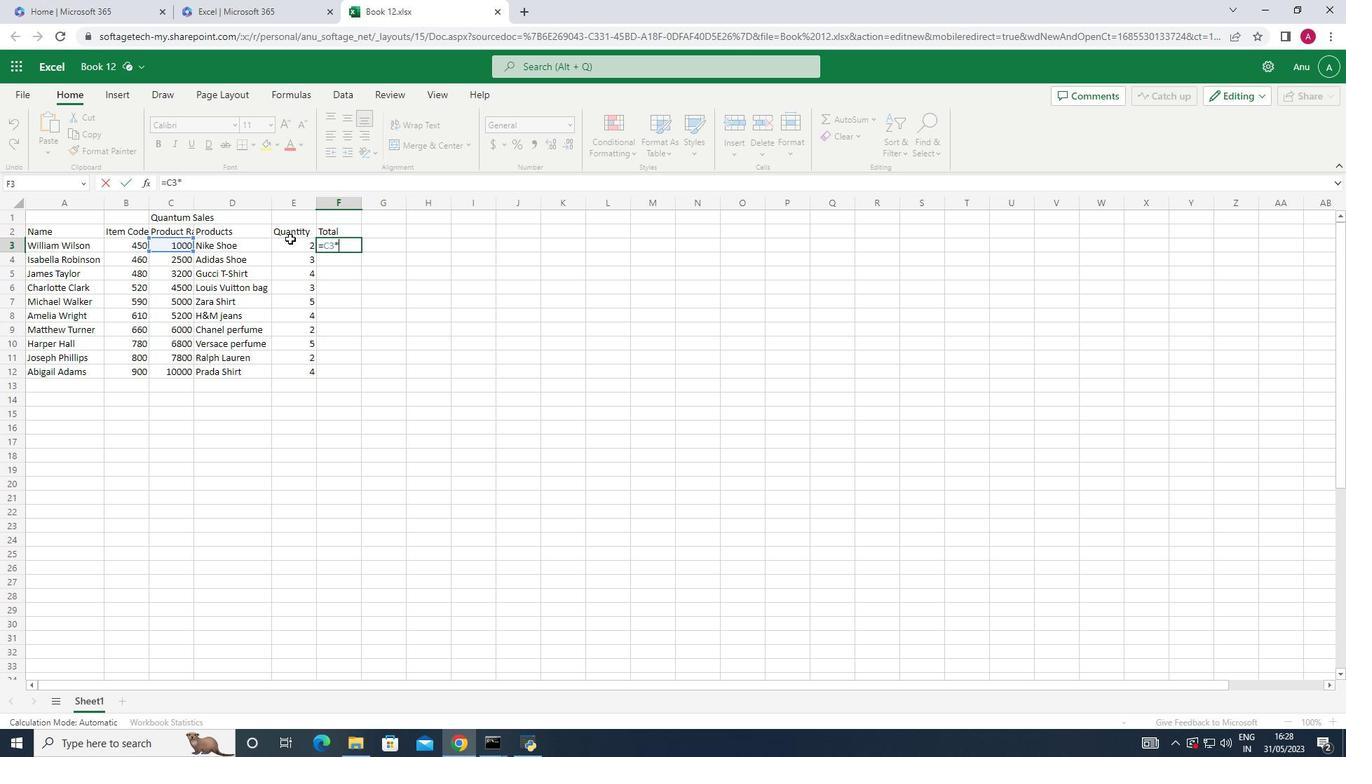 
Action: Key pressed <Key.enter>
Screenshot: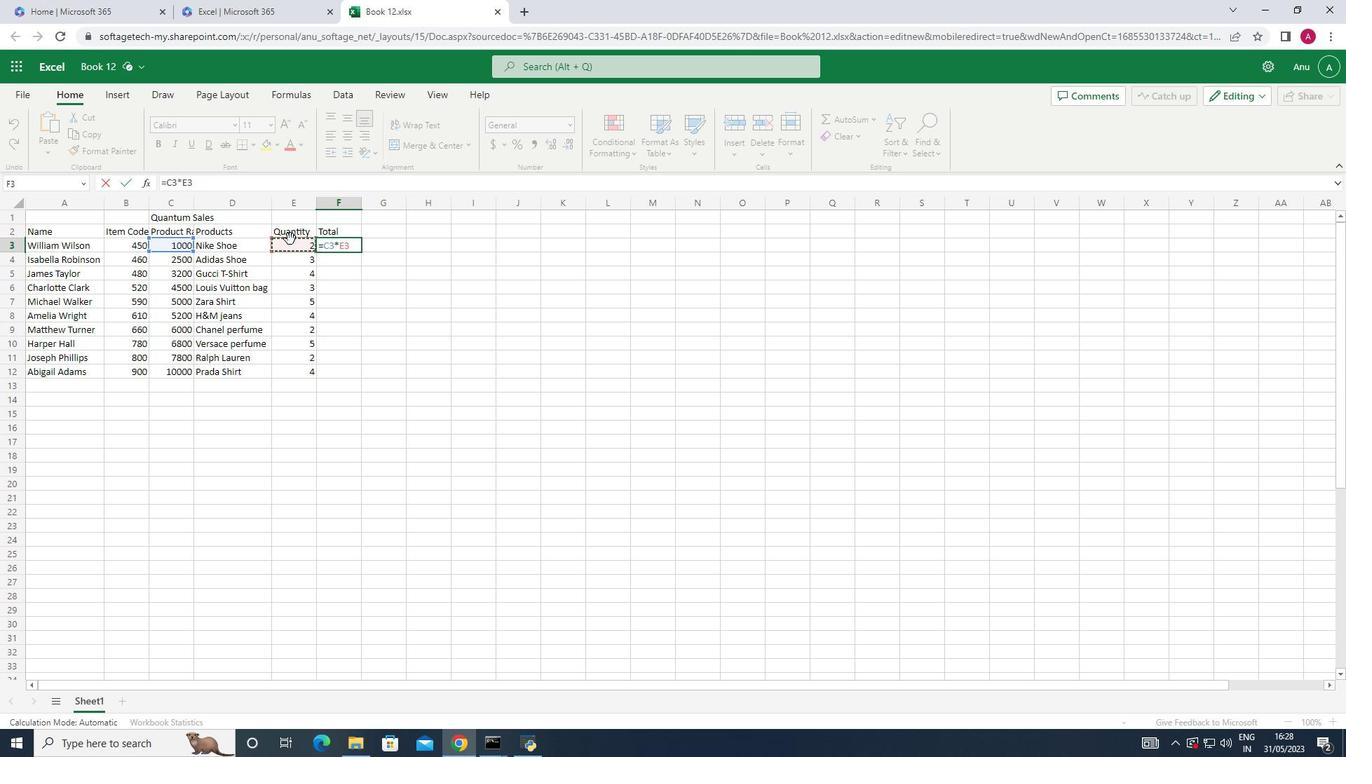 
Action: Mouse moved to (340, 248)
Screenshot: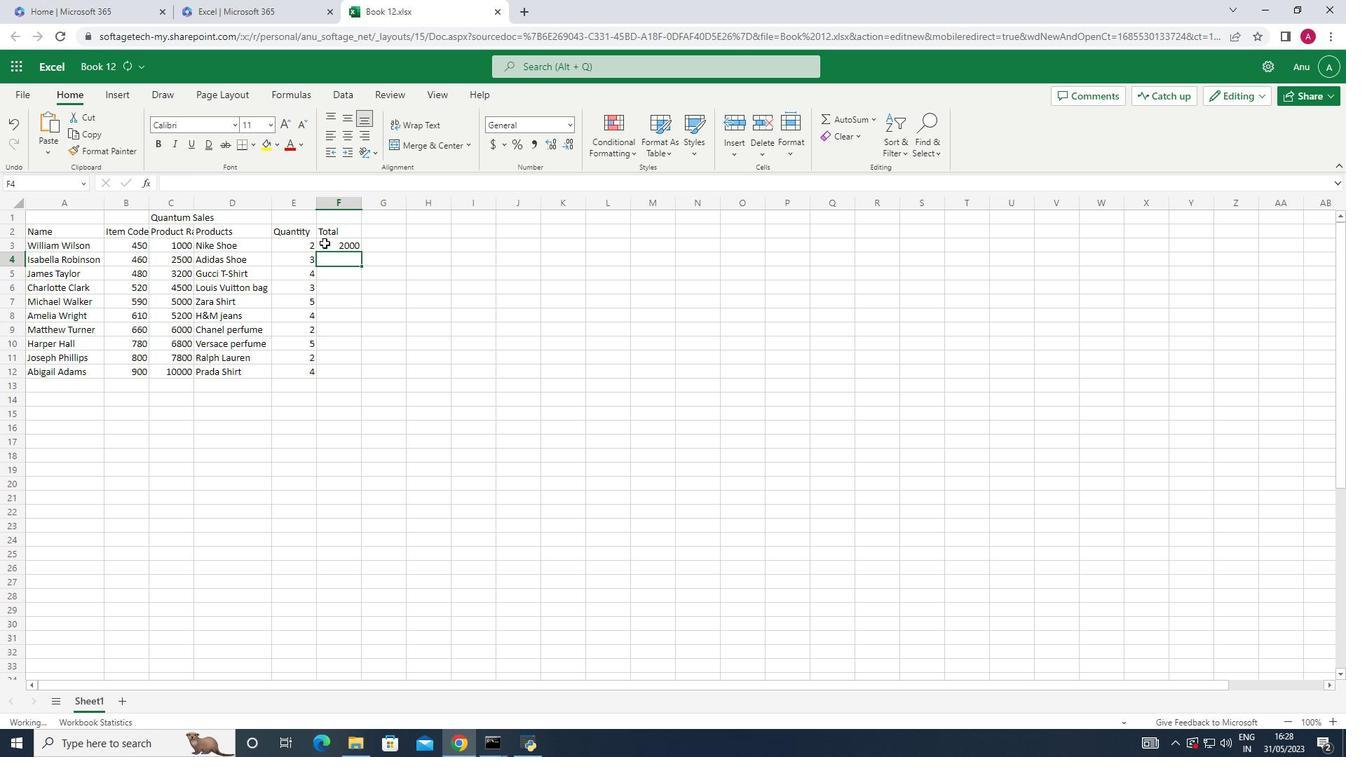 
Action: Mouse pressed left at (340, 248)
Screenshot: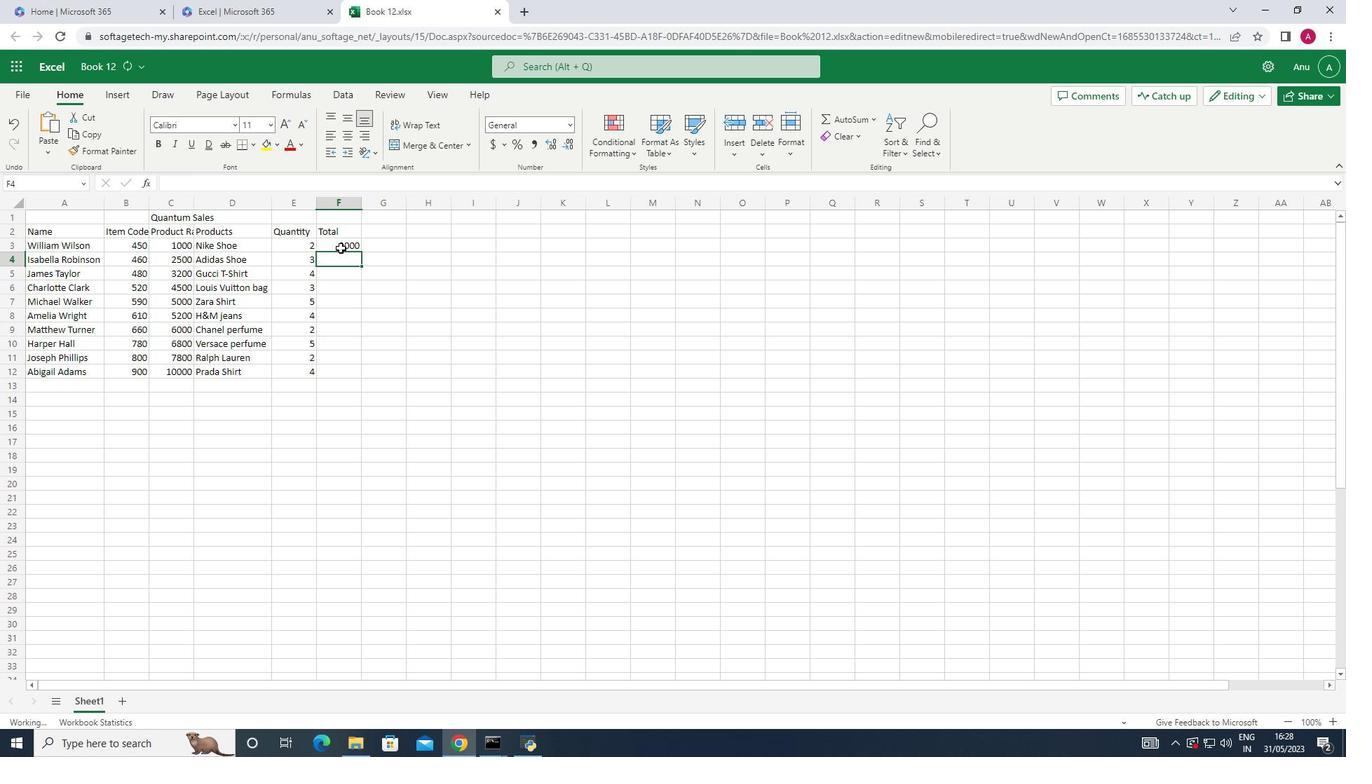 
Action: Mouse moved to (363, 252)
Screenshot: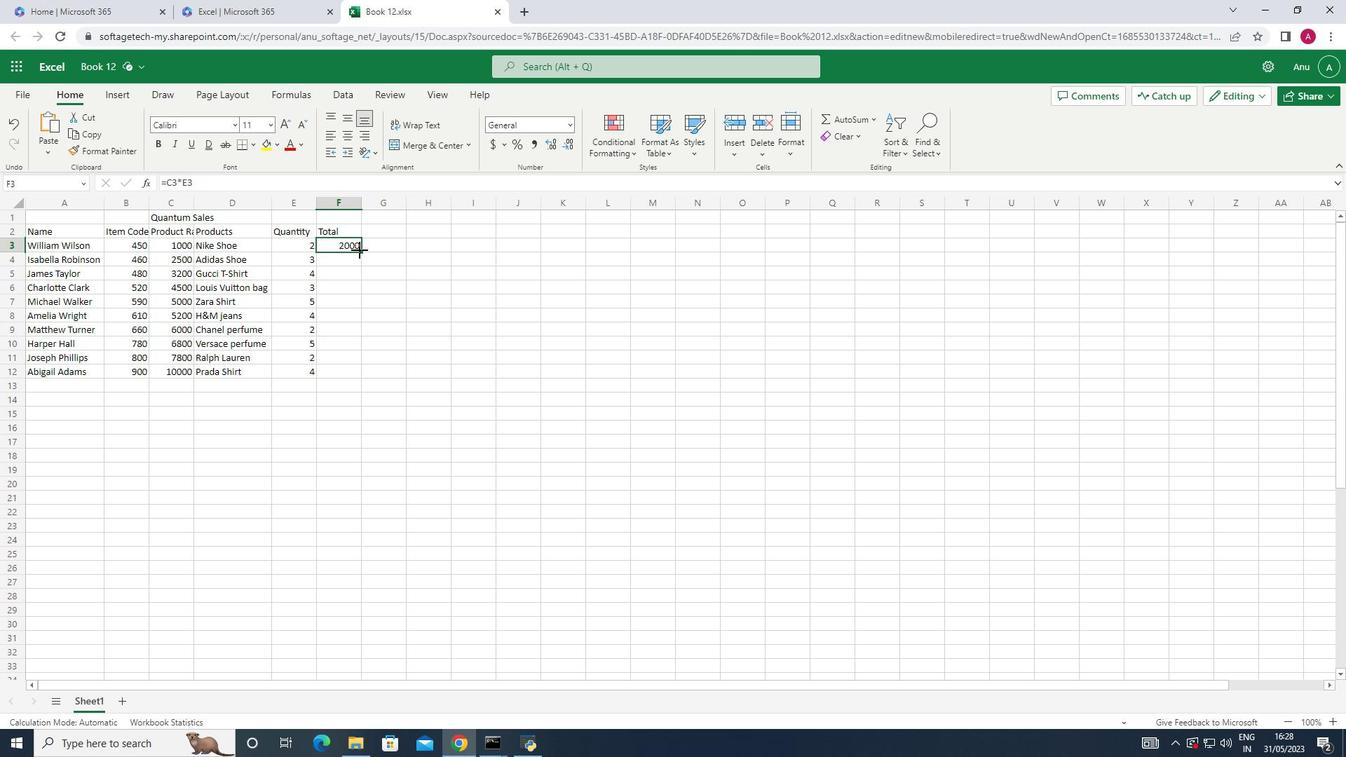 
Action: Mouse pressed left at (363, 252)
Screenshot: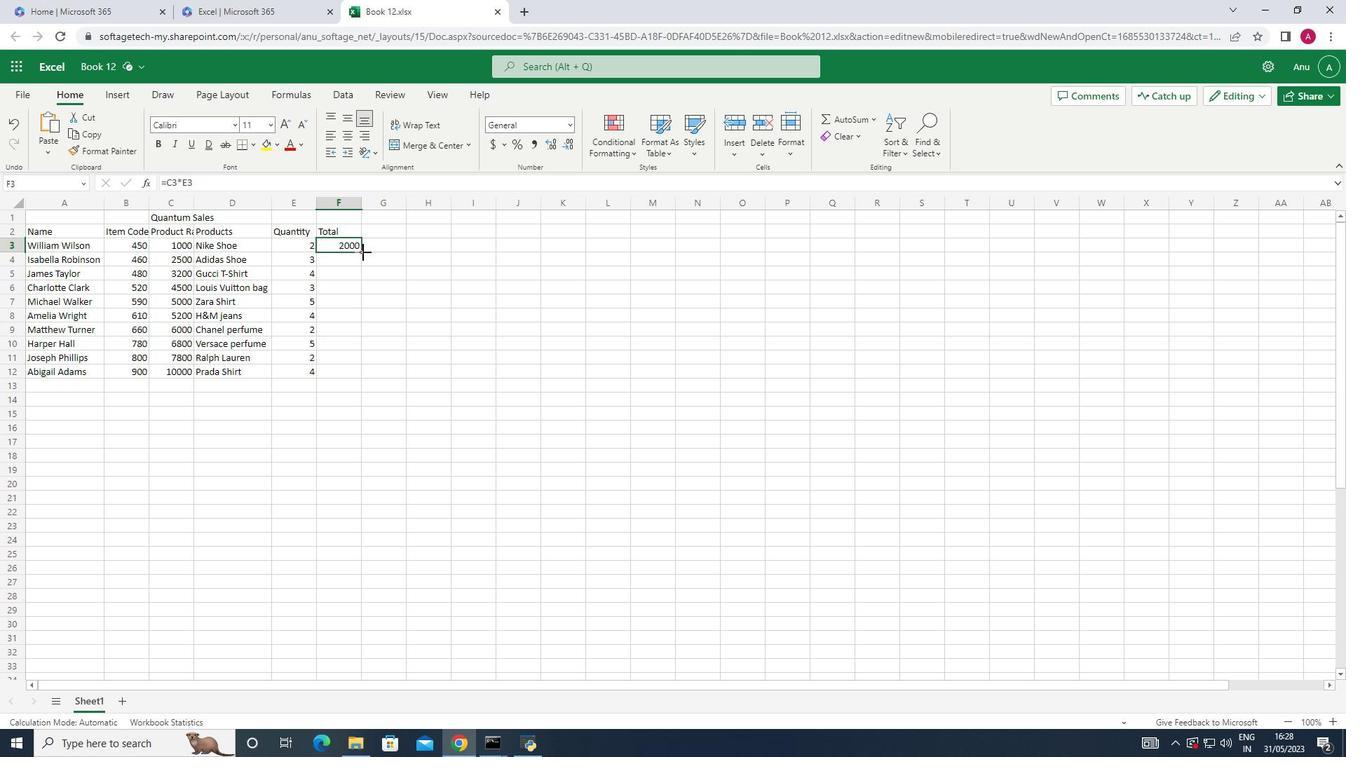 
Action: Mouse moved to (415, 367)
Screenshot: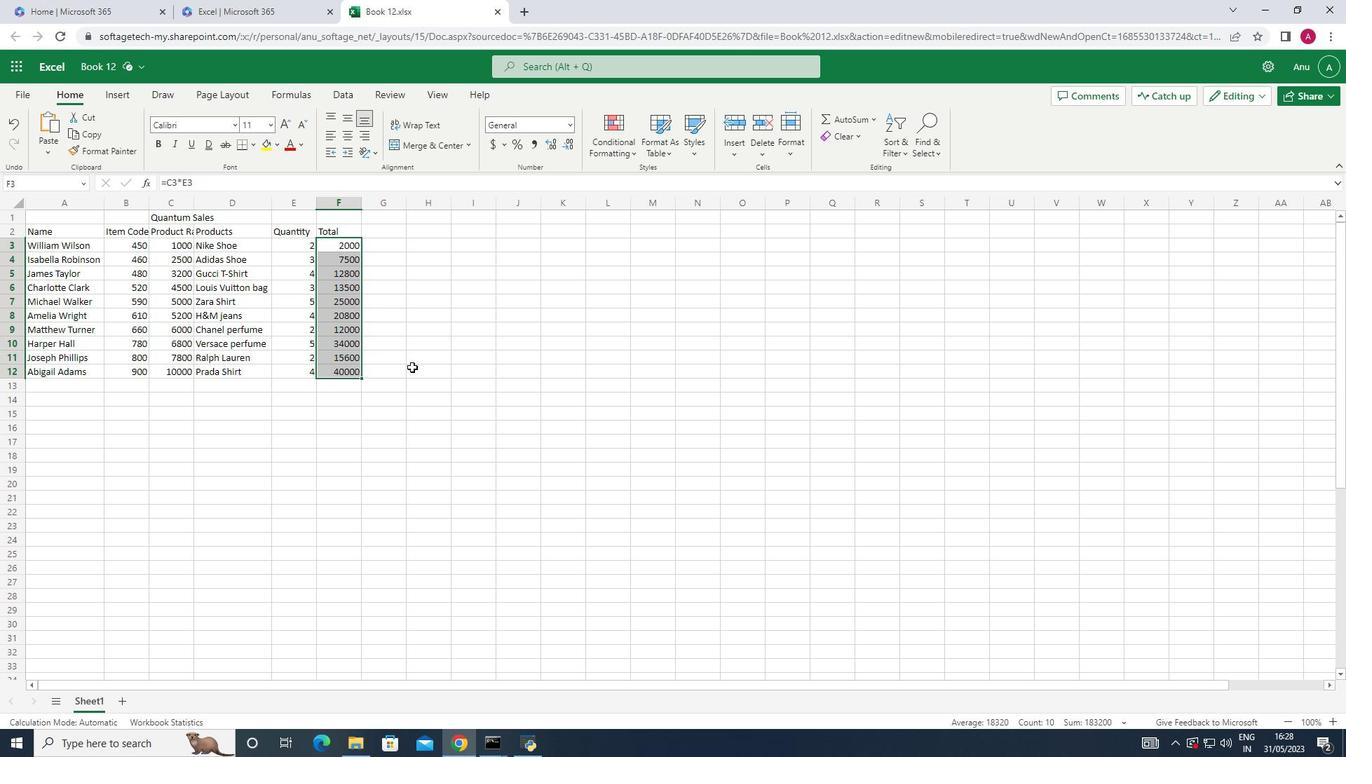
Action: Mouse pressed left at (415, 367)
Screenshot: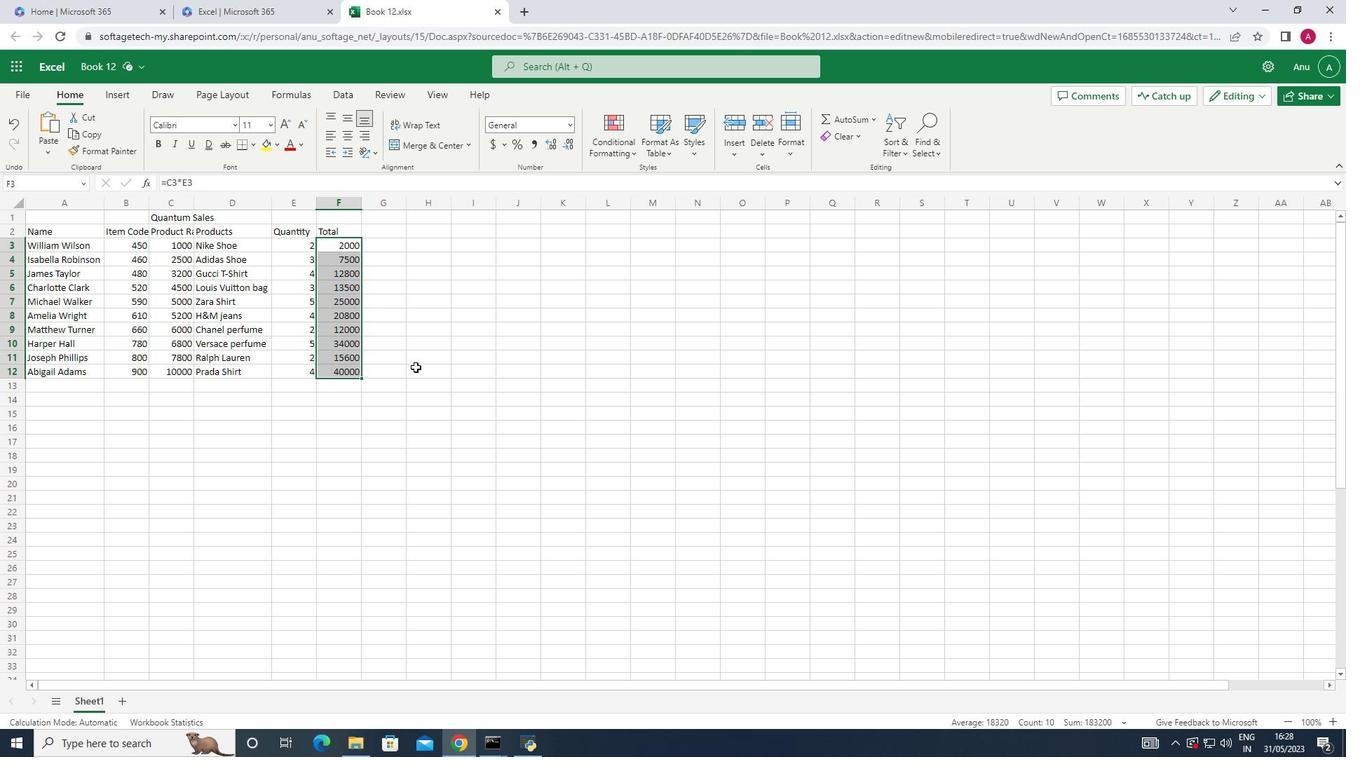 
Action: Mouse moved to (197, 197)
Screenshot: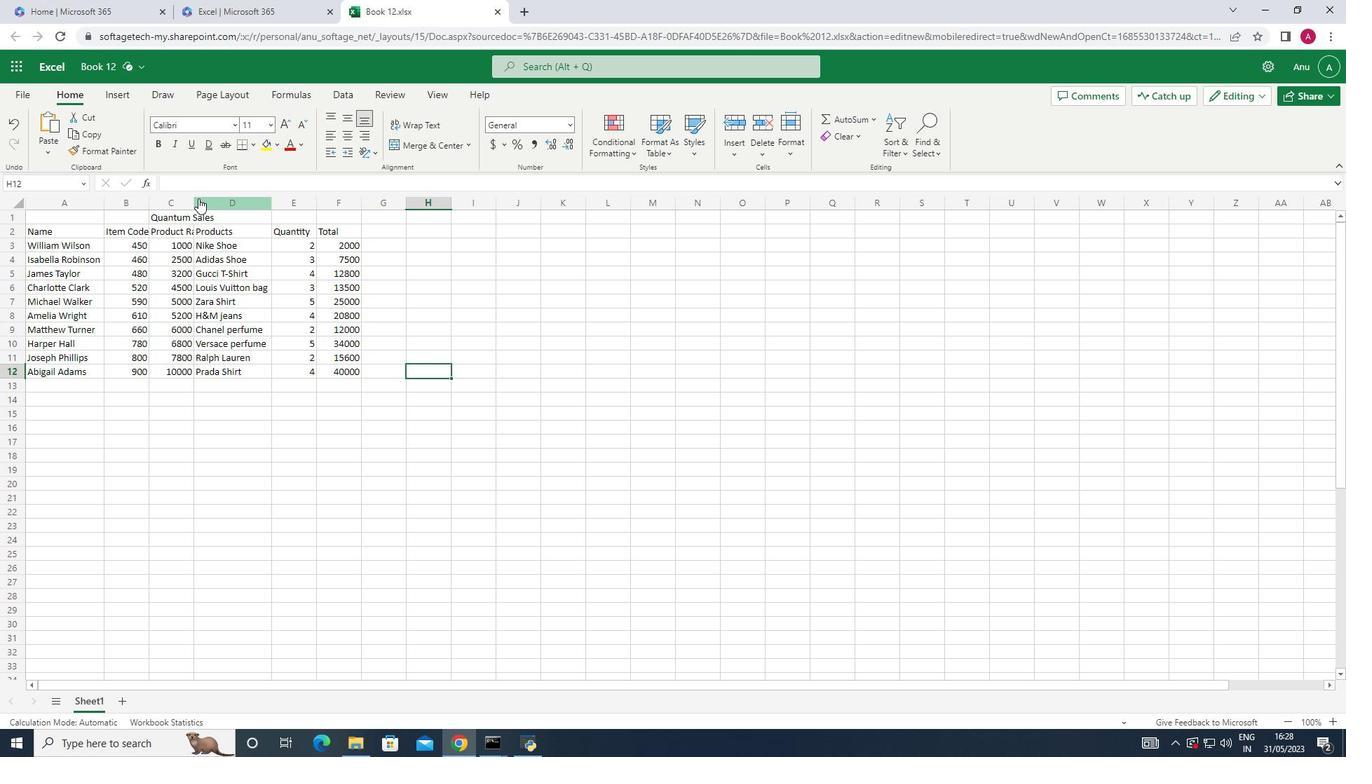 
Action: Mouse pressed left at (197, 197)
Screenshot: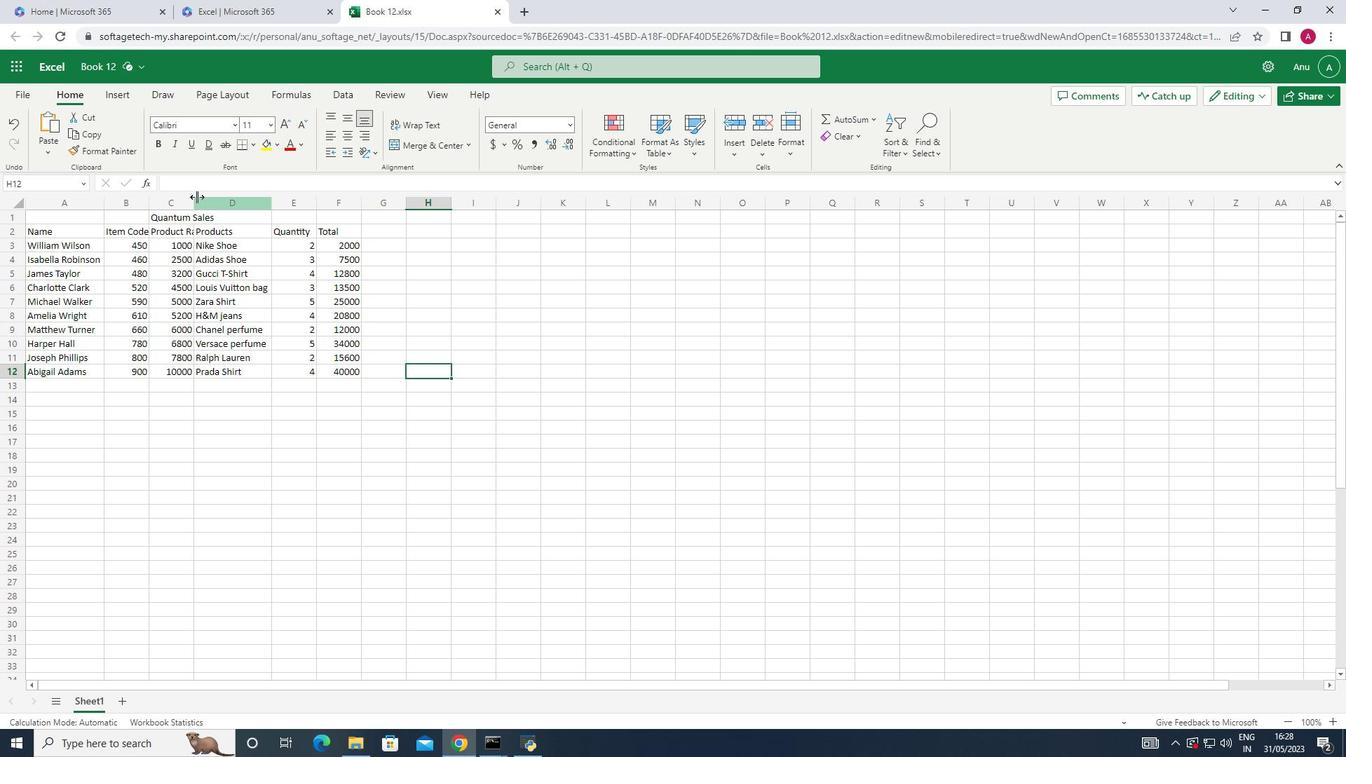 
Action: Mouse pressed left at (197, 197)
Screenshot: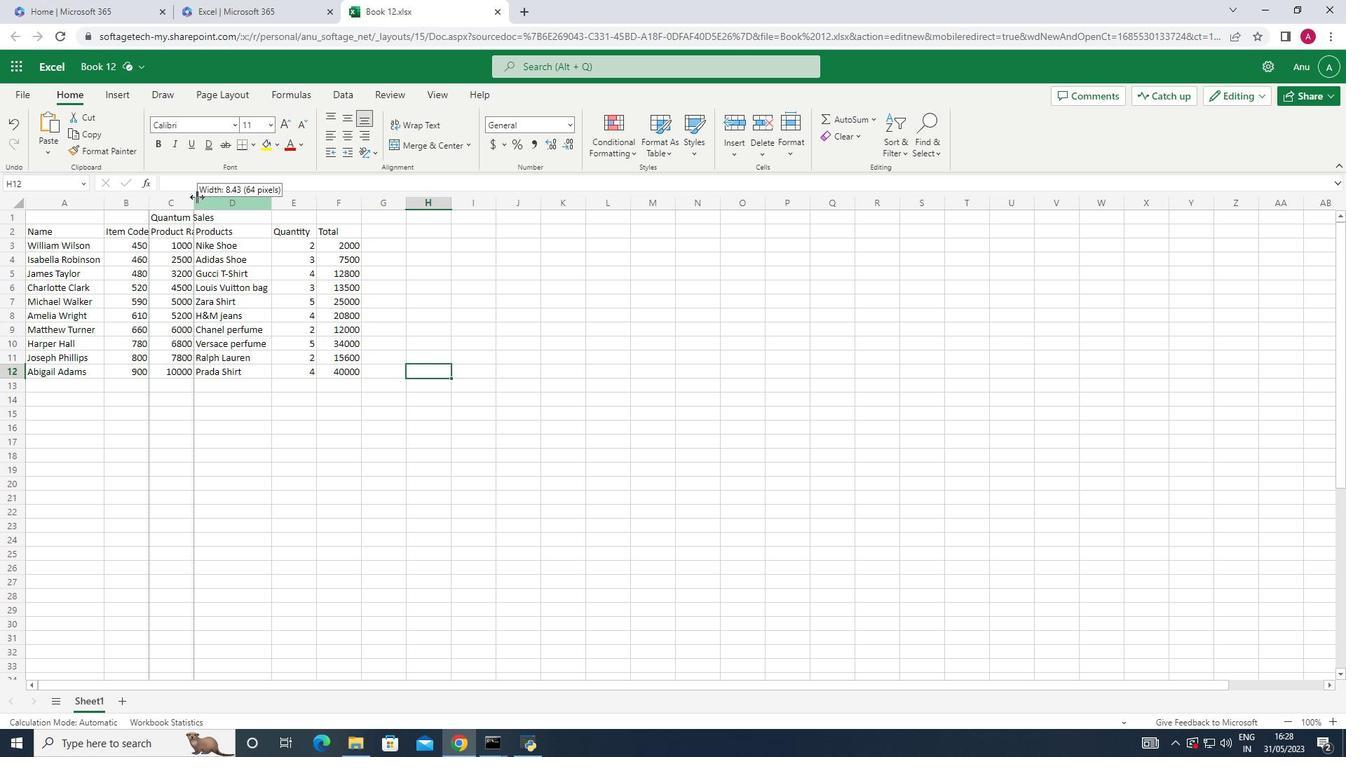 
Action: Mouse moved to (30, 93)
Screenshot: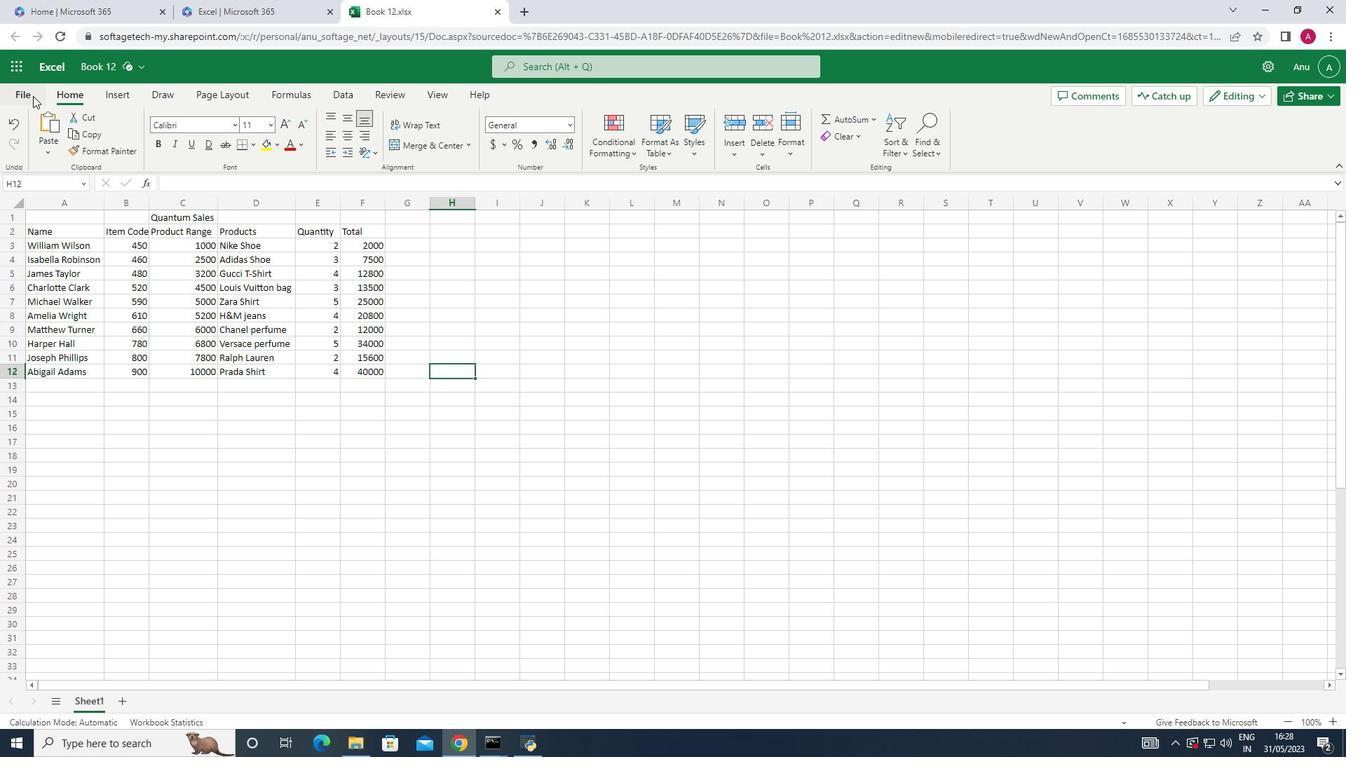 
Action: Mouse pressed left at (30, 93)
Screenshot: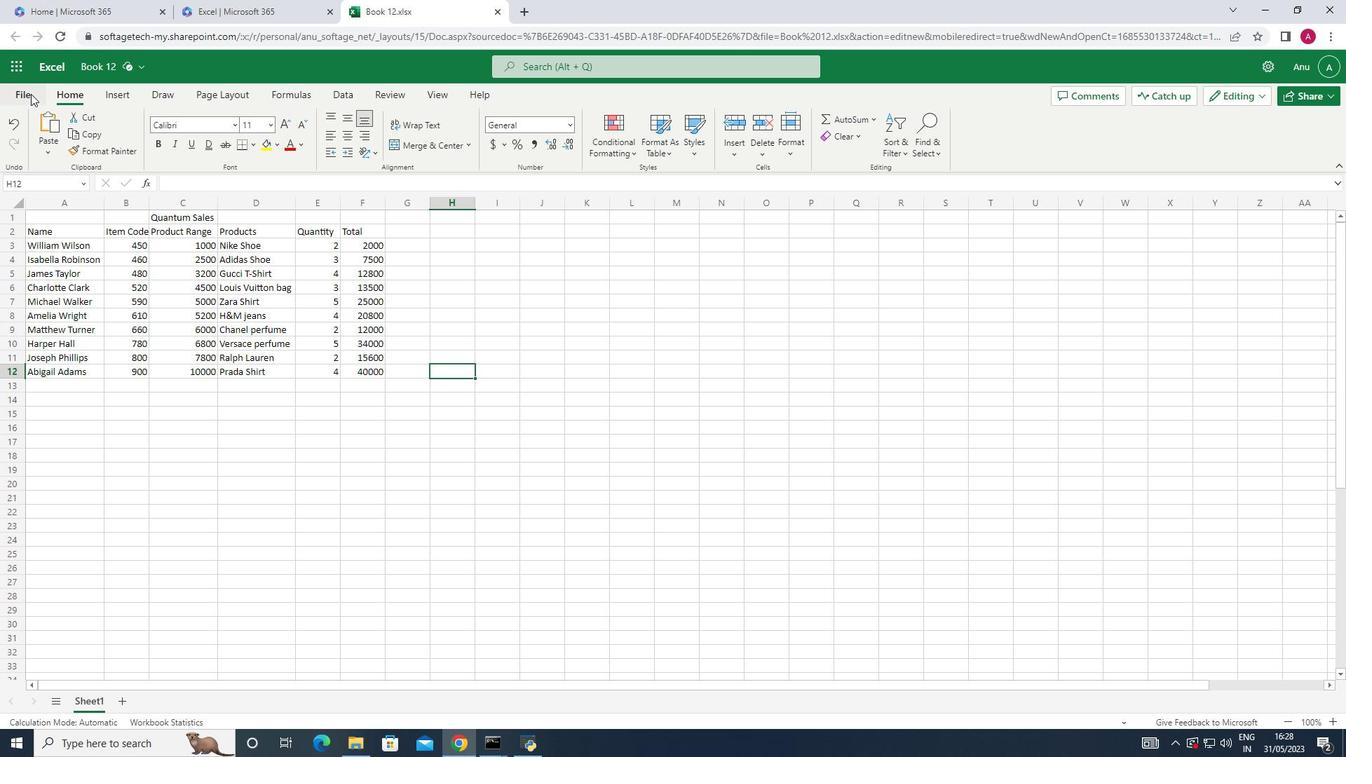 
Action: Mouse moved to (77, 222)
Screenshot: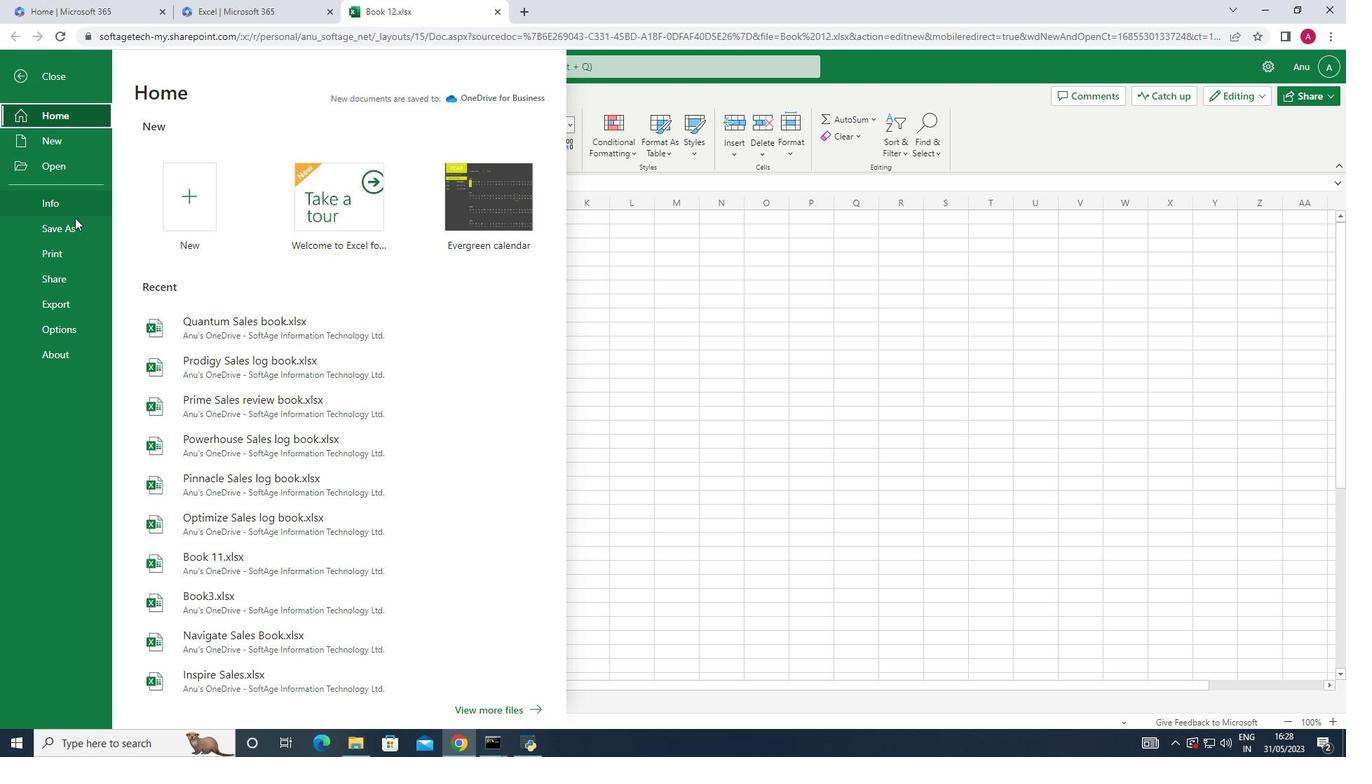 
Action: Mouse pressed left at (77, 222)
Screenshot: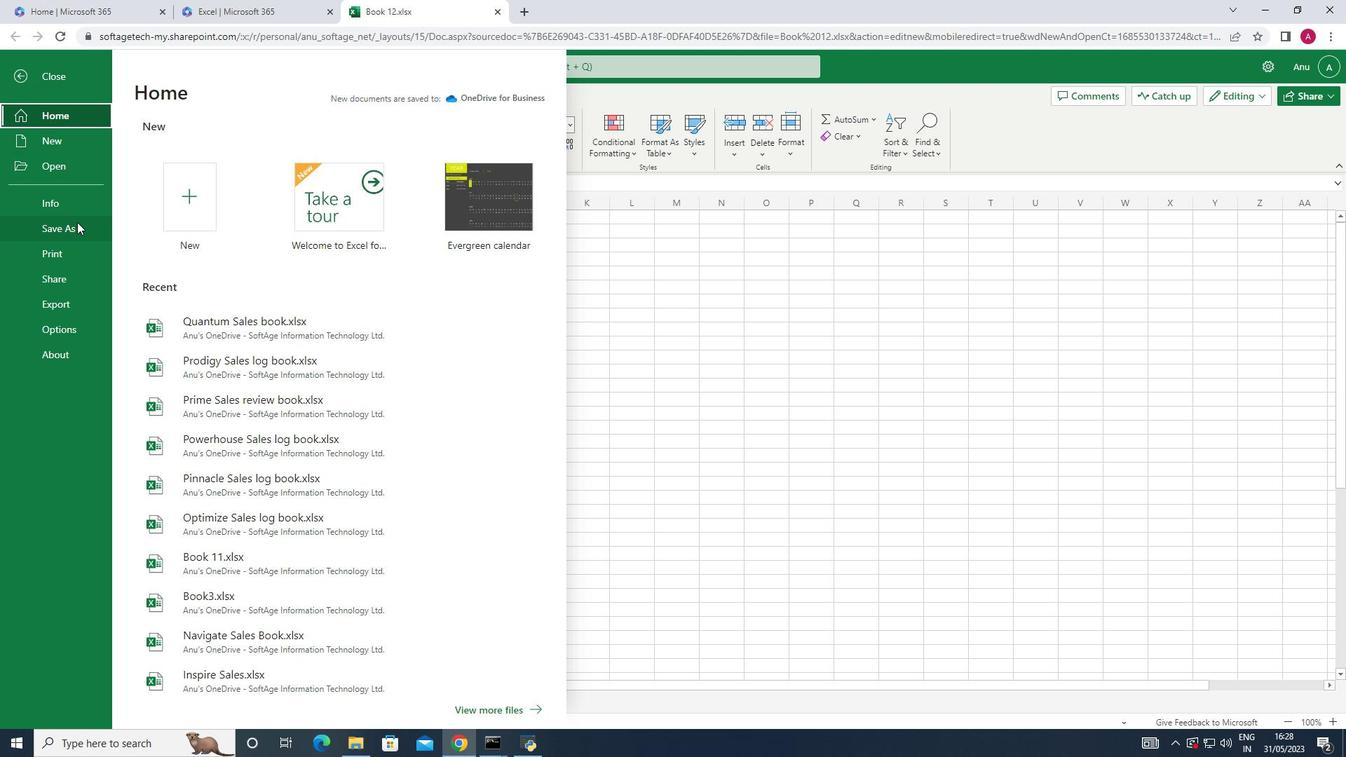 
Action: Mouse moved to (218, 185)
Screenshot: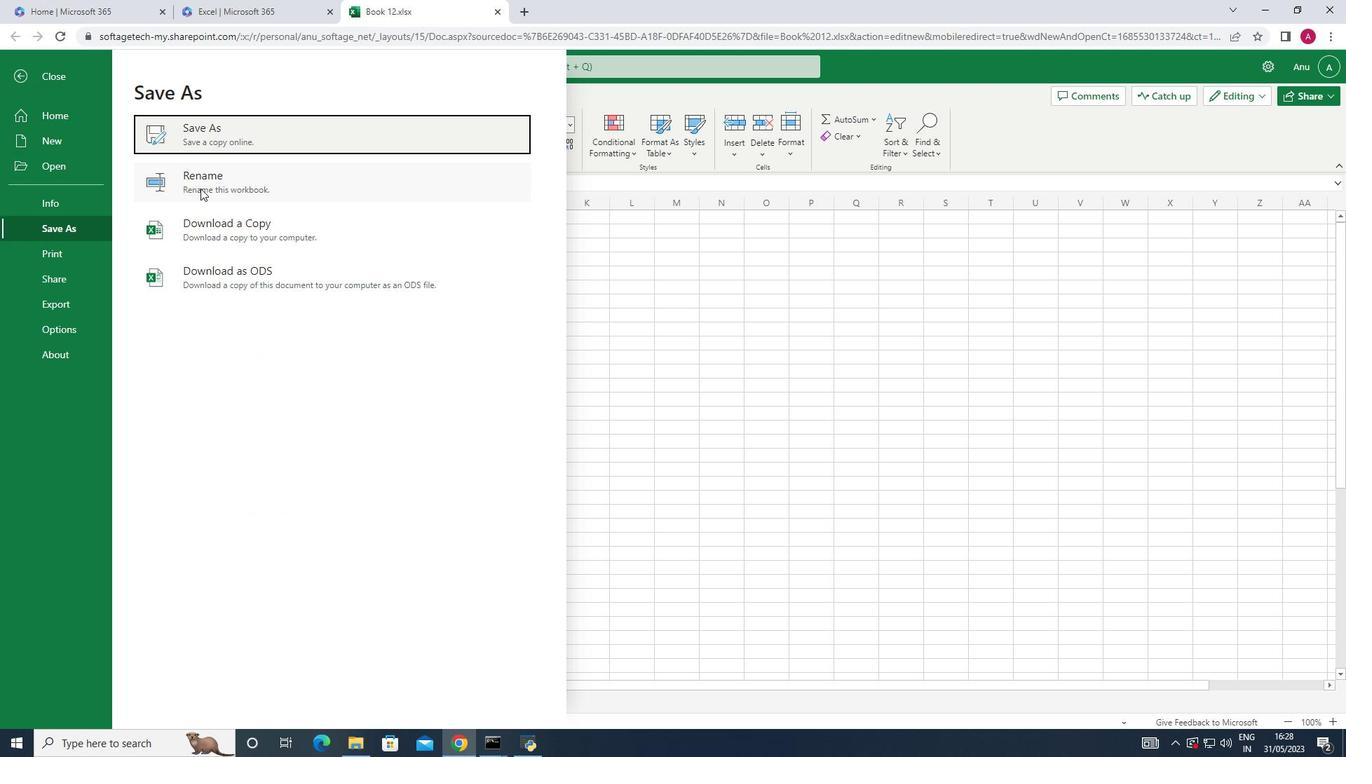 
Action: Mouse pressed left at (218, 185)
Screenshot: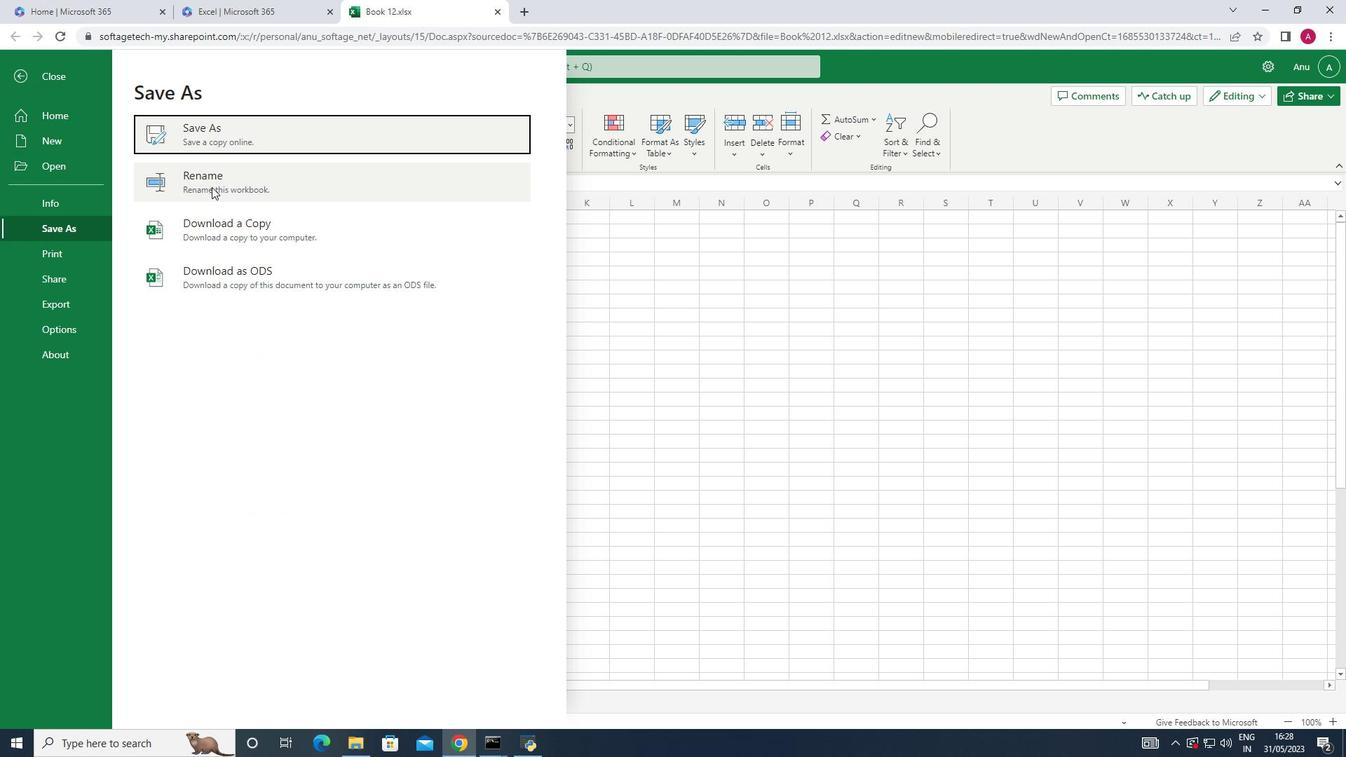 
Action: Key pressed <Key.shift>Quantum<Key.space><Key.shift>Sales<Key.space><Key.shift>Templetes<Key.space><Key.shift>Book<Key.enter>
Screenshot: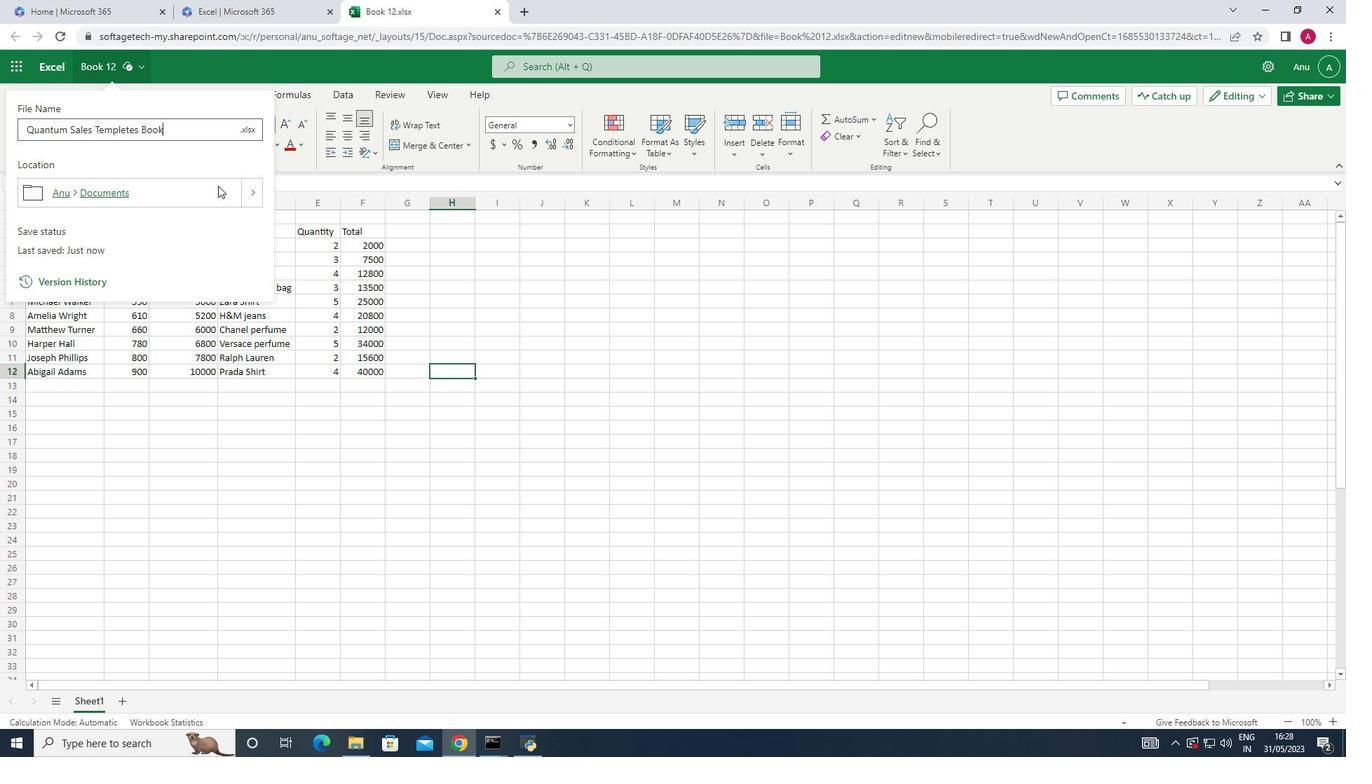 
